 Task: Look for space in Soanindrariny, Madagascar from 26th August, 2023 to 10th September, 2023 for 6 adults, 2 children in price range Rs.10000 to Rs.15000. Place can be entire place or shared room with 6 bedrooms having 6 beds and 6 bathrooms. Property type can be house, flat, guest house. Amenities needed are: wifi, TV, free parkinig on premises, gym, breakfast. Booking option can be shelf check-in. Required host language is English.
Action: Mouse moved to (516, 110)
Screenshot: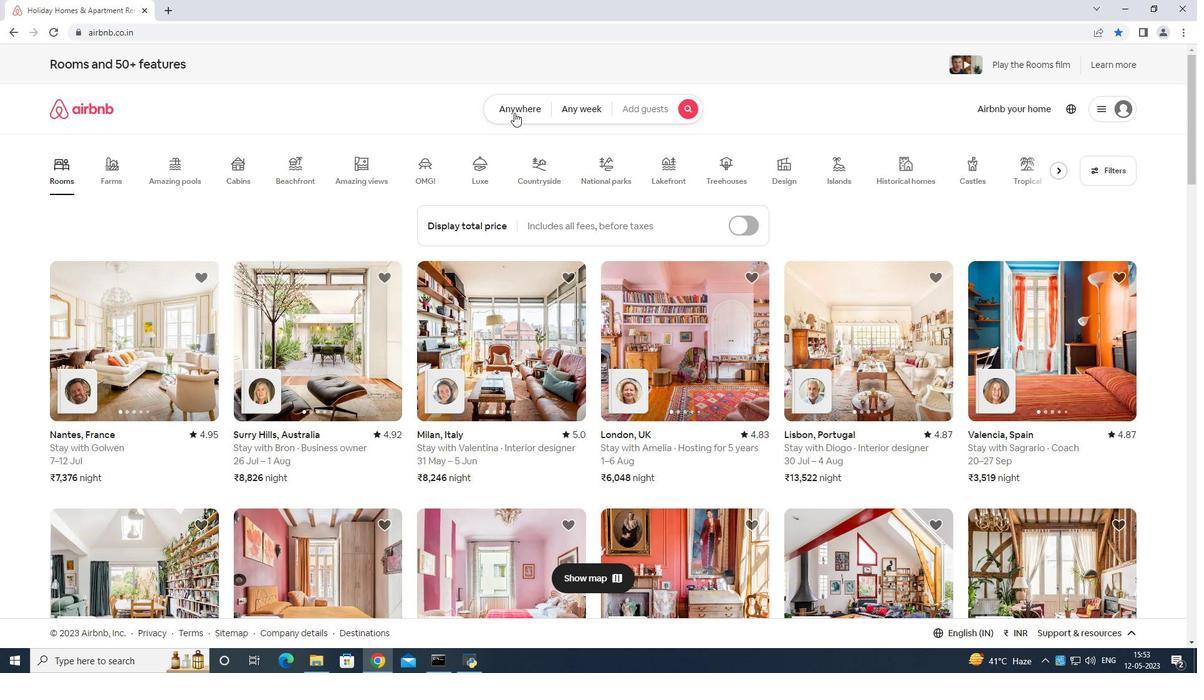 
Action: Mouse pressed left at (516, 110)
Screenshot: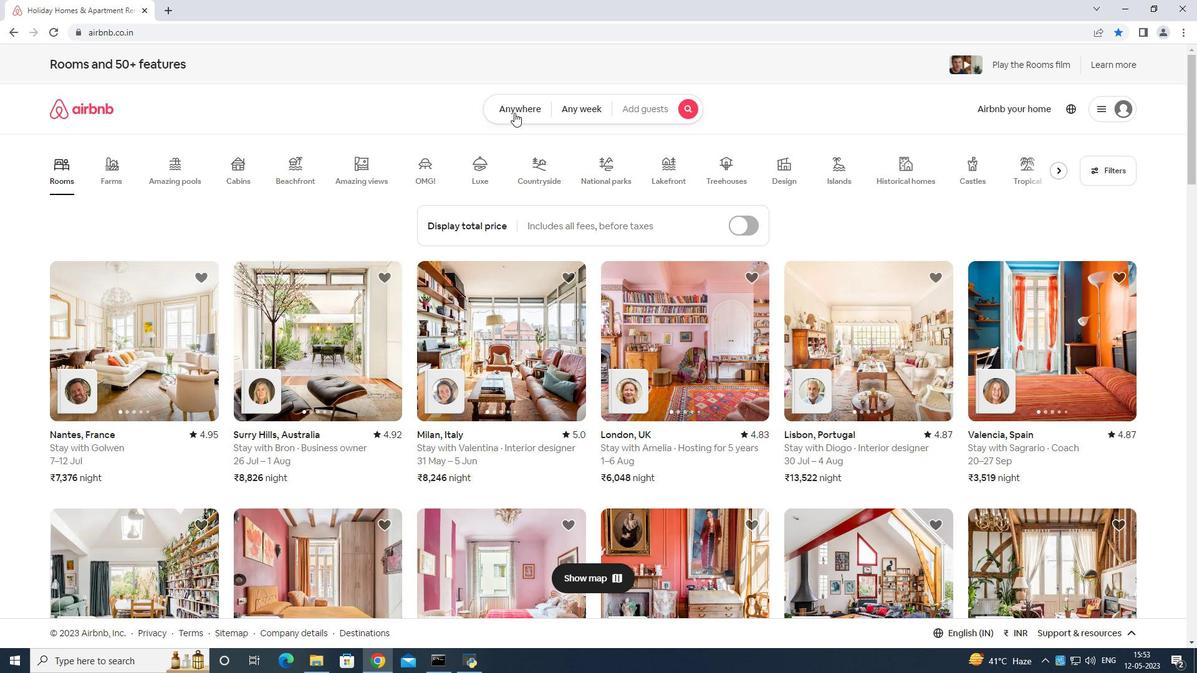 
Action: Mouse moved to (465, 154)
Screenshot: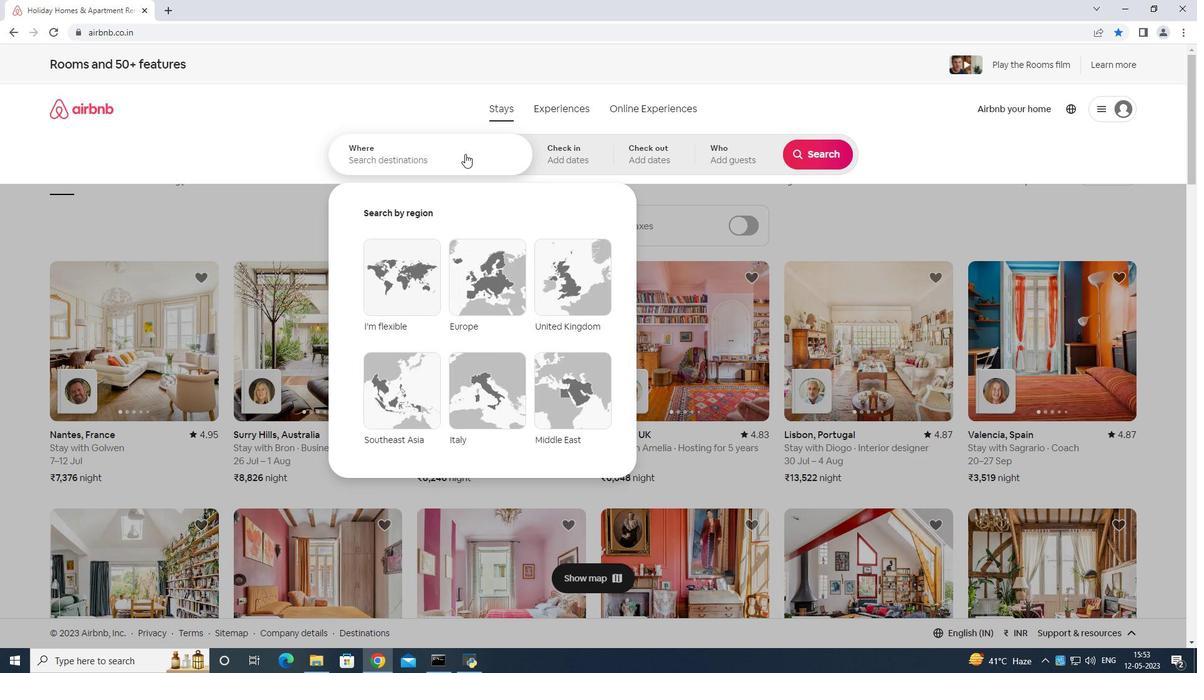 
Action: Mouse pressed left at (465, 154)
Screenshot: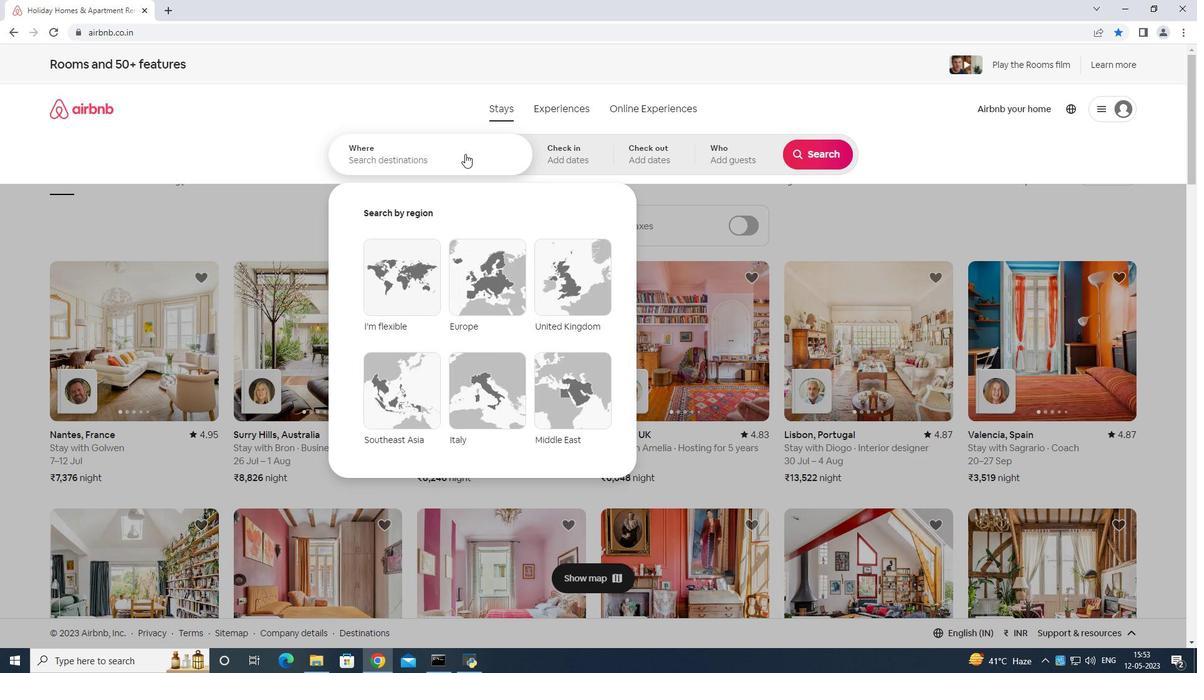 
Action: Mouse moved to (438, 173)
Screenshot: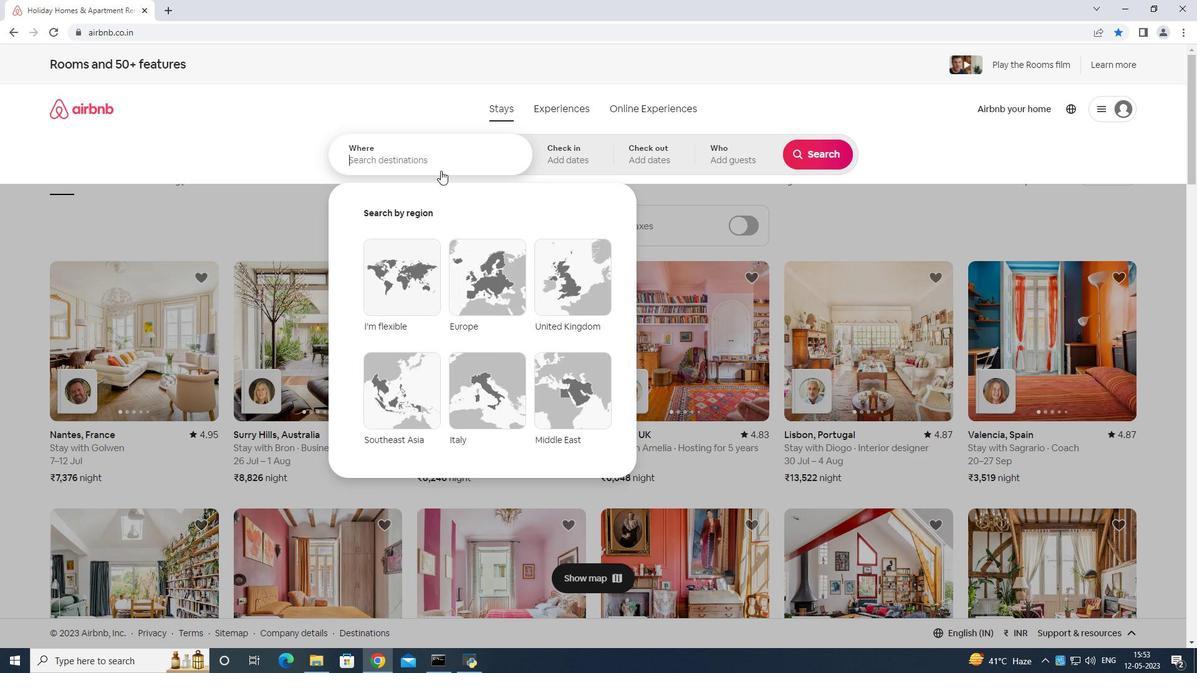
Action: Key pressed <Key.shift>Soanindrariny<Key.space>madagascar<Key.enter>
Screenshot: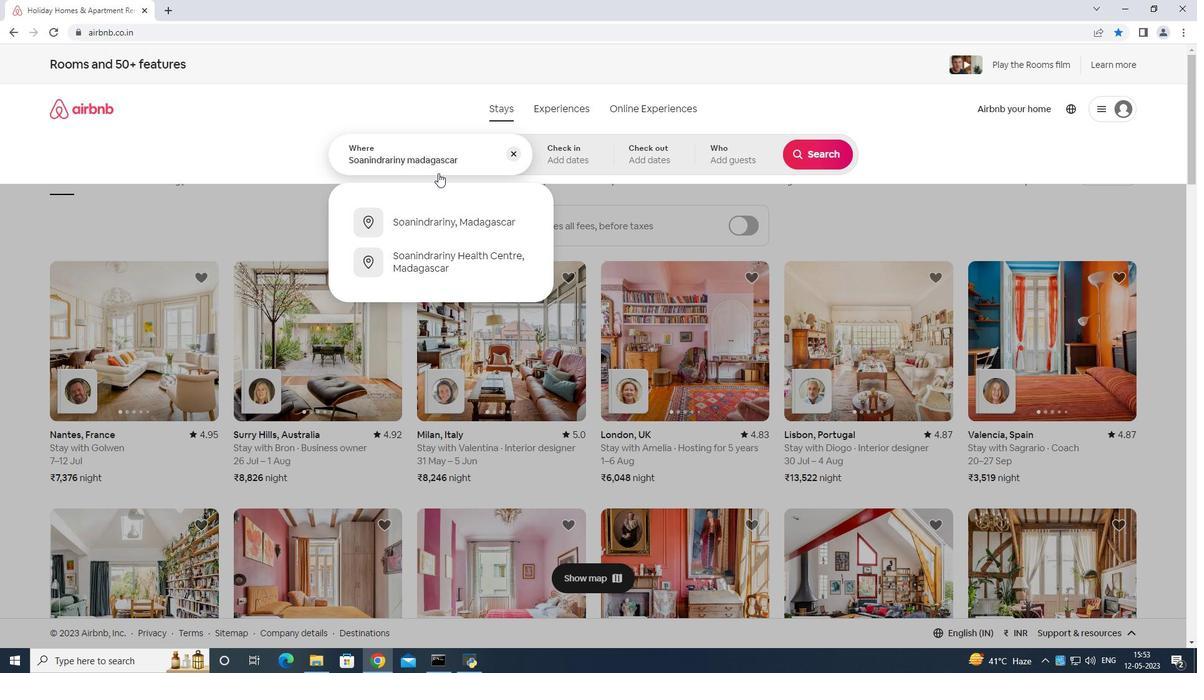 
Action: Mouse moved to (810, 252)
Screenshot: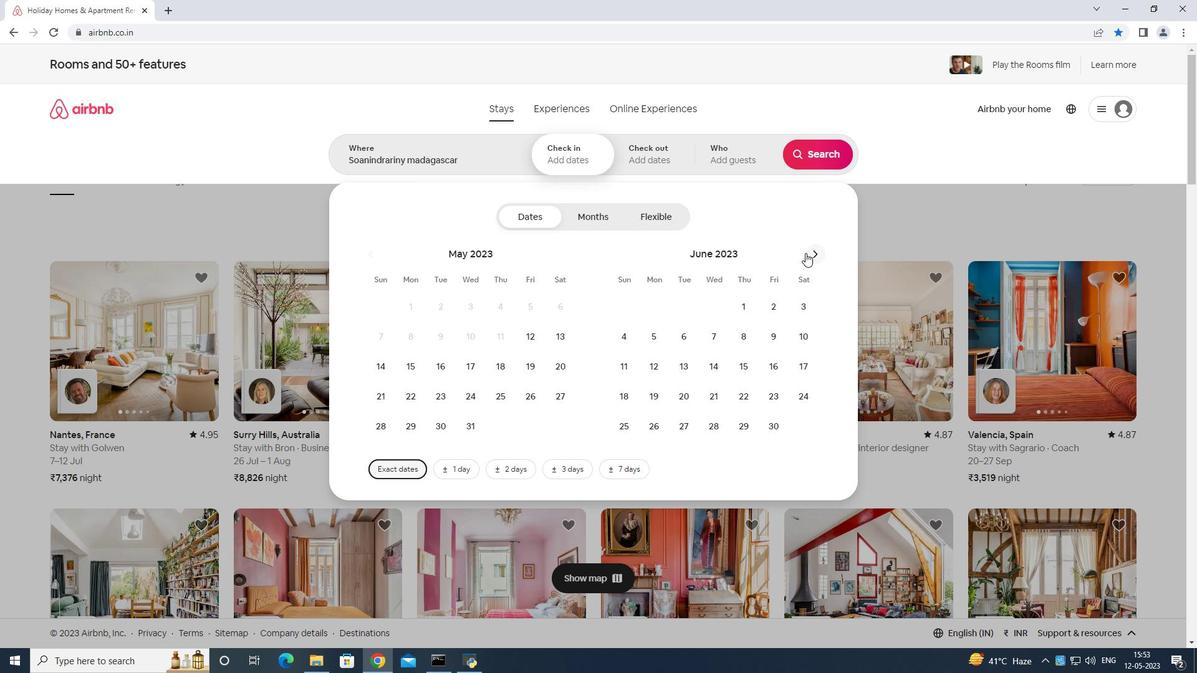 
Action: Mouse pressed left at (810, 252)
Screenshot: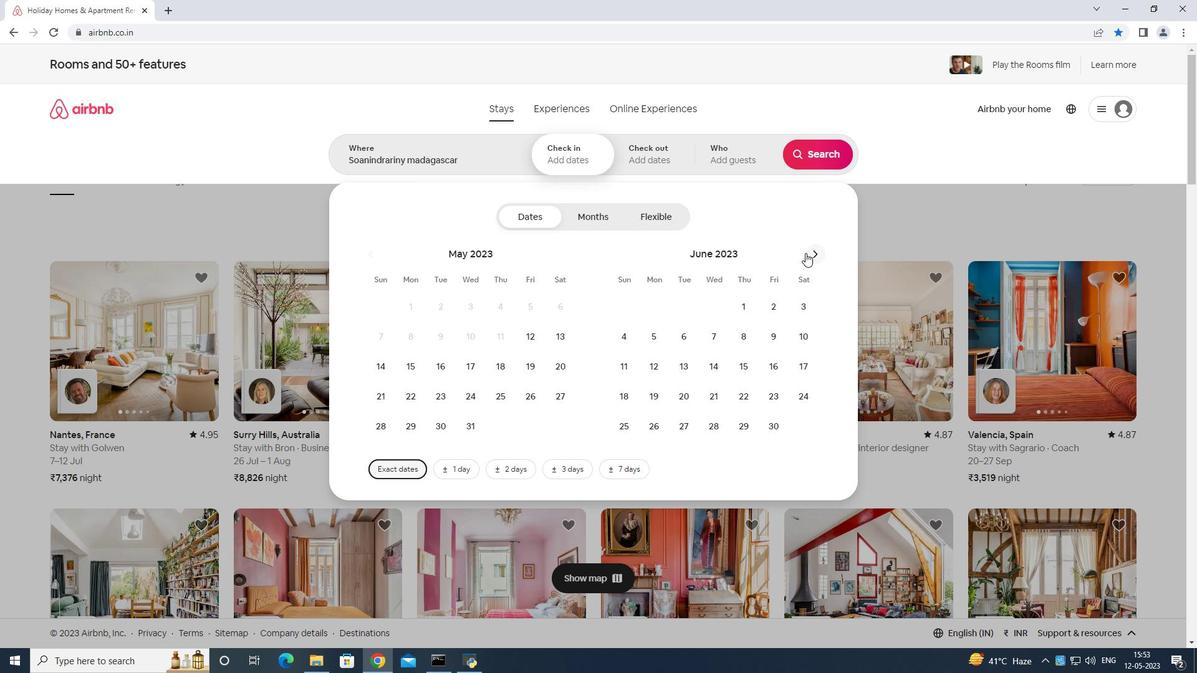 
Action: Mouse moved to (814, 251)
Screenshot: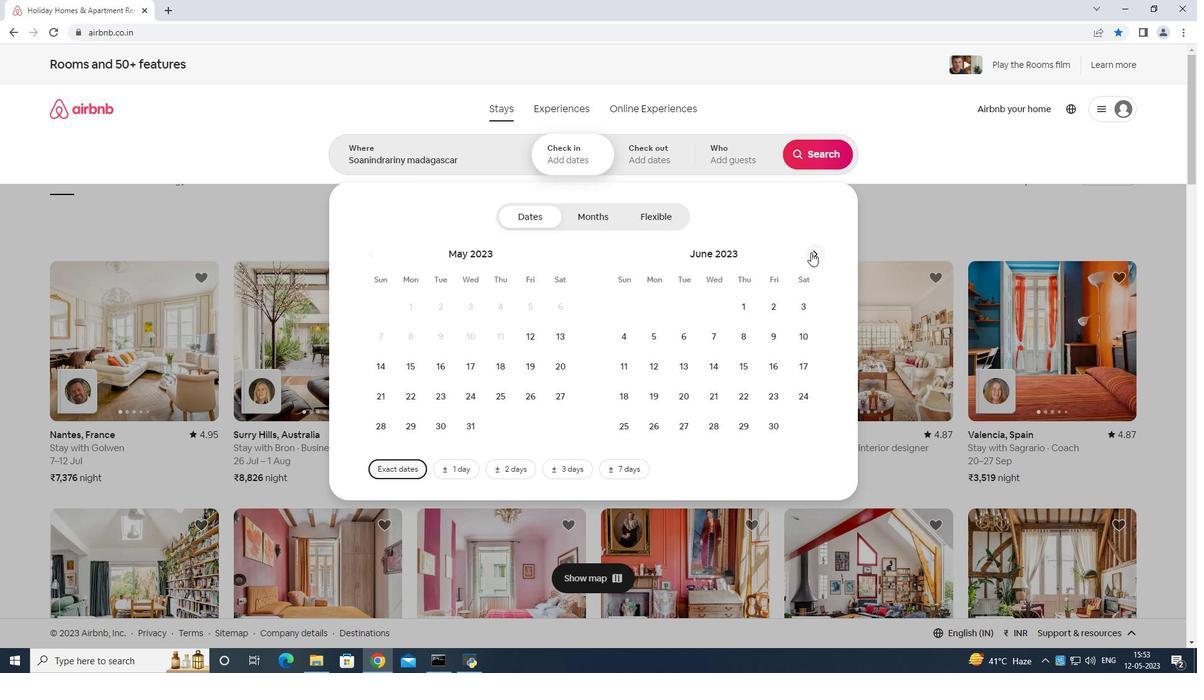 
Action: Mouse pressed left at (814, 251)
Screenshot: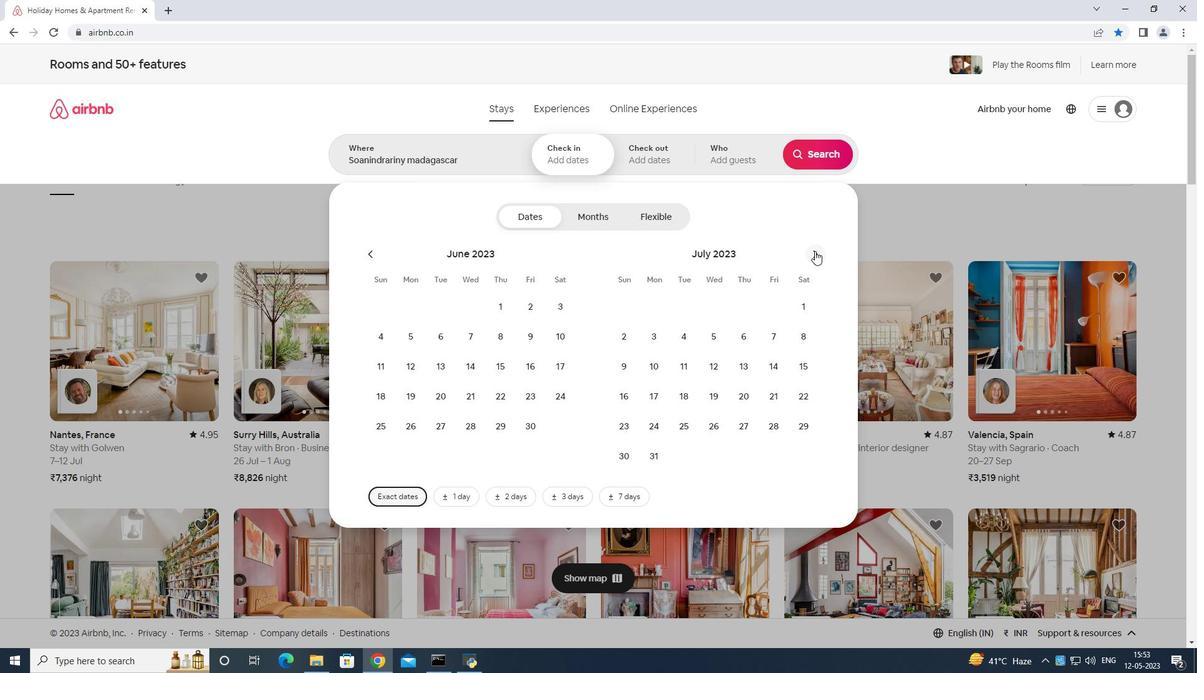 
Action: Mouse moved to (797, 395)
Screenshot: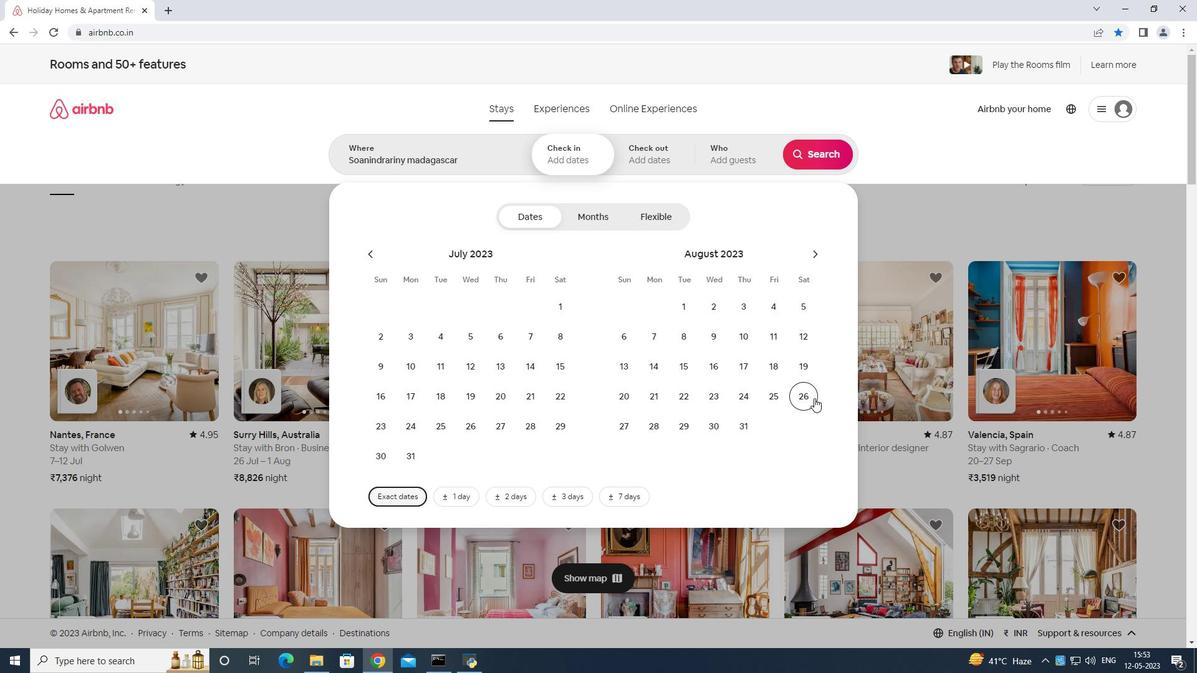 
Action: Mouse pressed left at (797, 395)
Screenshot: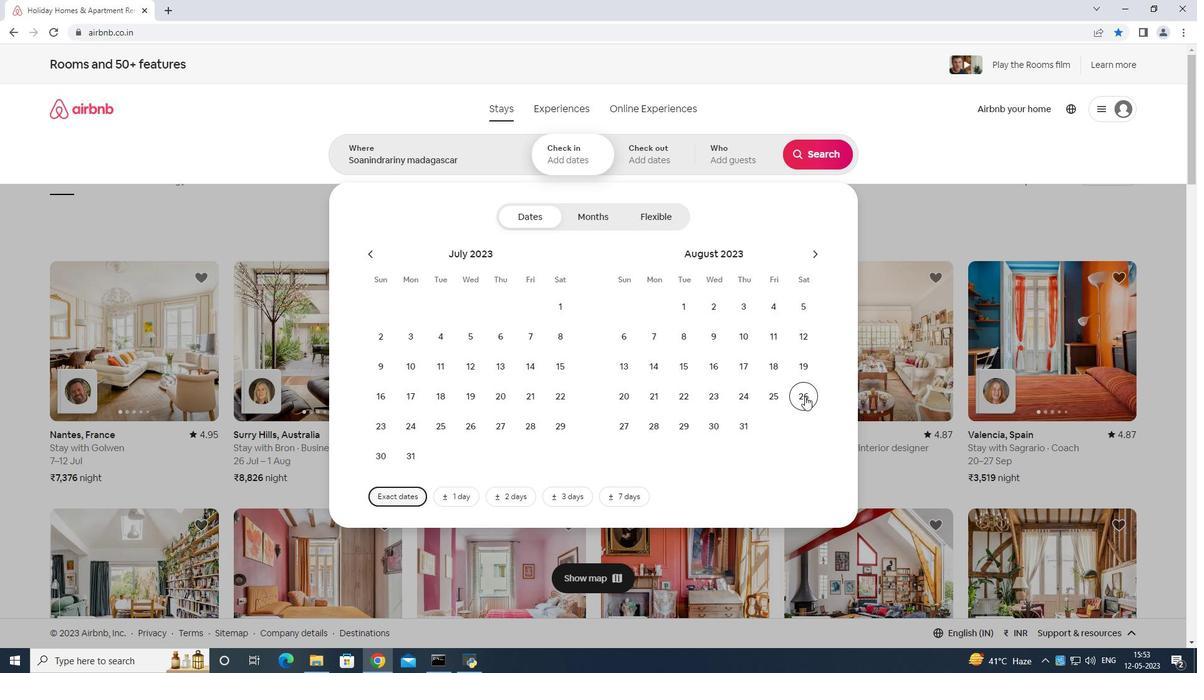 
Action: Mouse moved to (816, 250)
Screenshot: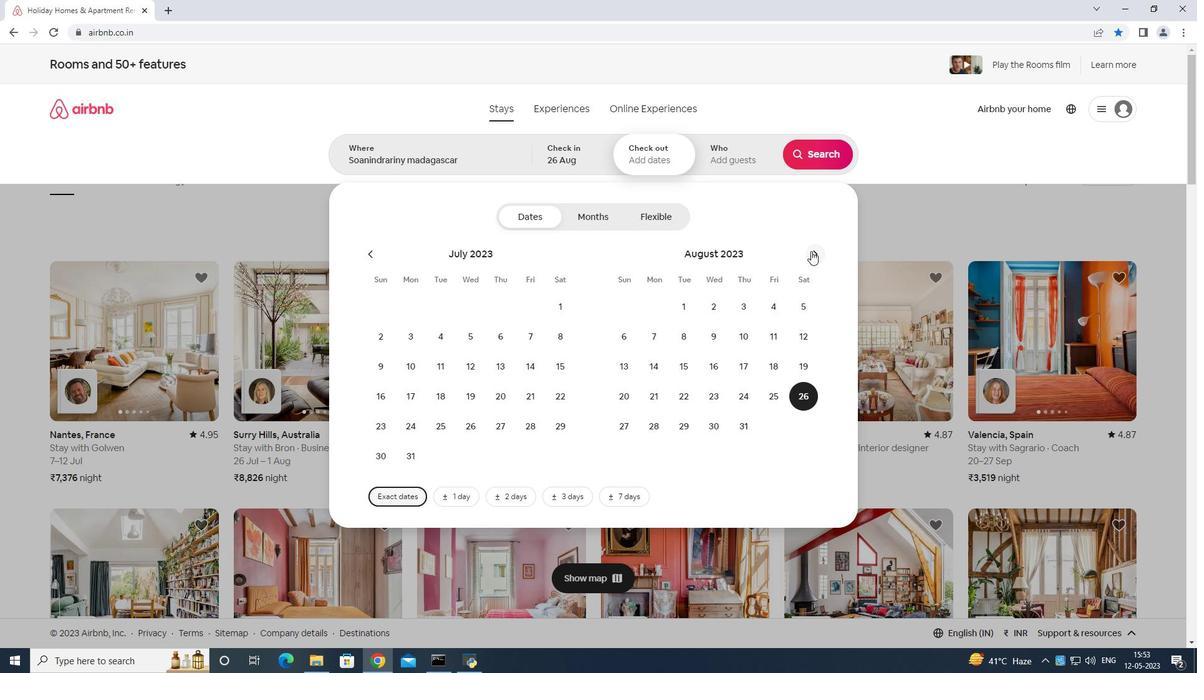
Action: Mouse pressed left at (816, 250)
Screenshot: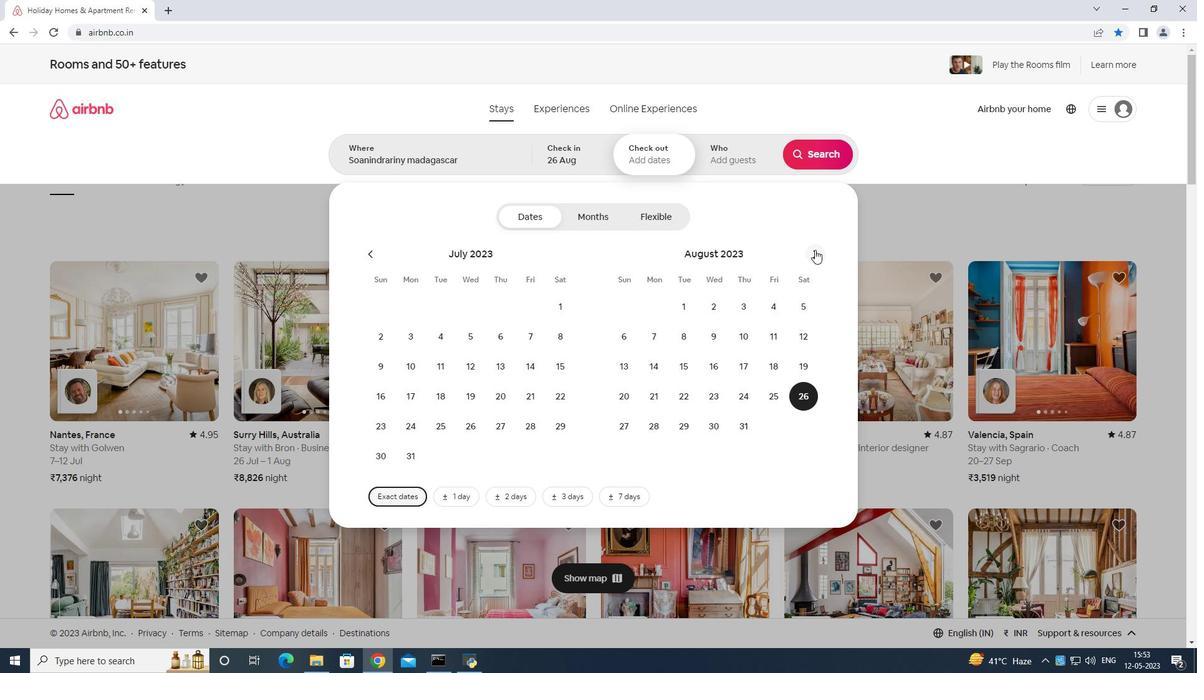 
Action: Mouse moved to (620, 364)
Screenshot: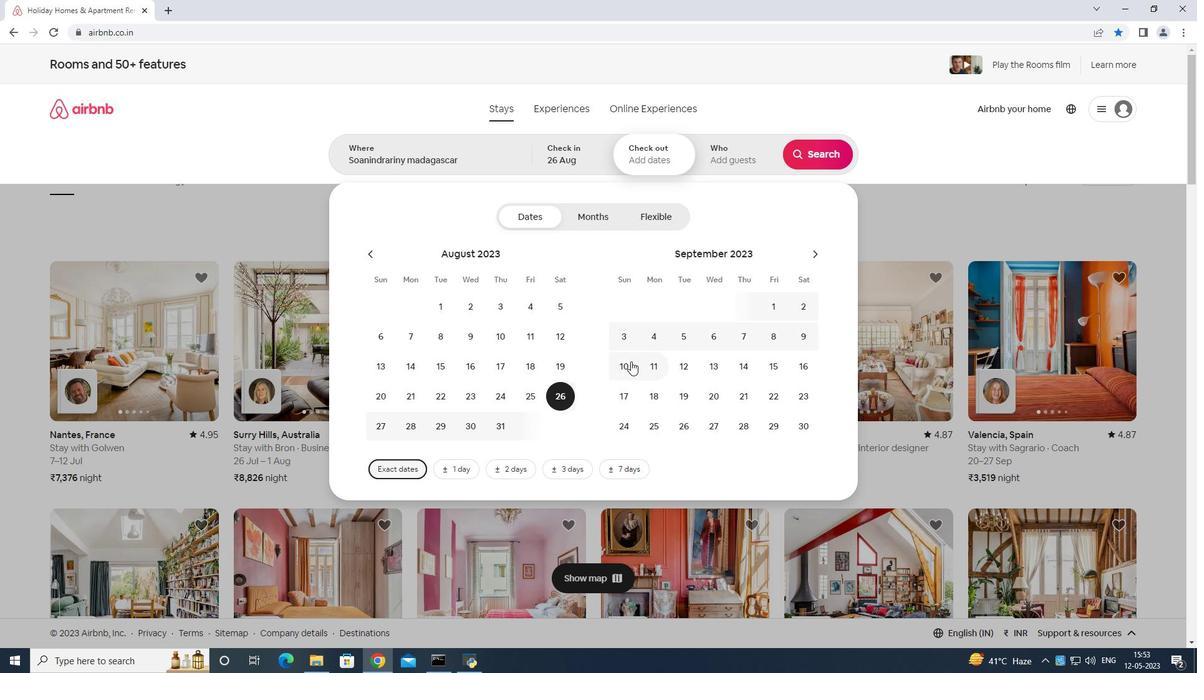 
Action: Mouse pressed left at (620, 364)
Screenshot: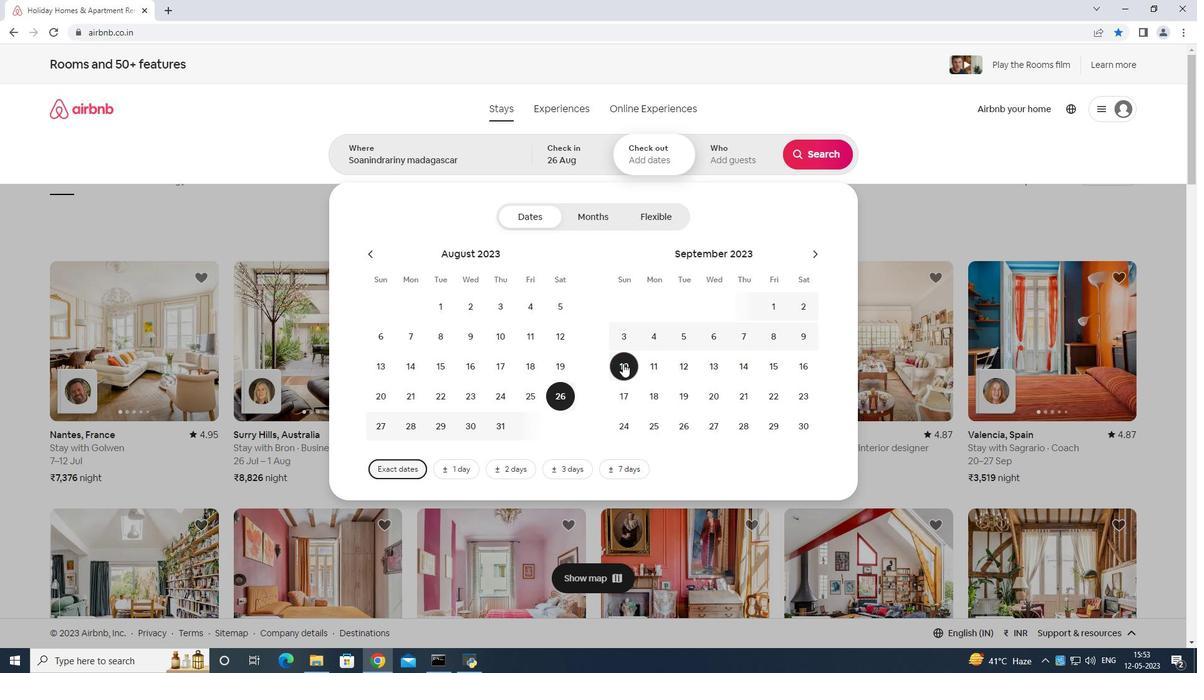 
Action: Mouse moved to (727, 159)
Screenshot: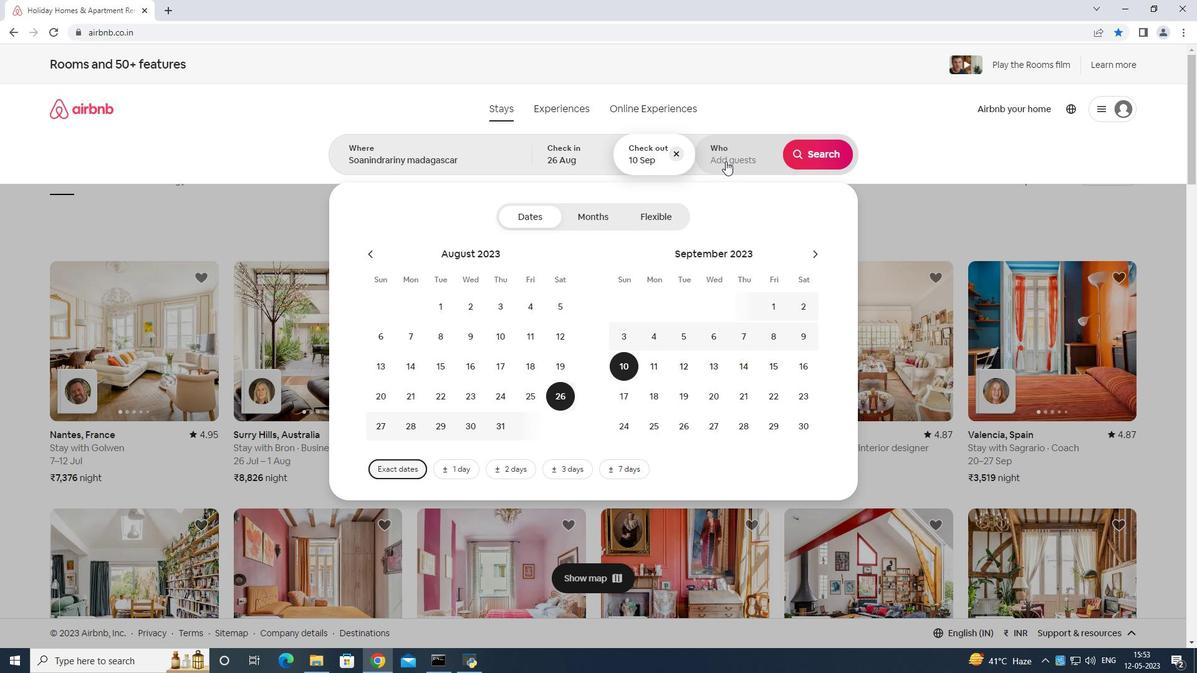 
Action: Mouse pressed left at (727, 159)
Screenshot: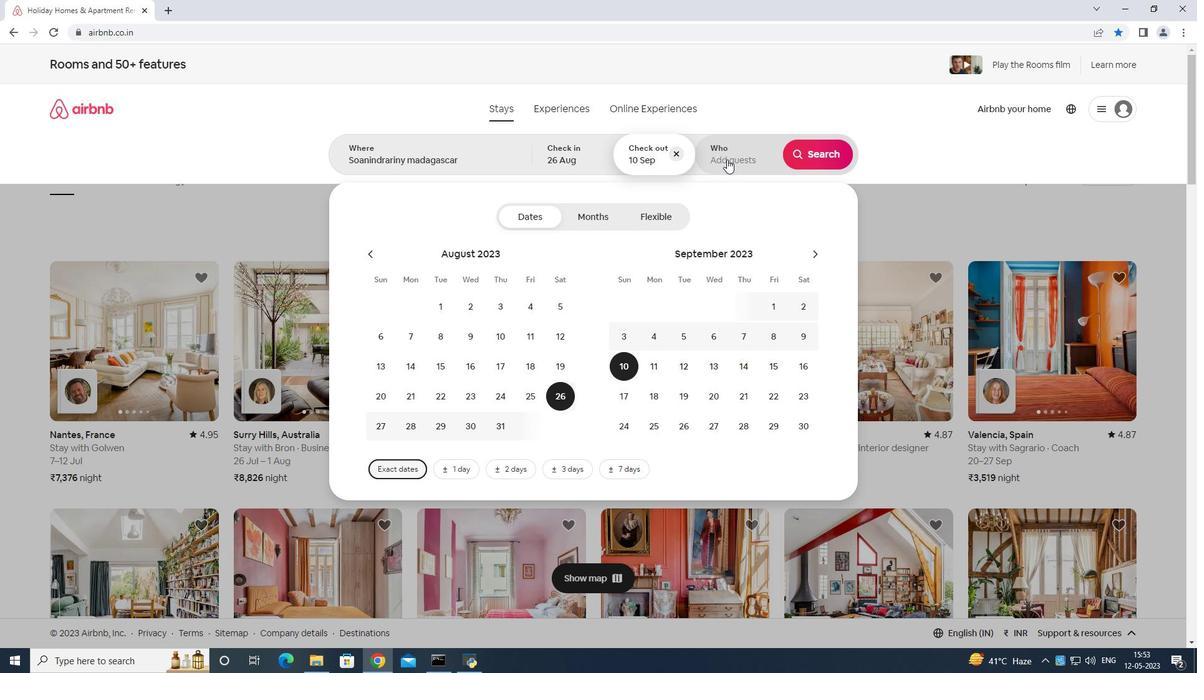 
Action: Mouse moved to (818, 221)
Screenshot: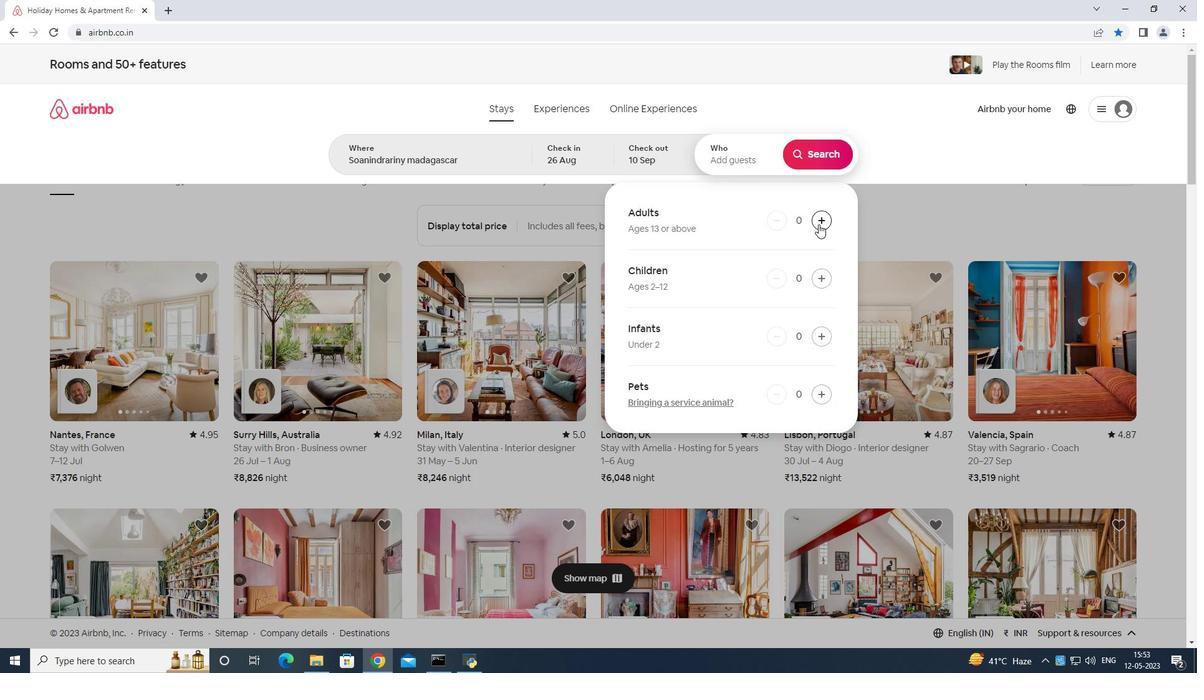 
Action: Mouse pressed left at (818, 221)
Screenshot: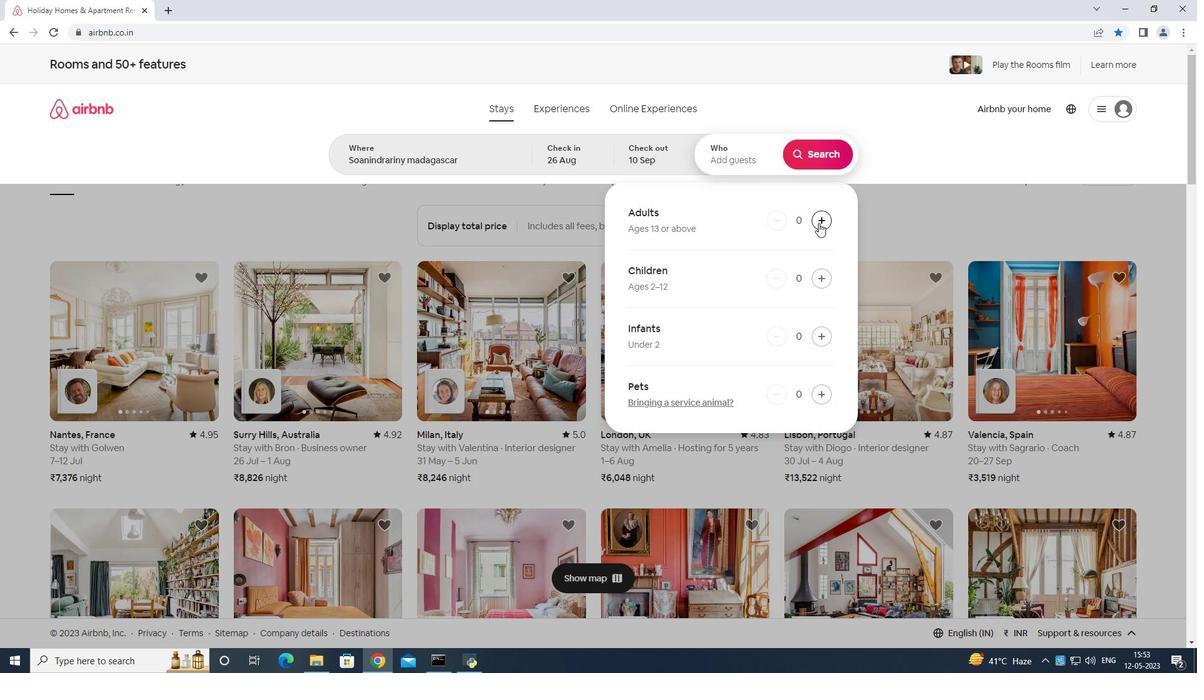 
Action: Mouse moved to (818, 220)
Screenshot: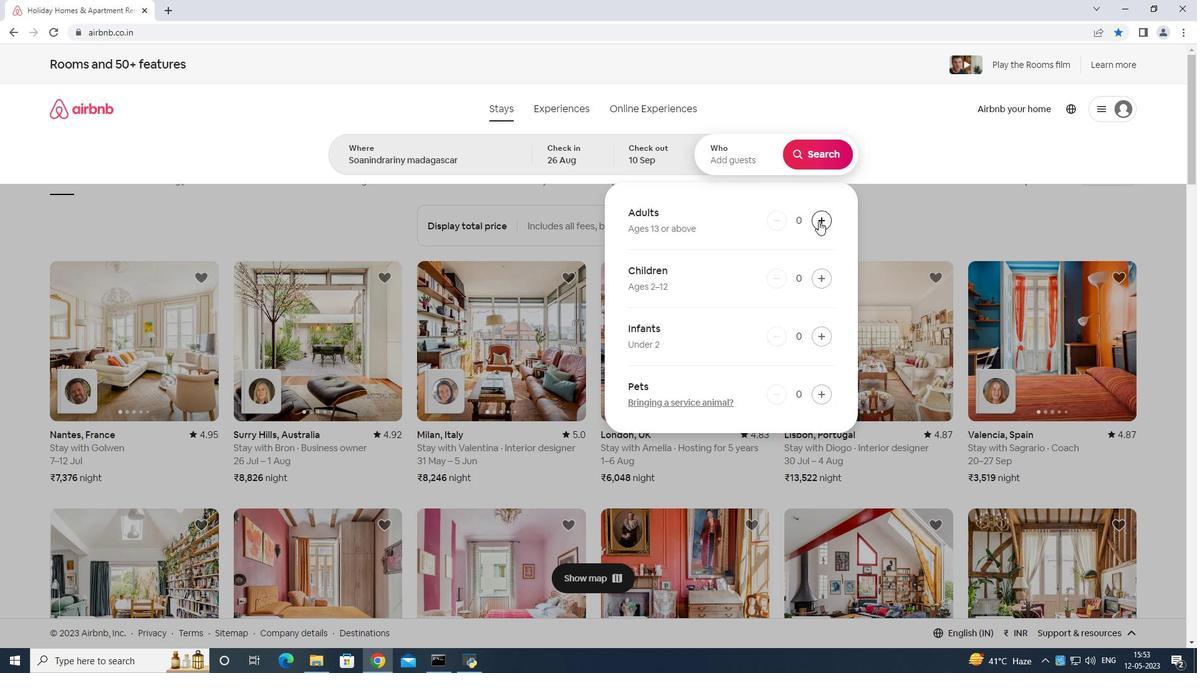 
Action: Mouse pressed left at (818, 220)
Screenshot: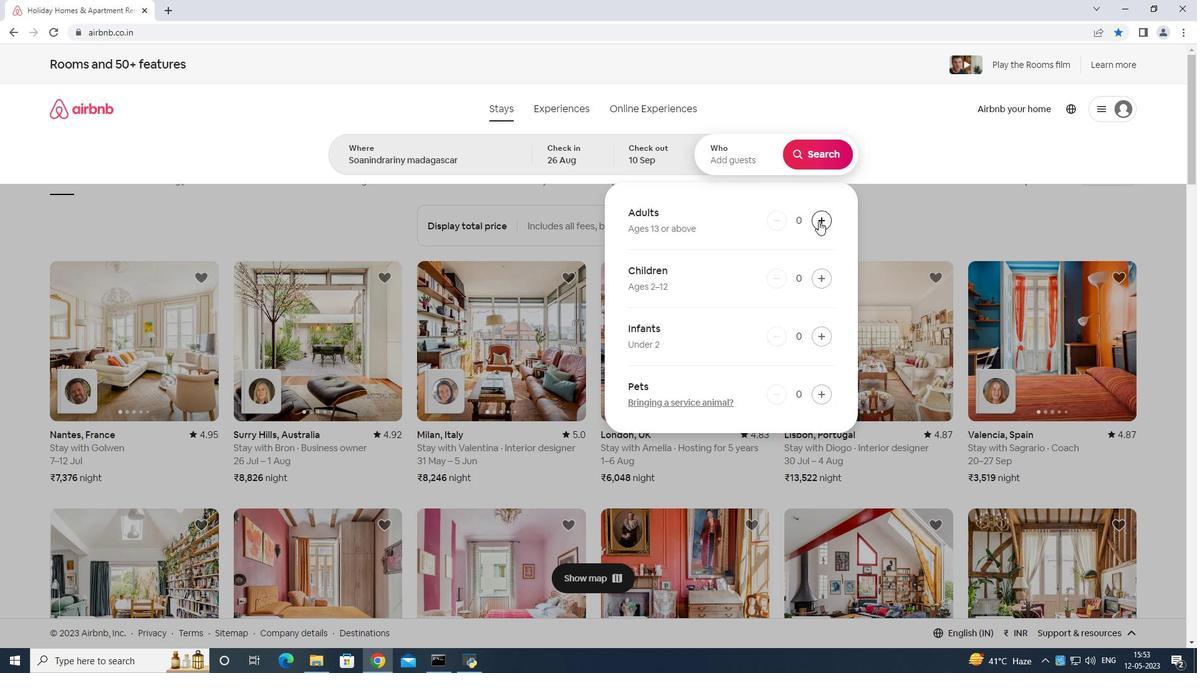 
Action: Mouse pressed left at (818, 220)
Screenshot: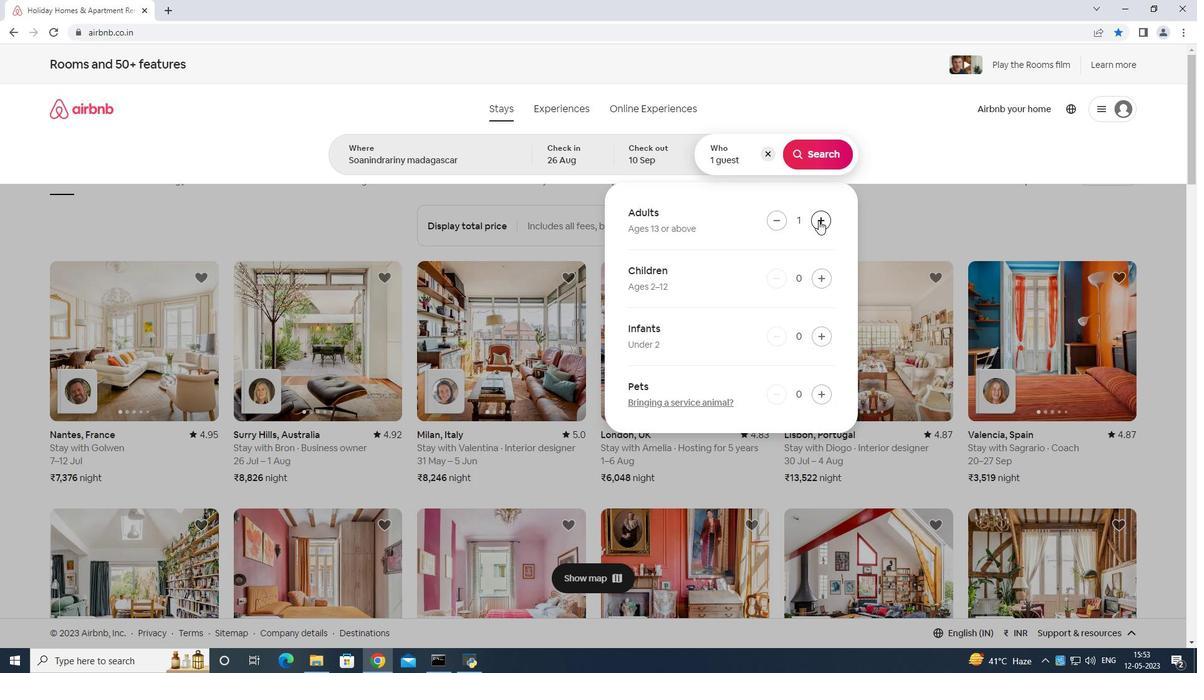 
Action: Mouse pressed left at (818, 220)
Screenshot: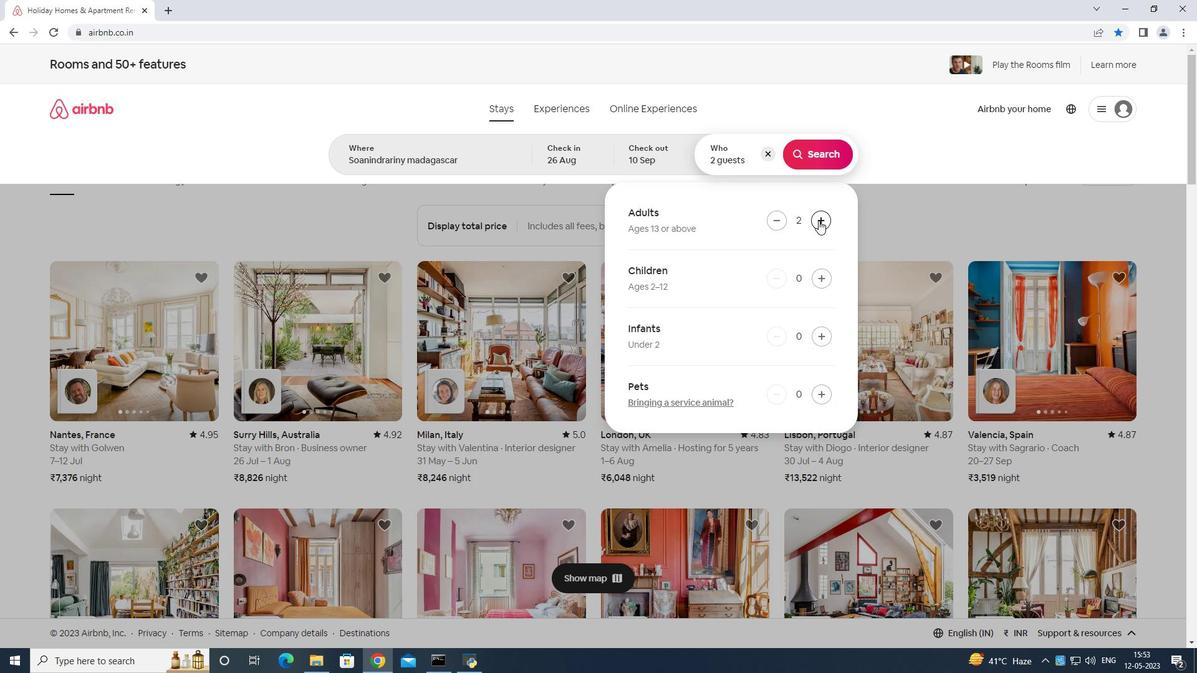 
Action: Mouse pressed left at (818, 220)
Screenshot: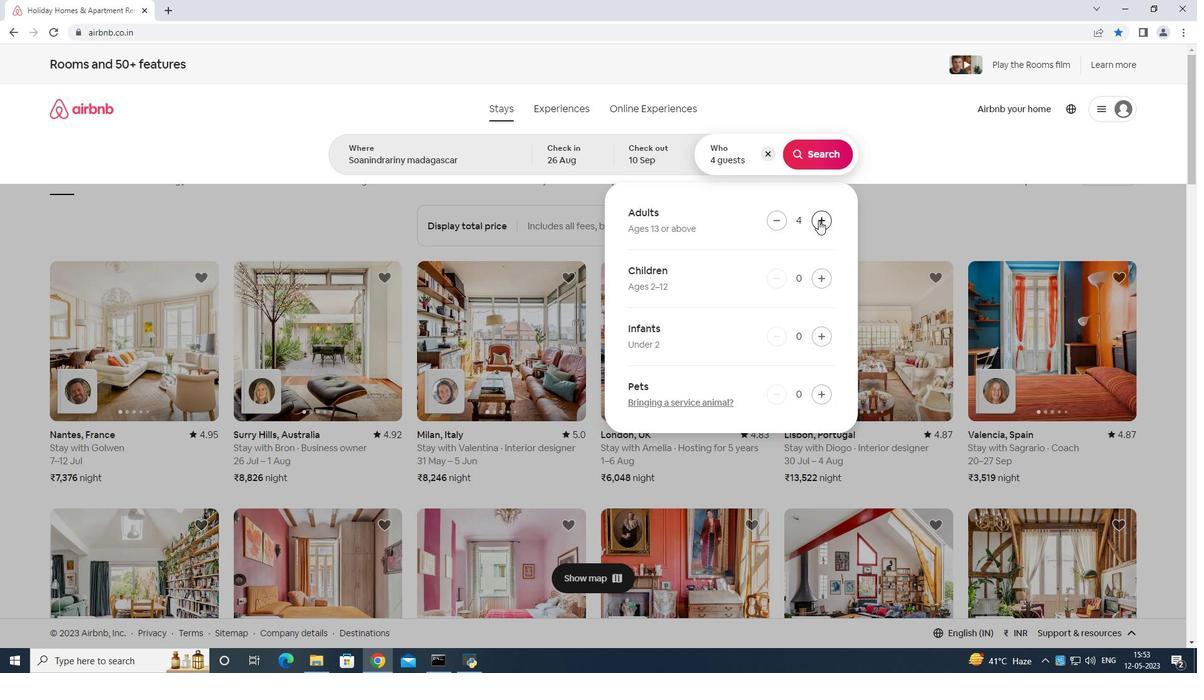 
Action: Mouse pressed left at (818, 220)
Screenshot: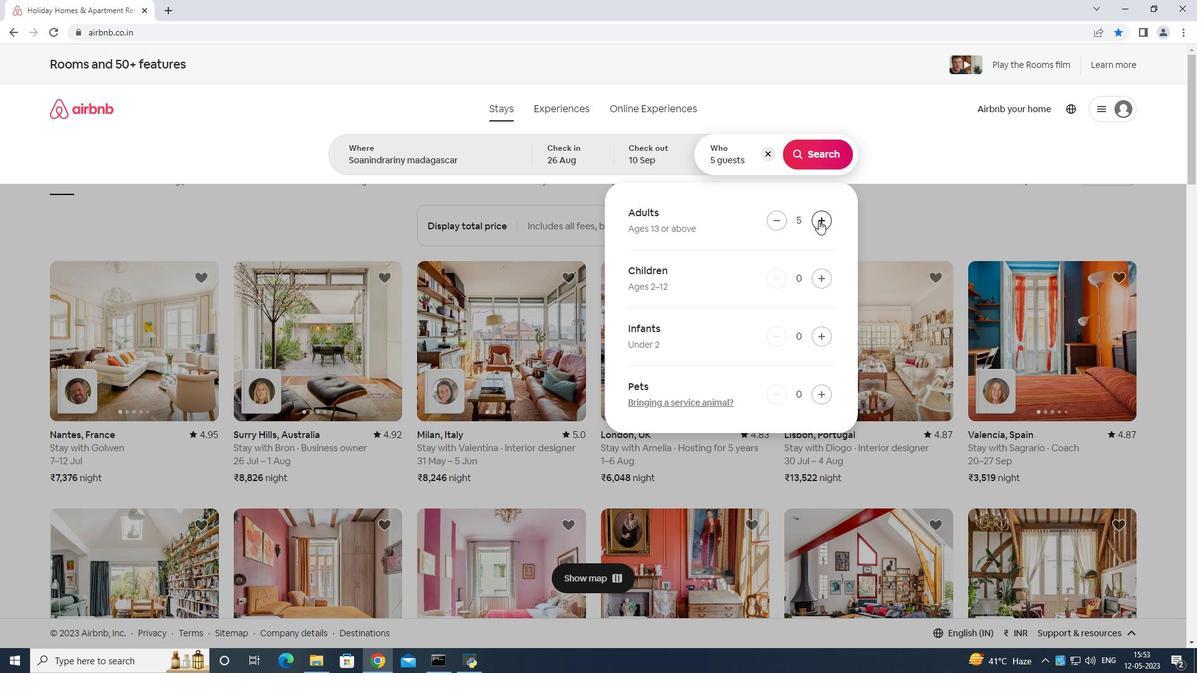 
Action: Mouse moved to (824, 276)
Screenshot: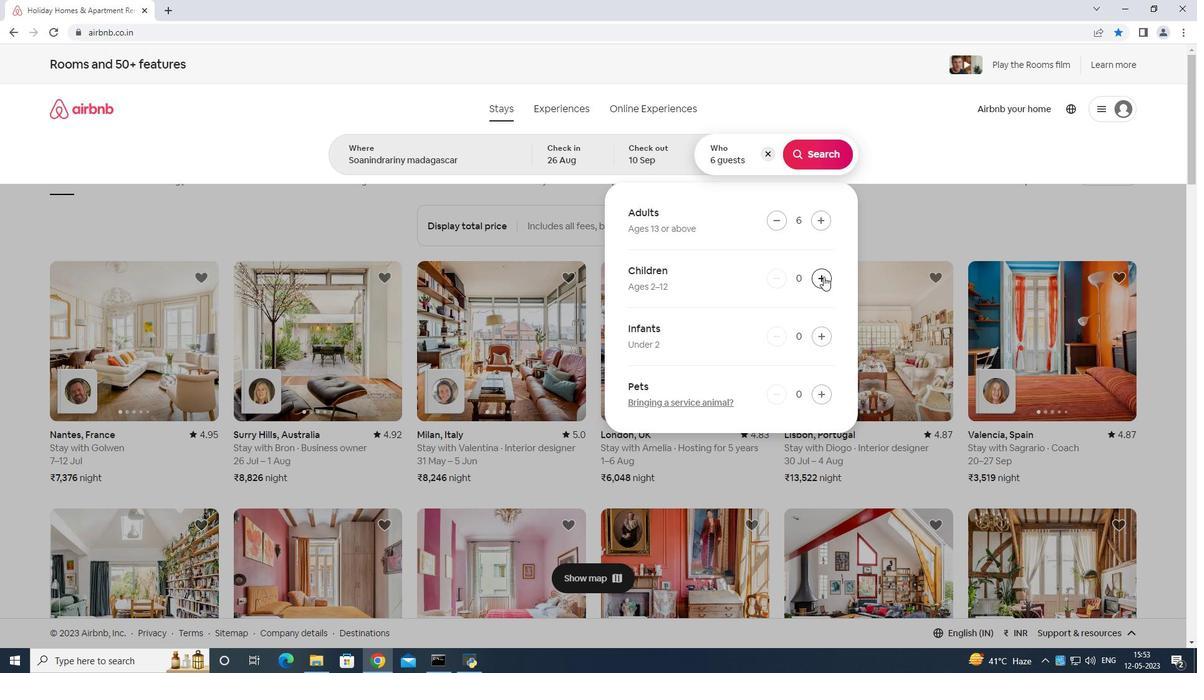 
Action: Mouse pressed left at (824, 276)
Screenshot: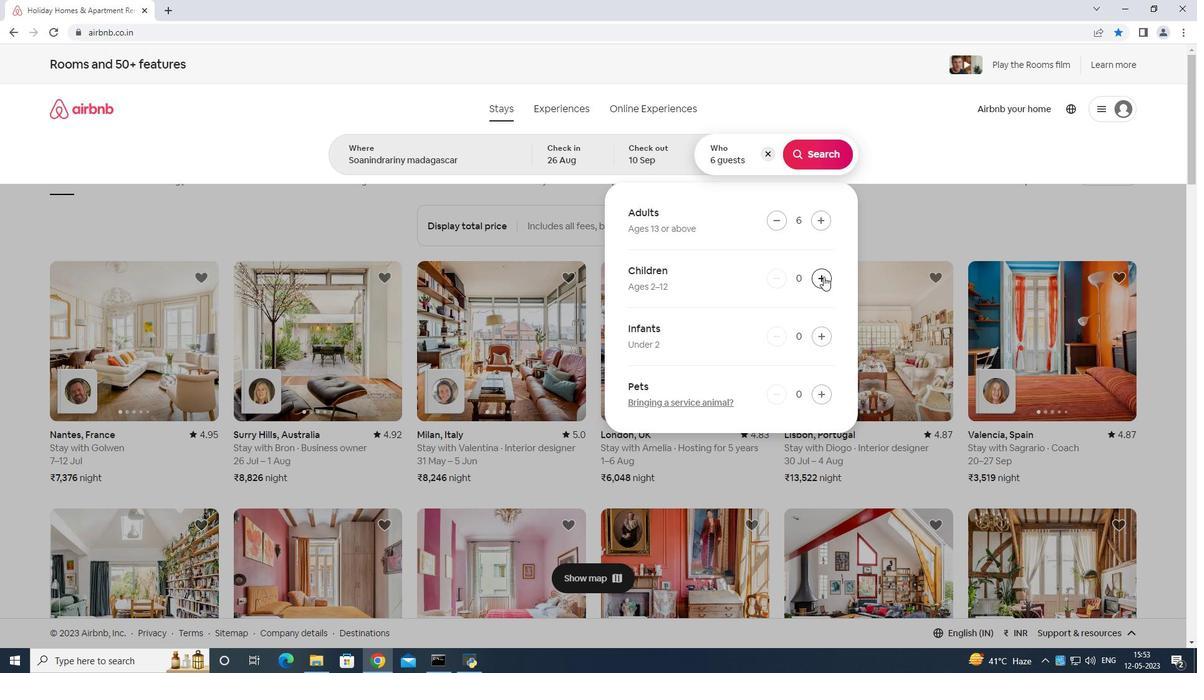 
Action: Mouse moved to (823, 276)
Screenshot: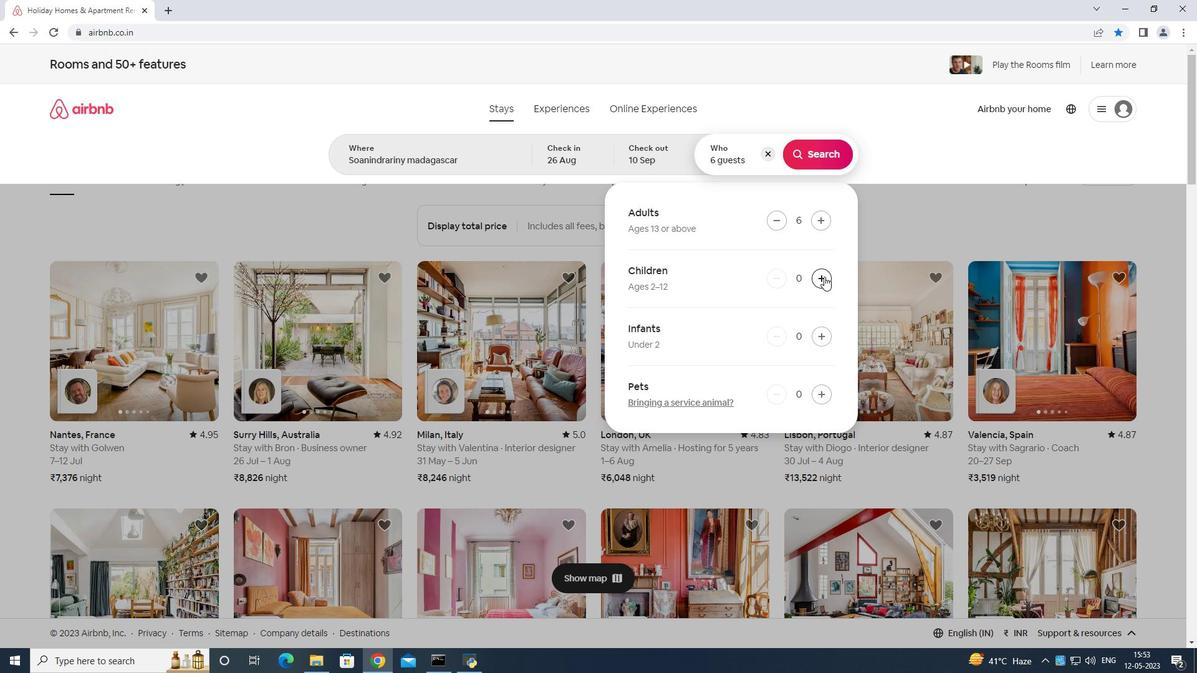 
Action: Mouse pressed left at (823, 276)
Screenshot: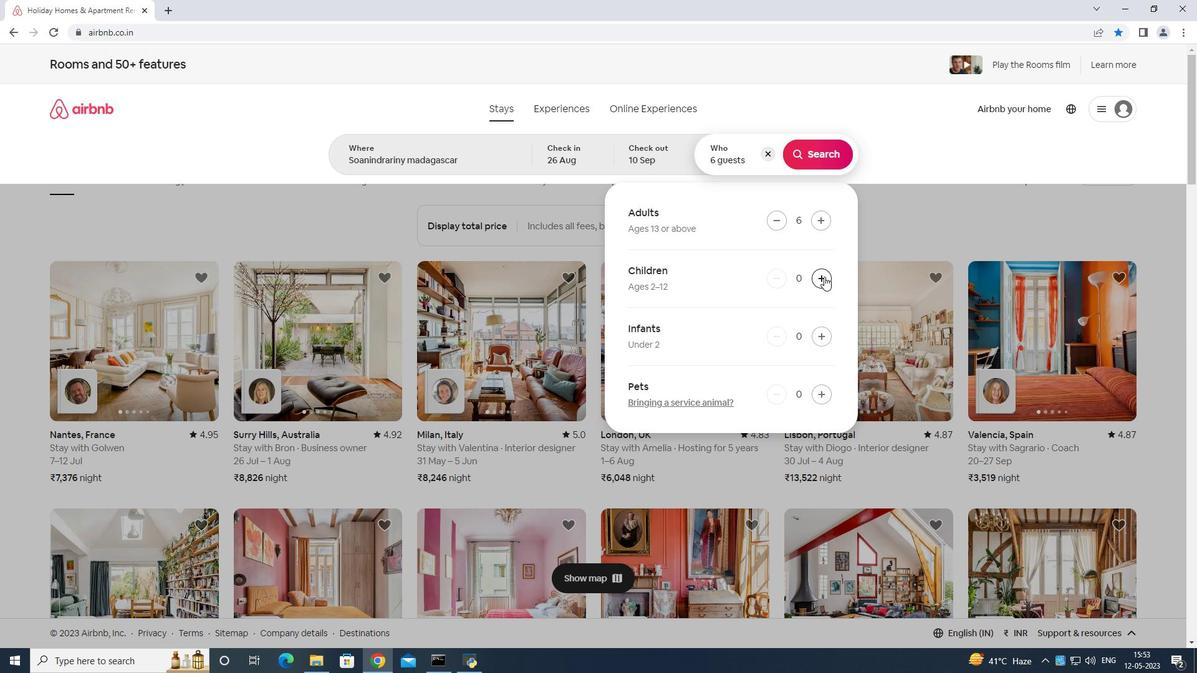 
Action: Mouse moved to (818, 152)
Screenshot: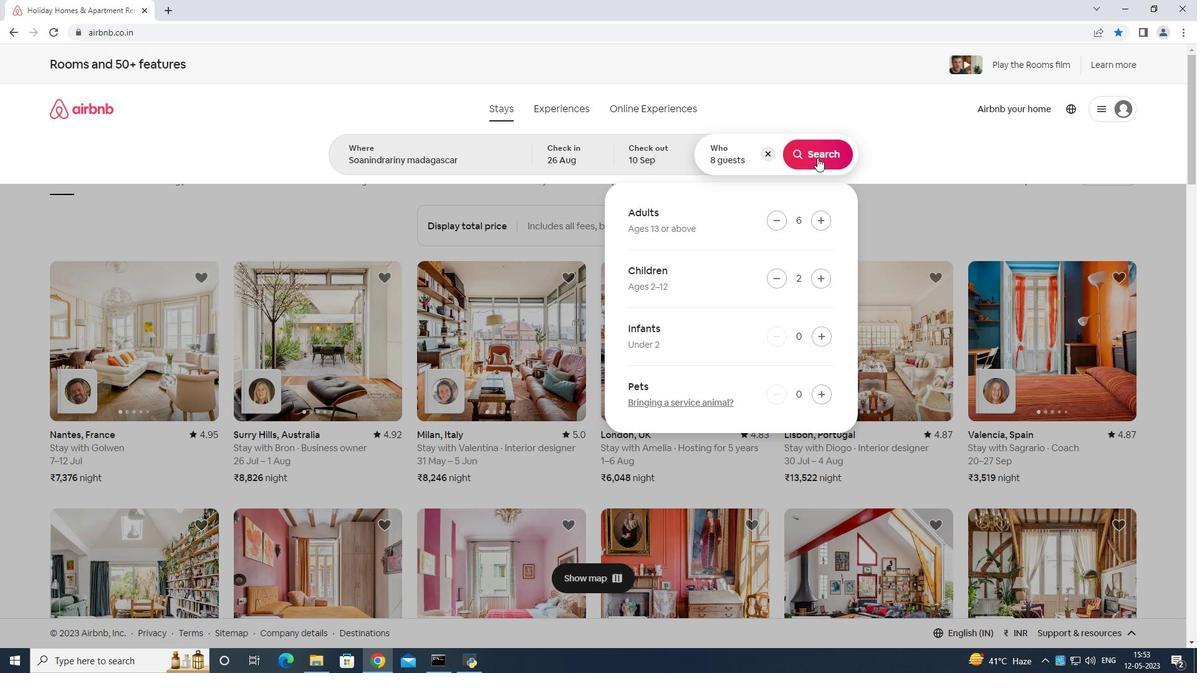 
Action: Mouse pressed left at (818, 152)
Screenshot: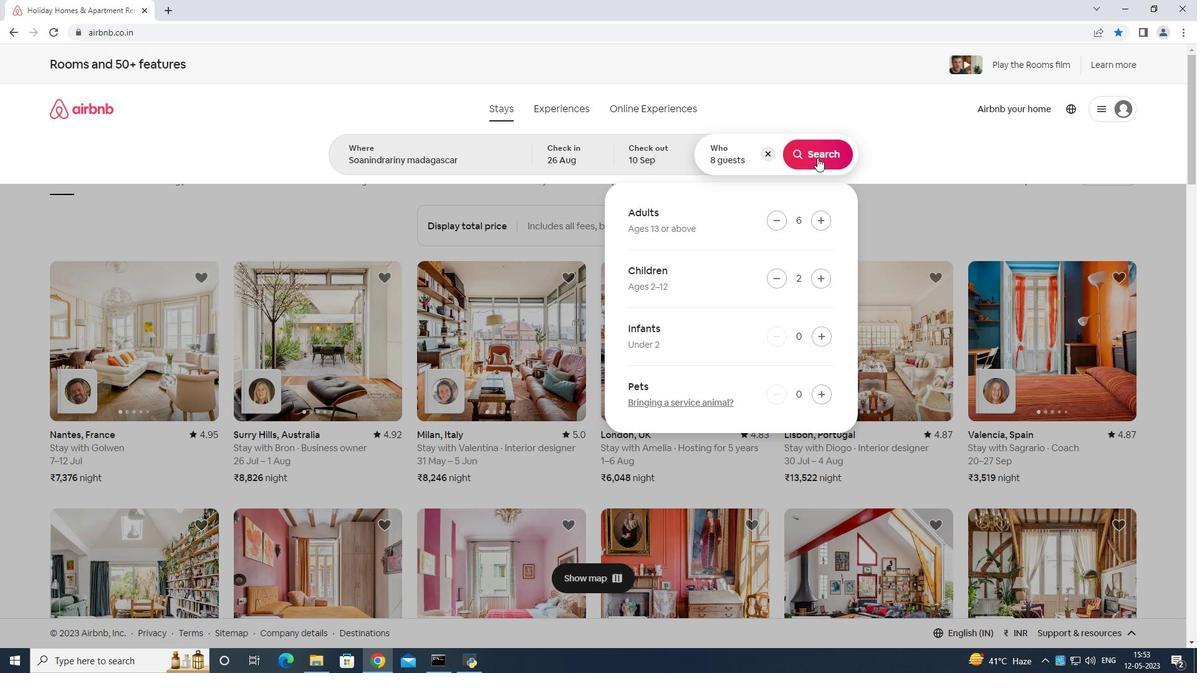 
Action: Mouse moved to (1151, 112)
Screenshot: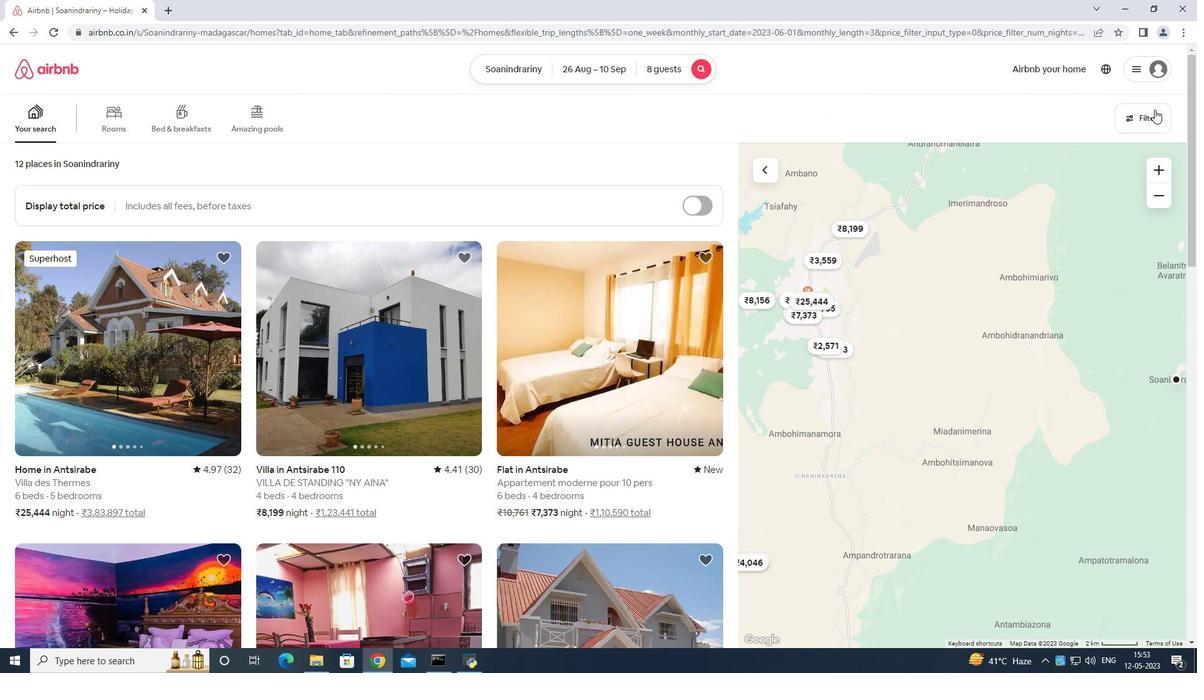 
Action: Mouse pressed left at (1151, 112)
Screenshot: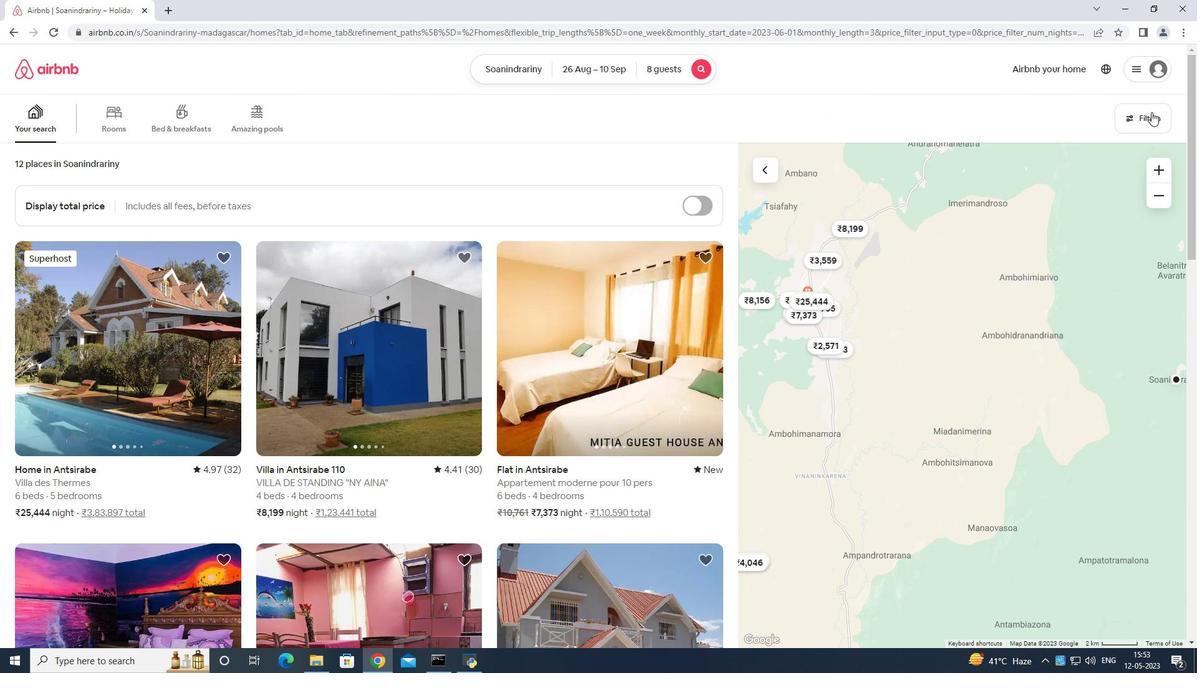 
Action: Mouse moved to (463, 435)
Screenshot: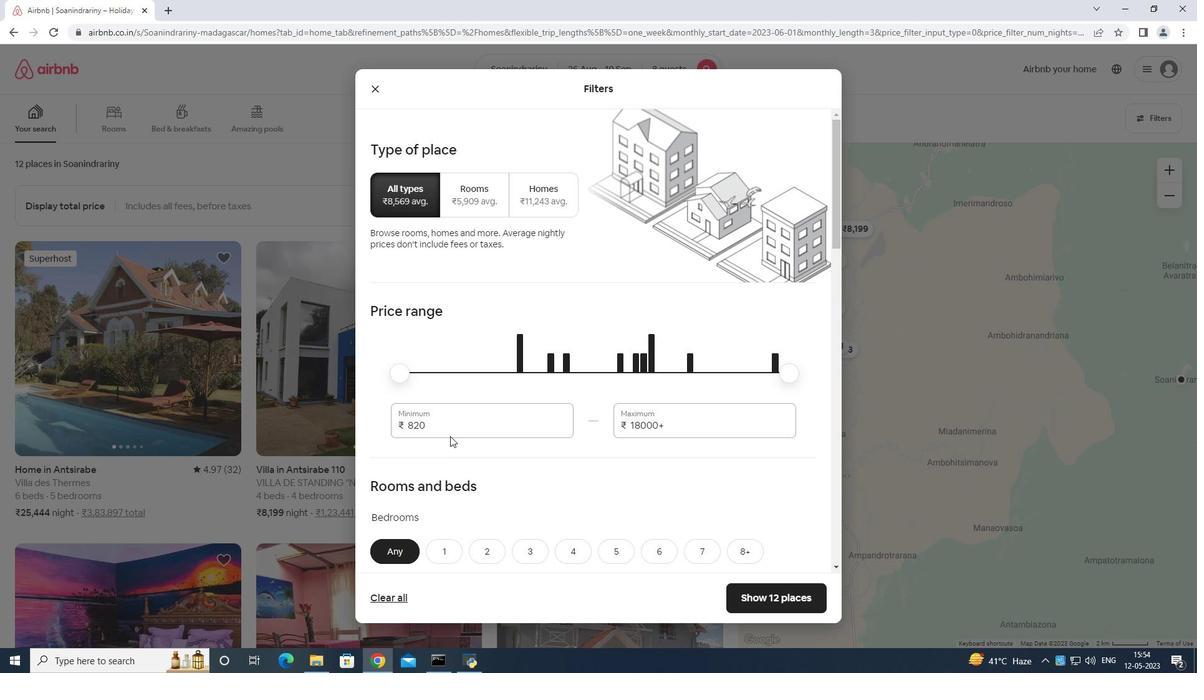 
Action: Mouse pressed left at (463, 435)
Screenshot: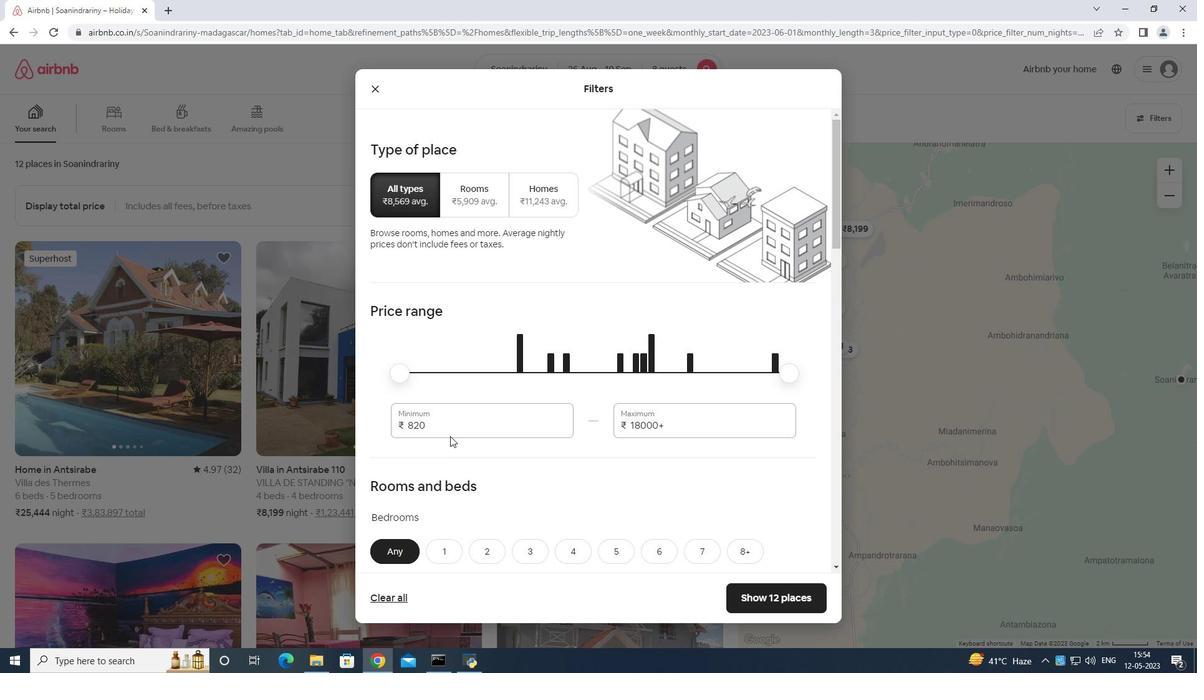 
Action: Mouse moved to (485, 414)
Screenshot: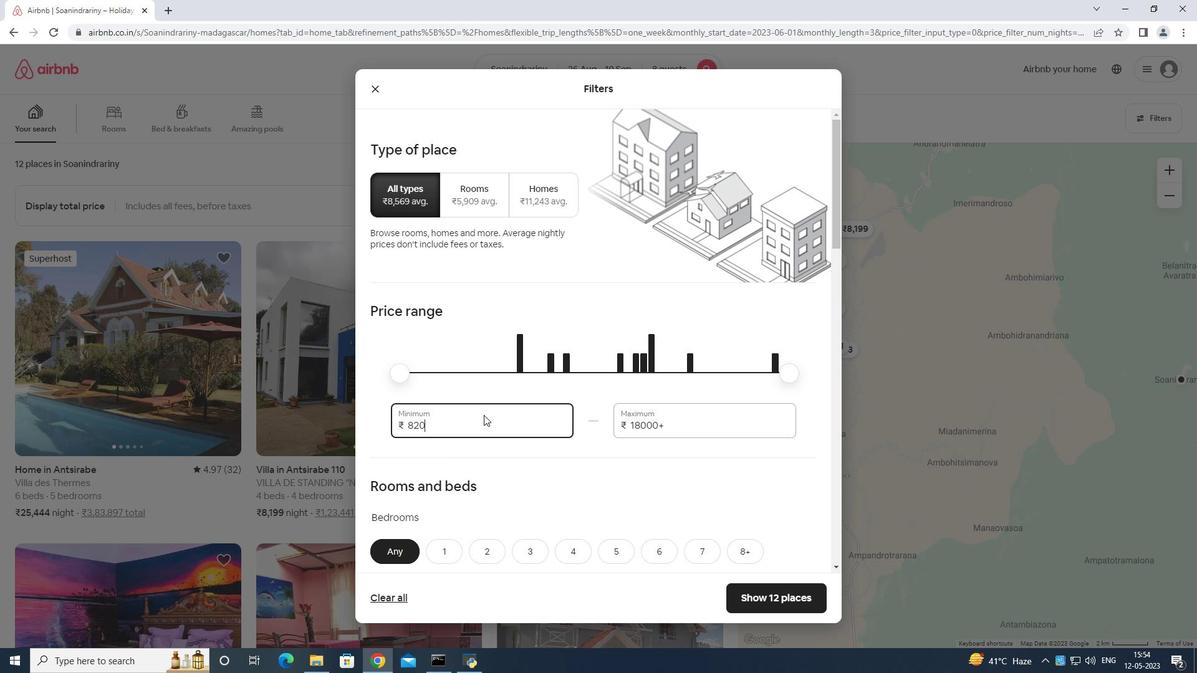 
Action: Key pressed <Key.backspace>
Screenshot: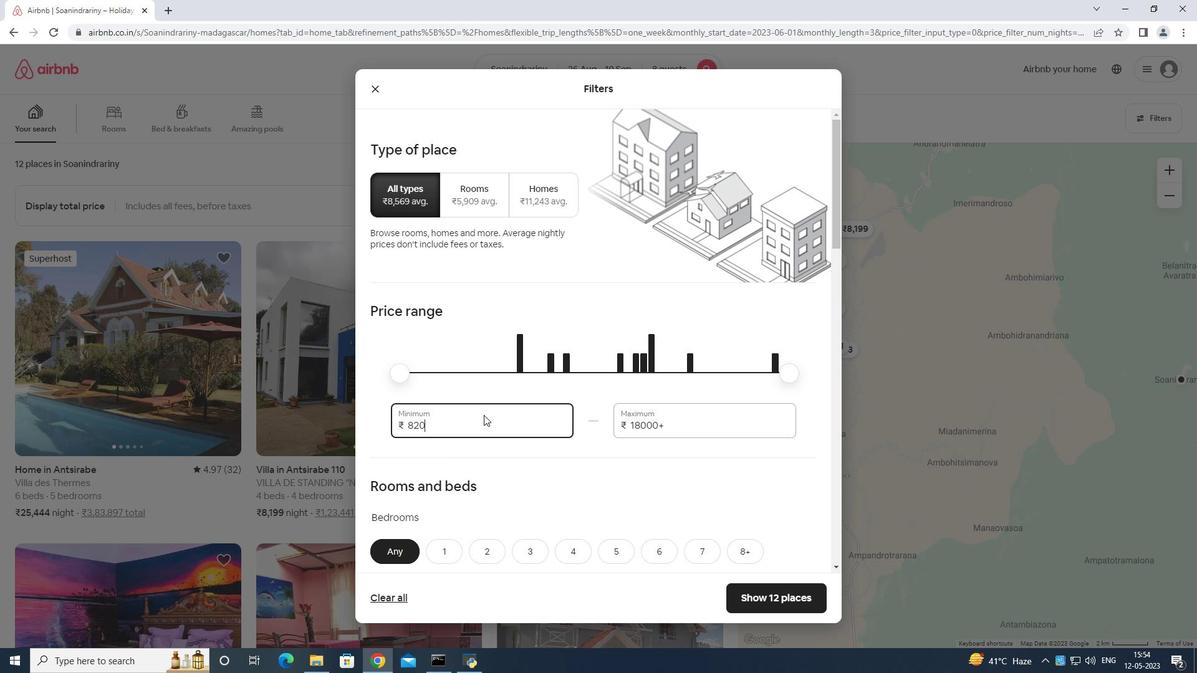 
Action: Mouse moved to (491, 403)
Screenshot: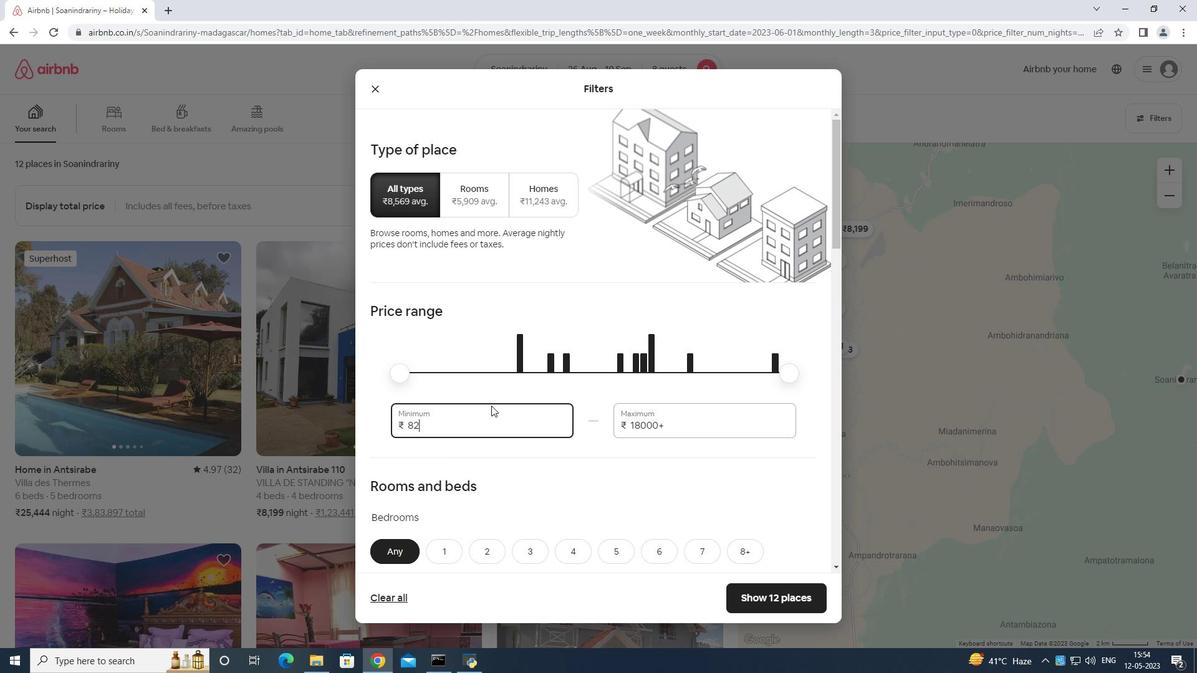 
Action: Key pressed <Key.backspace><Key.backspace><Key.backspace><Key.backspace><Key.backspace>
Screenshot: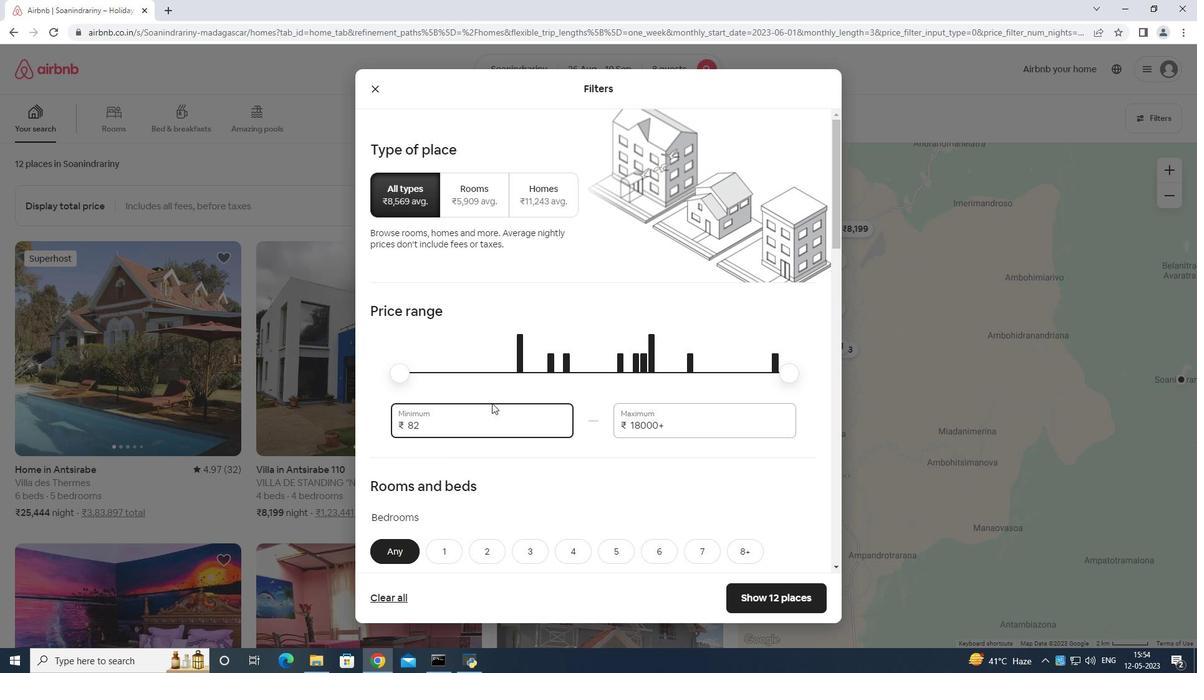 
Action: Mouse moved to (493, 400)
Screenshot: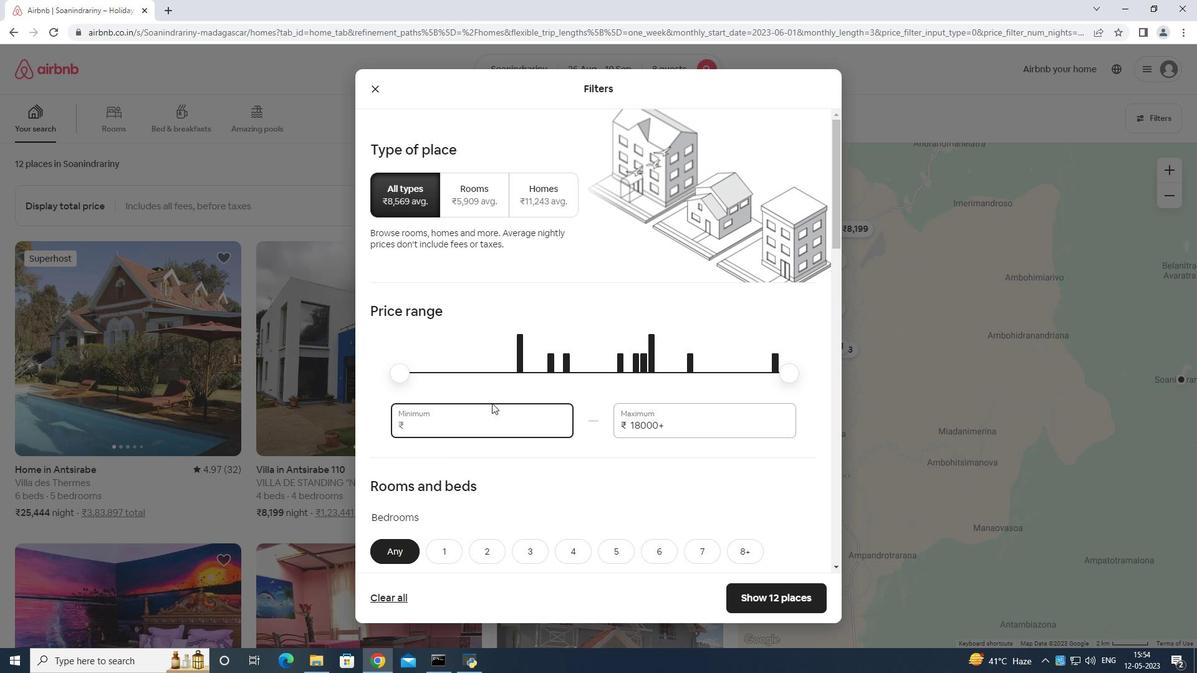 
Action: Key pressed 10000
Screenshot: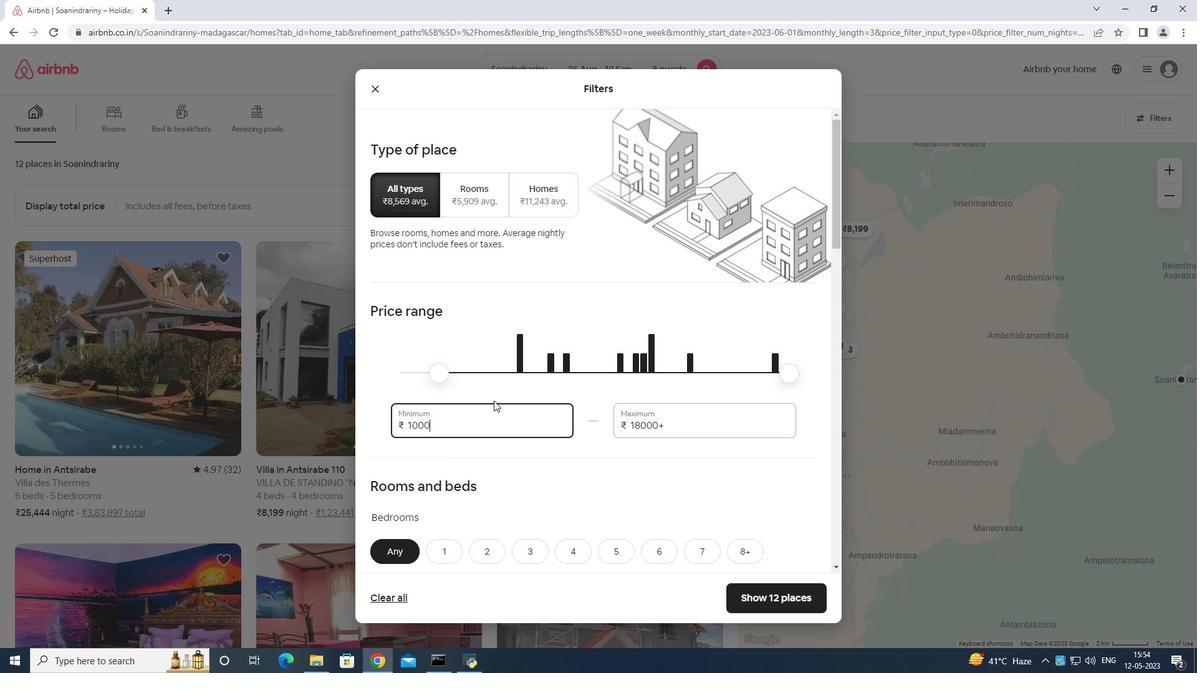 
Action: Mouse moved to (662, 419)
Screenshot: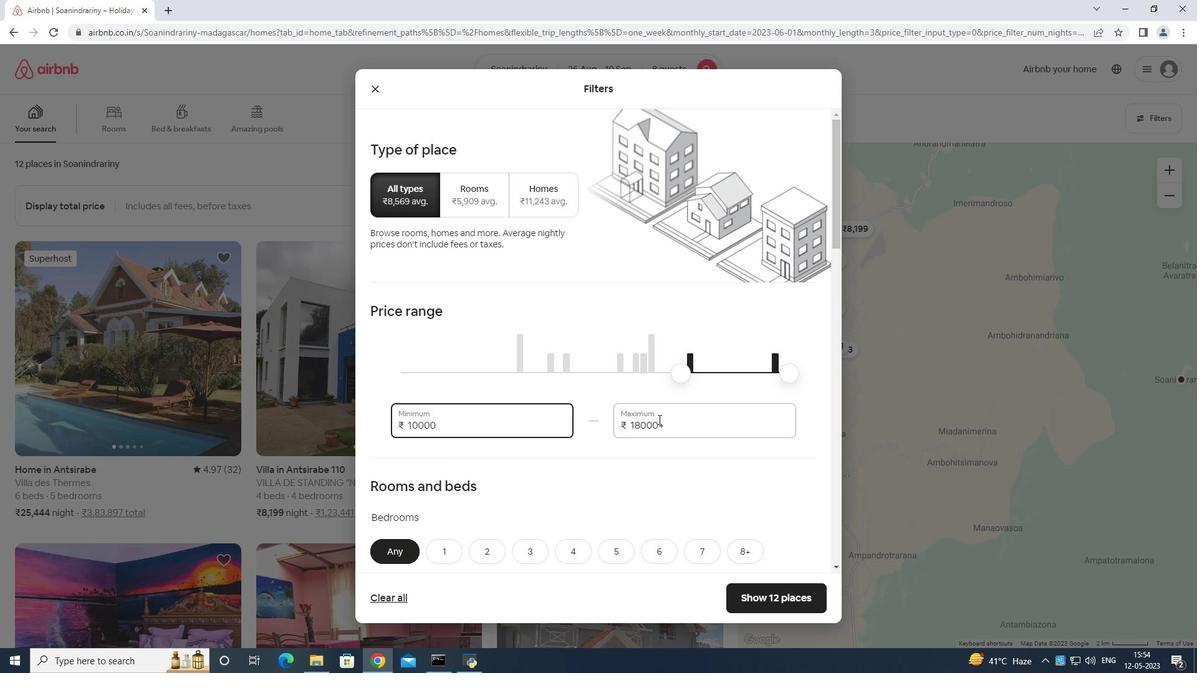 
Action: Mouse pressed left at (662, 419)
Screenshot: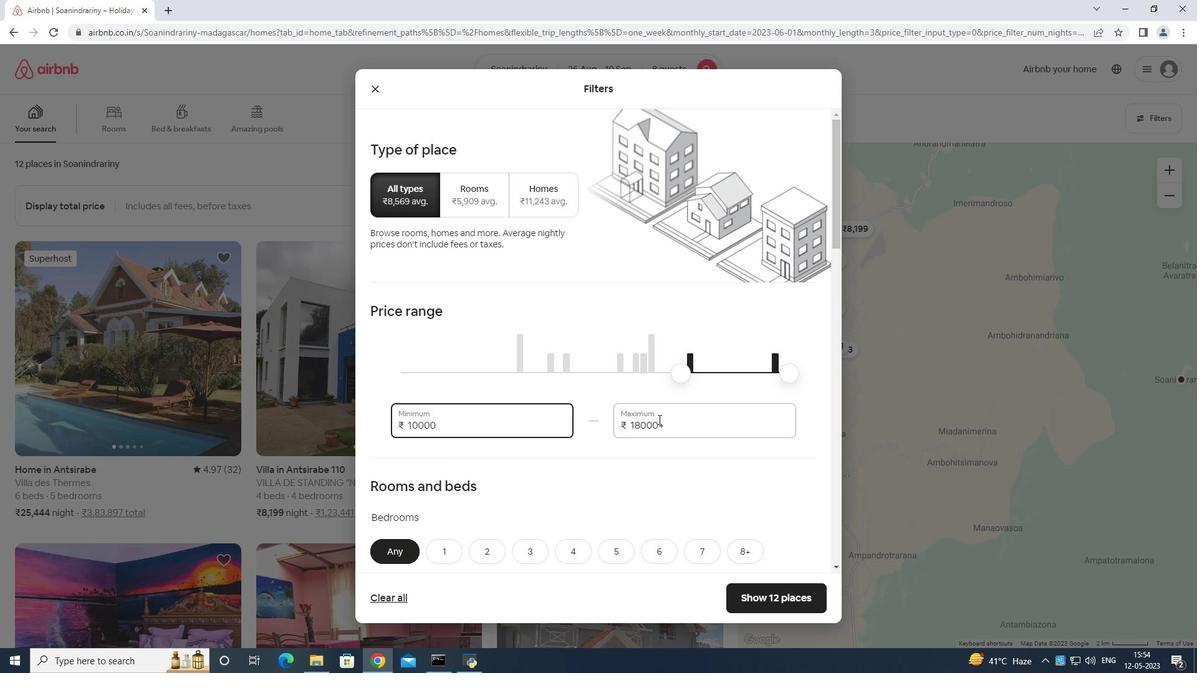 
Action: Mouse moved to (664, 414)
Screenshot: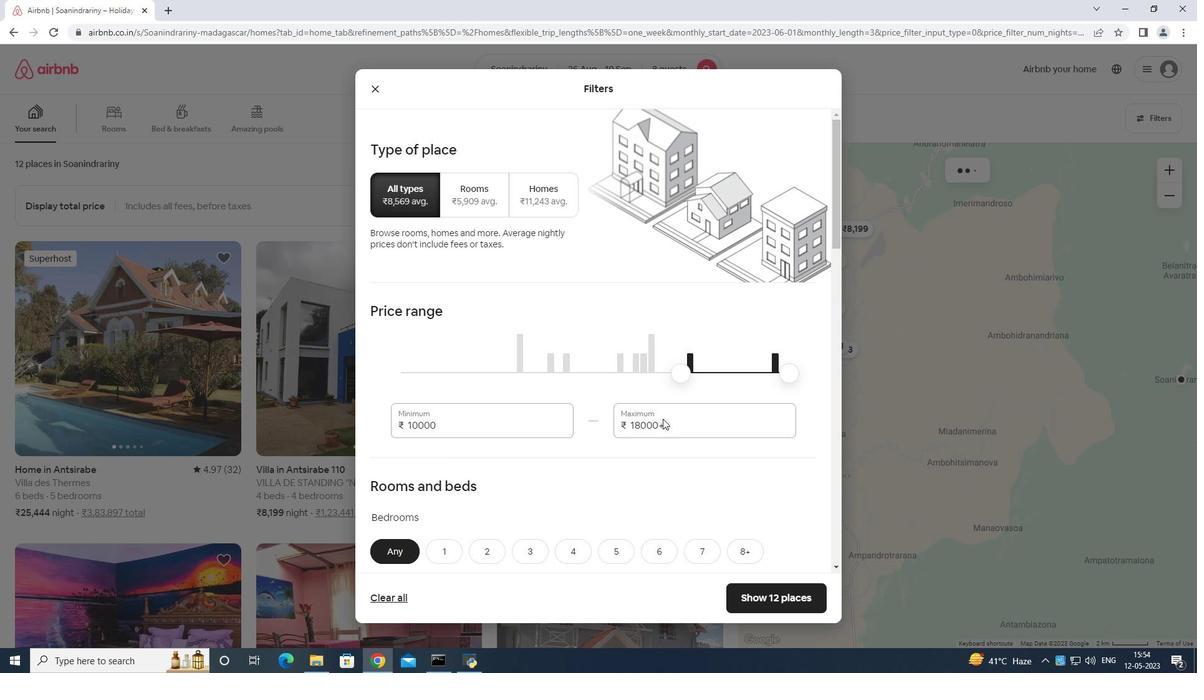 
Action: Key pressed <Key.backspace><Key.backspace><Key.backspace><Key.backspace><Key.backspace><Key.backspace><Key.backspace><Key.backspace><Key.backspace><Key.backspace><Key.backspace><Key.backspace>15
Screenshot: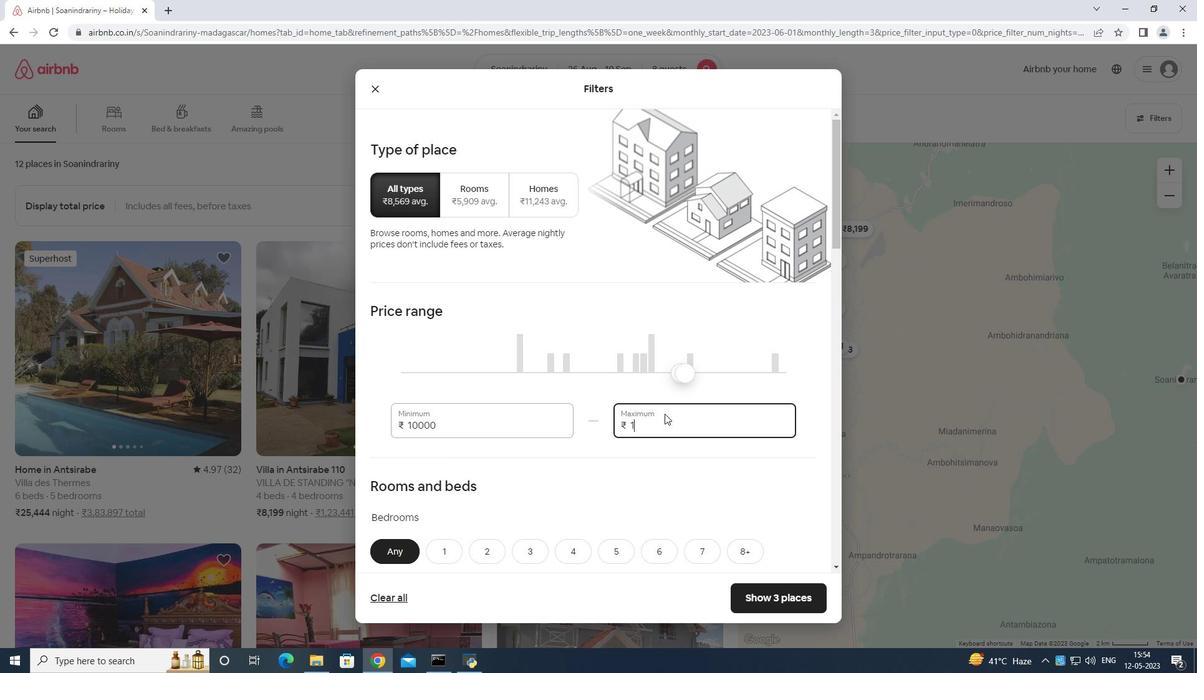 
Action: Mouse moved to (664, 412)
Screenshot: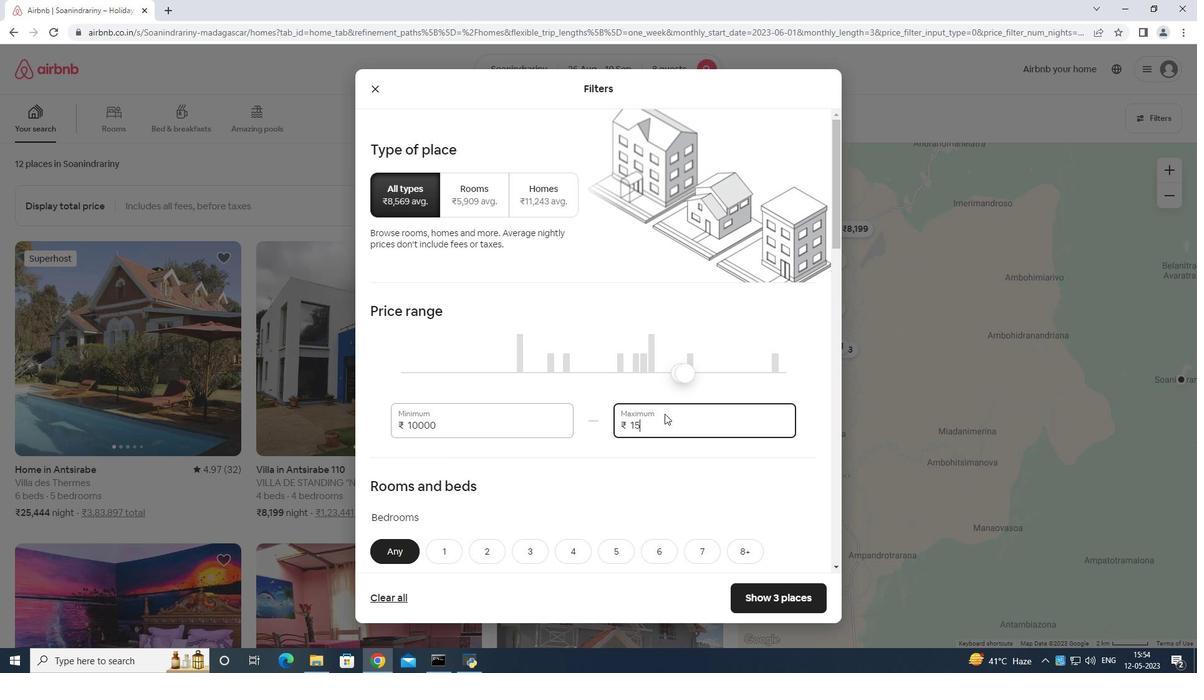 
Action: Key pressed 000
Screenshot: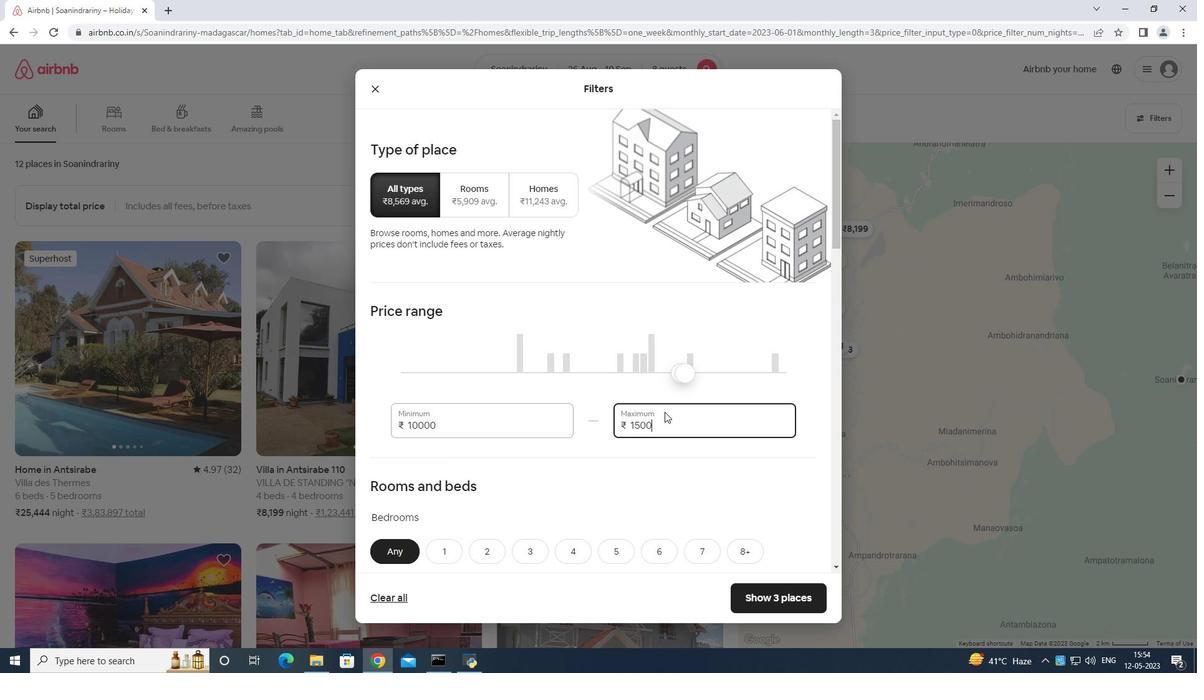 
Action: Mouse moved to (667, 407)
Screenshot: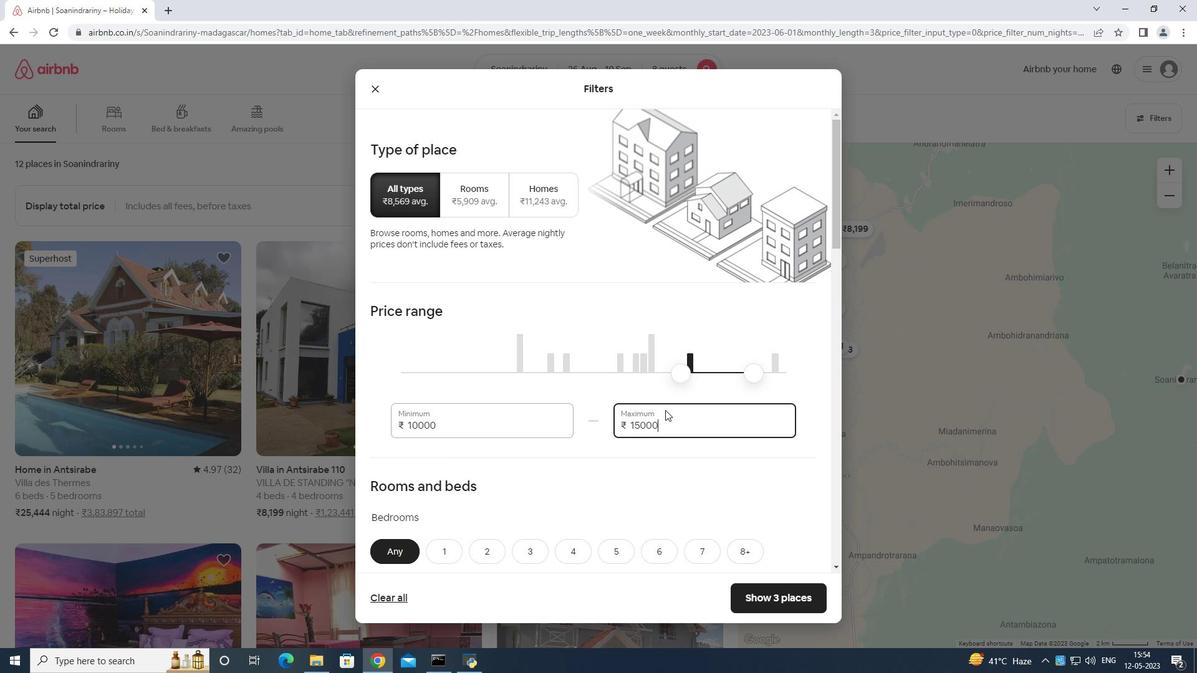 
Action: Mouse scrolled (667, 407) with delta (0, 0)
Screenshot: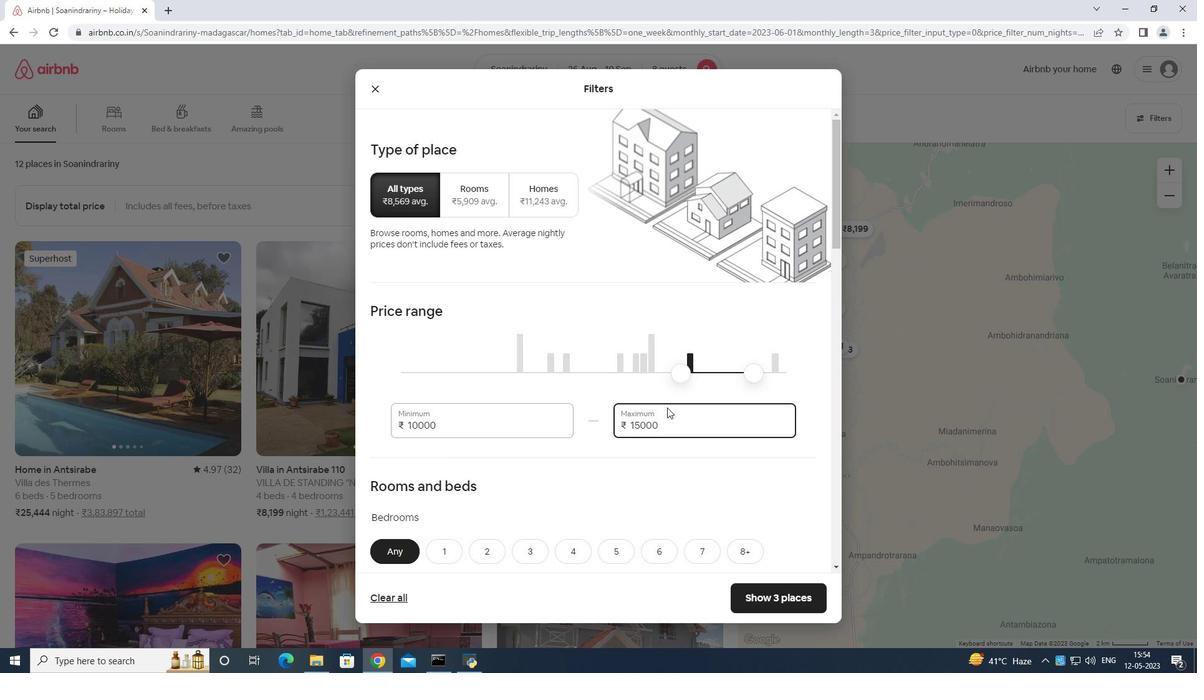 
Action: Mouse moved to (666, 412)
Screenshot: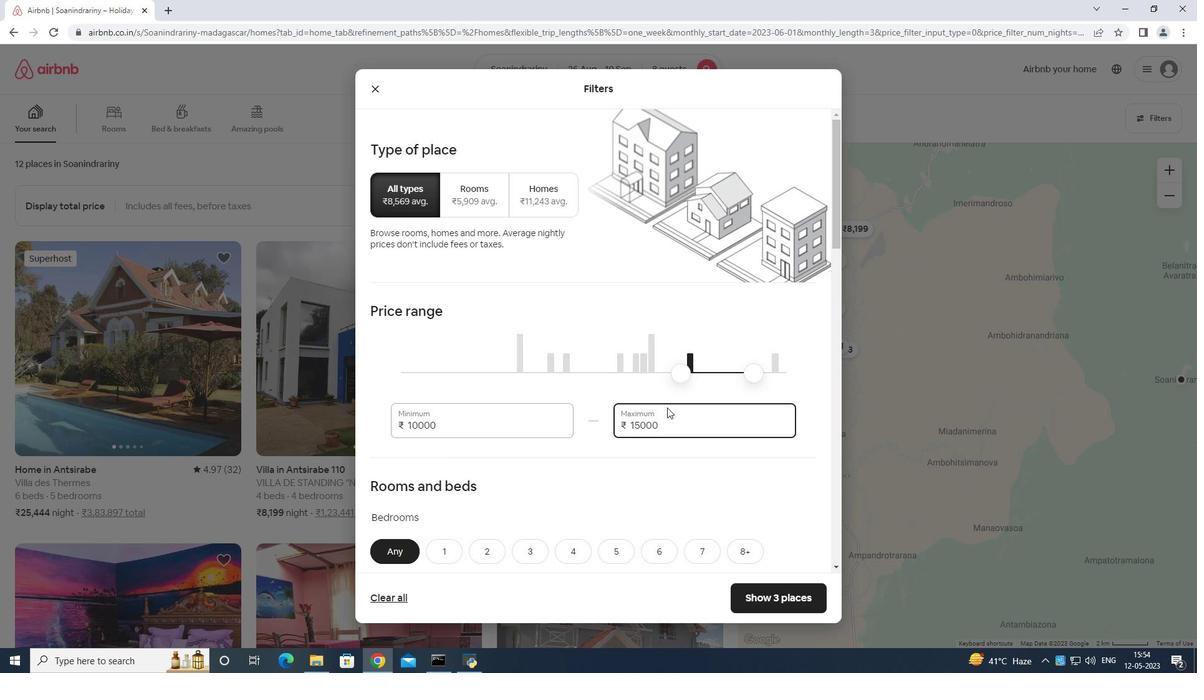 
Action: Mouse scrolled (666, 411) with delta (0, 0)
Screenshot: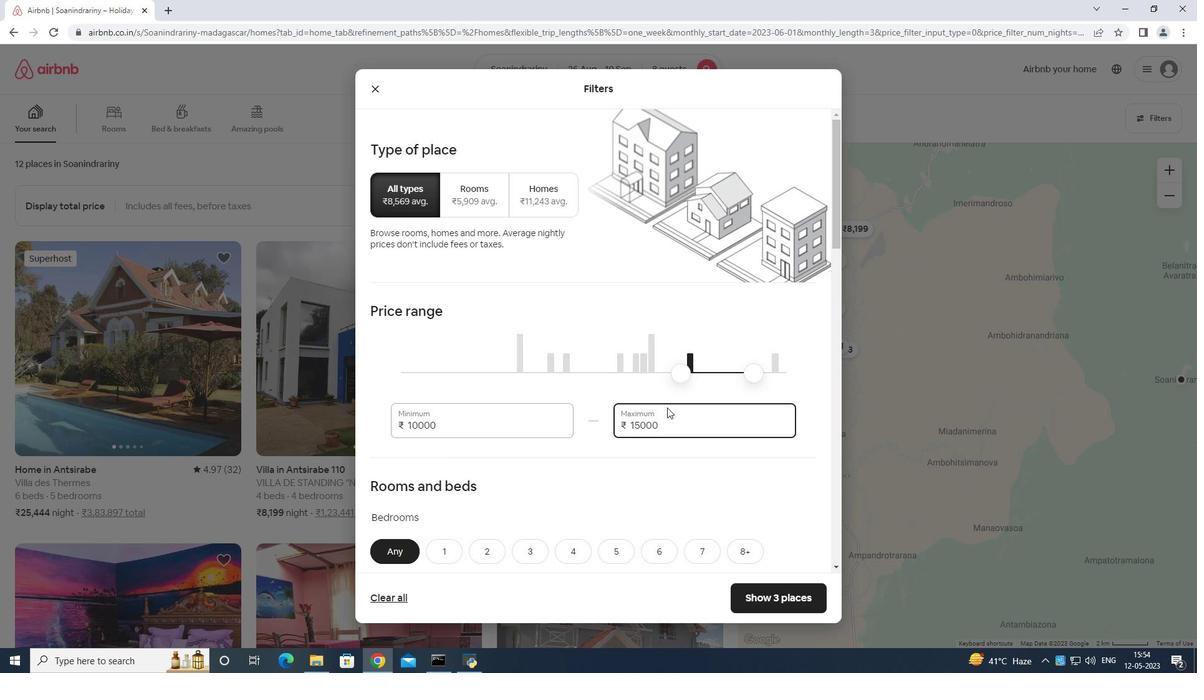 
Action: Mouse moved to (665, 413)
Screenshot: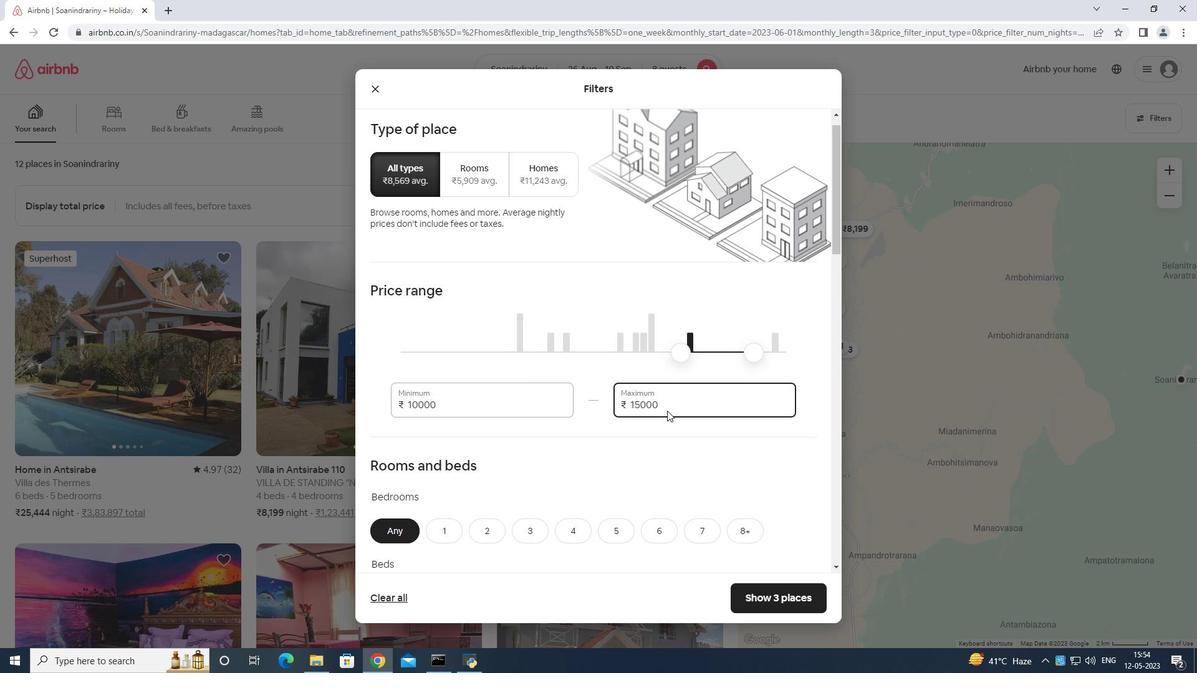 
Action: Mouse scrolled (665, 412) with delta (0, 0)
Screenshot: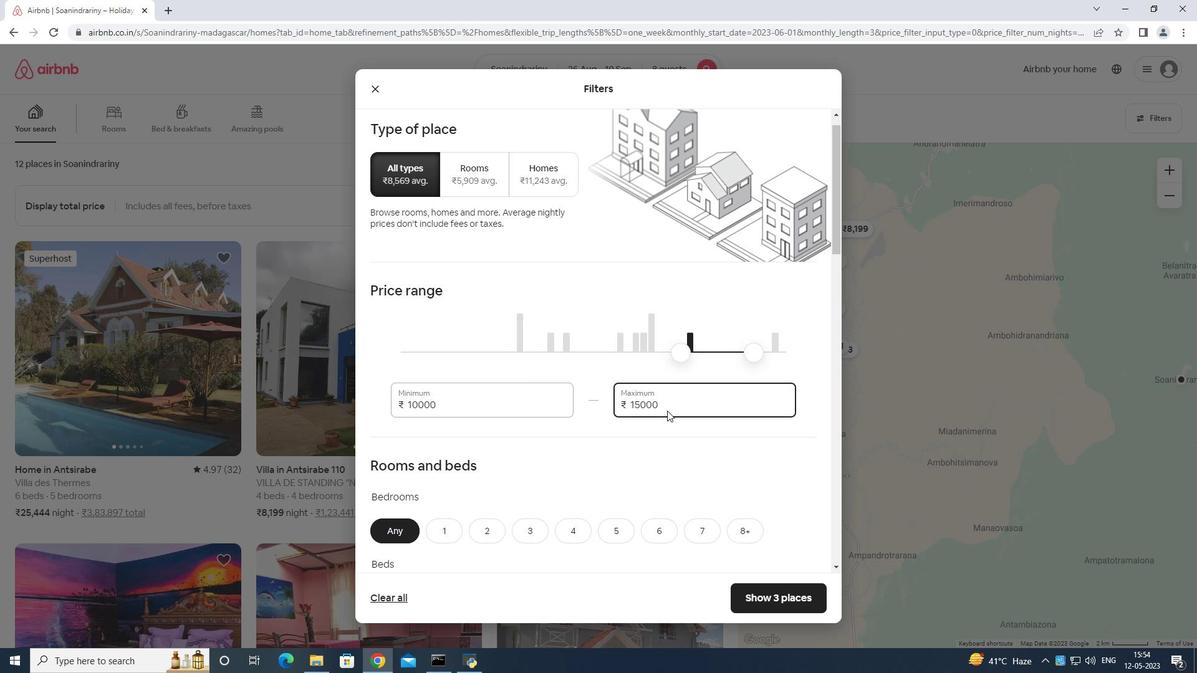 
Action: Mouse moved to (666, 359)
Screenshot: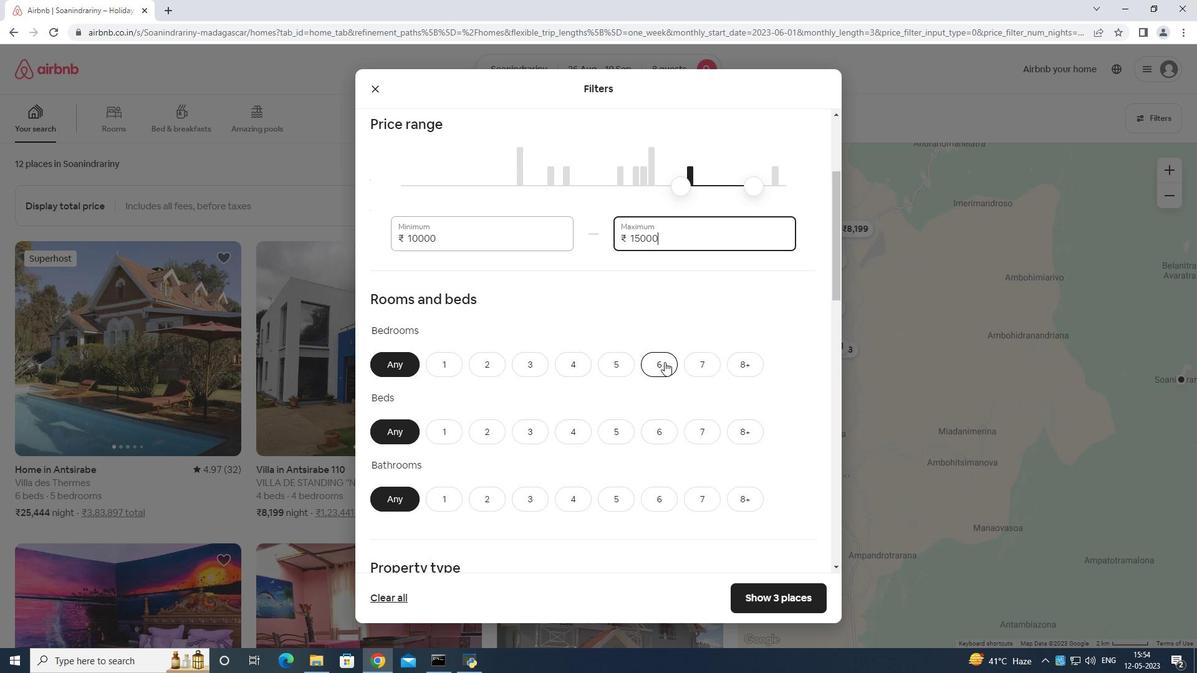
Action: Mouse pressed left at (666, 359)
Screenshot: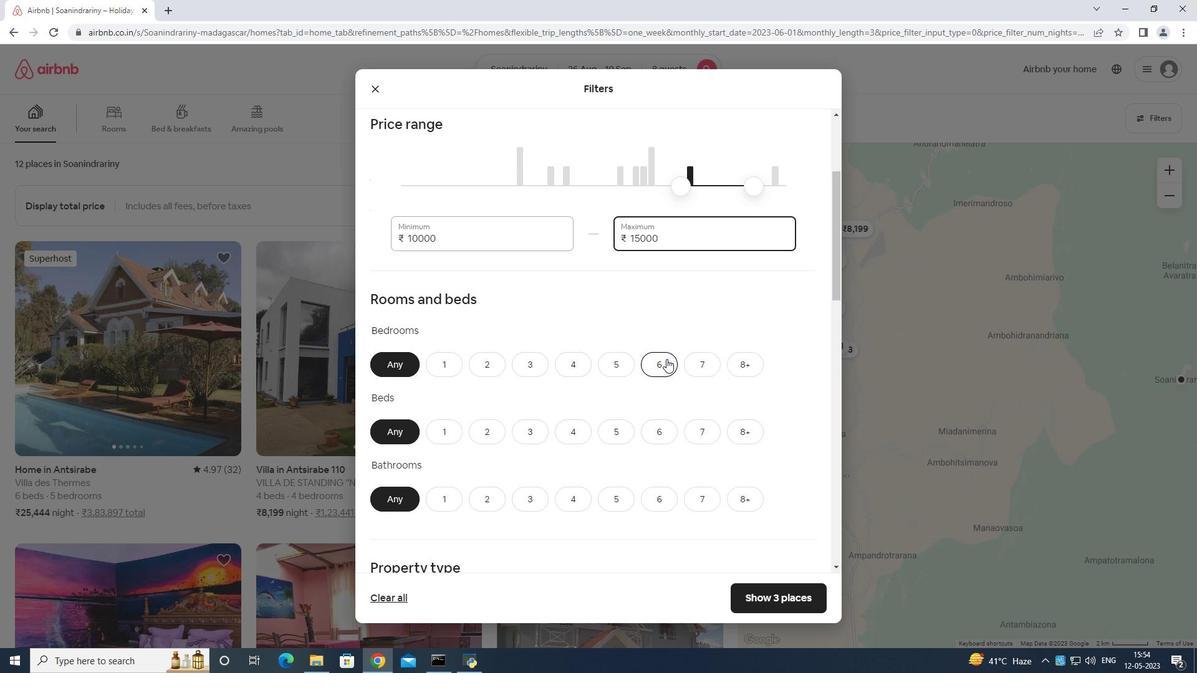 
Action: Mouse moved to (681, 425)
Screenshot: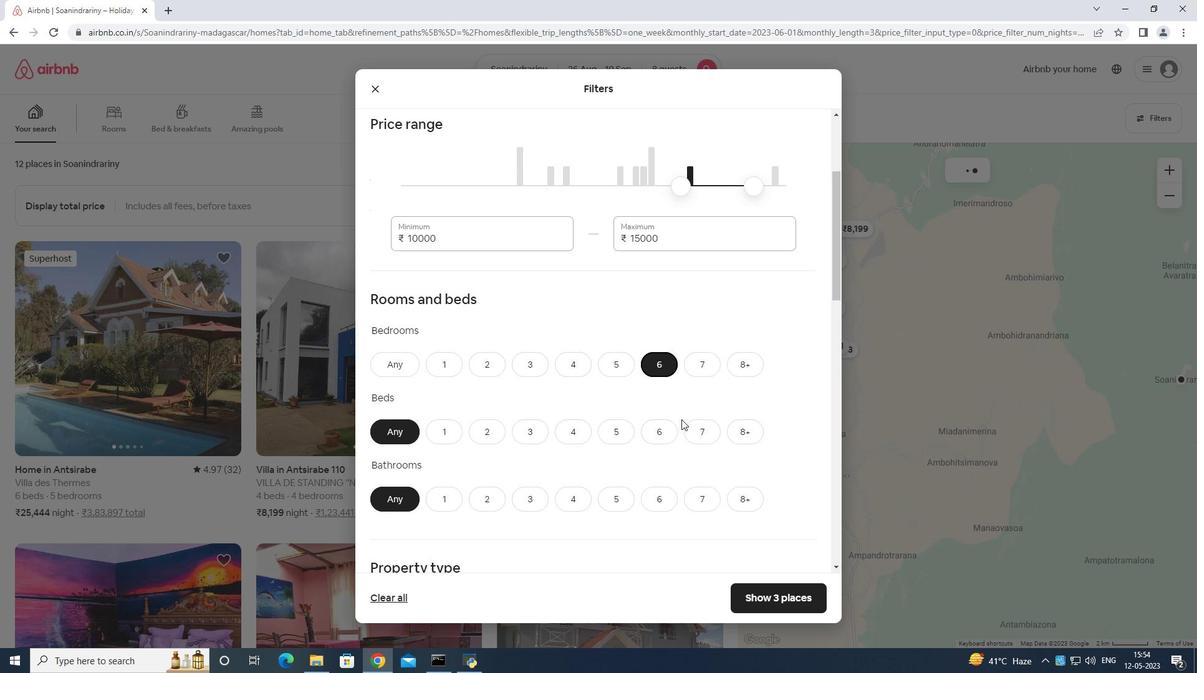 
Action: Mouse pressed left at (681, 425)
Screenshot: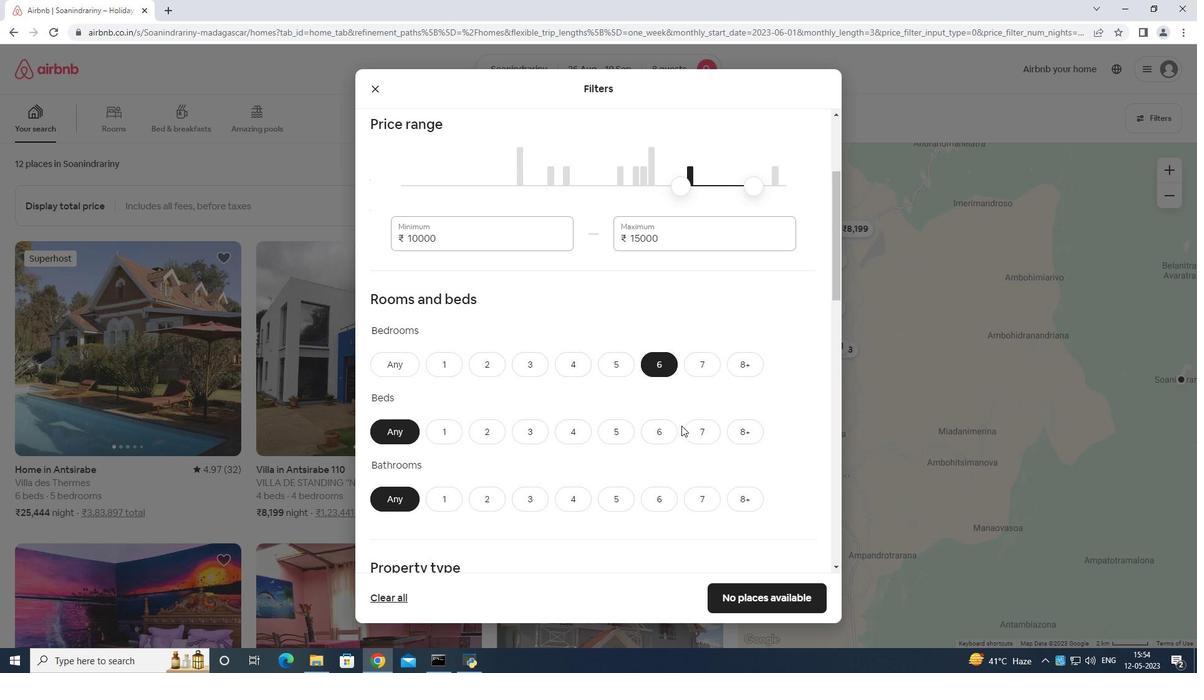 
Action: Mouse moved to (669, 433)
Screenshot: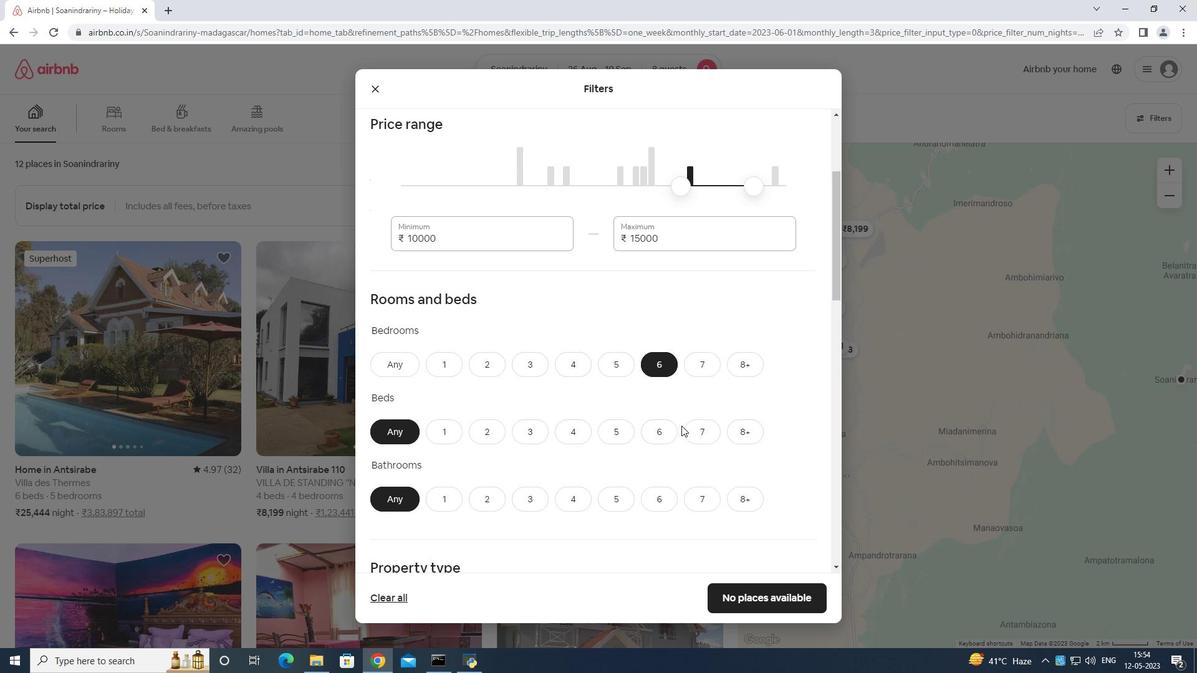 
Action: Mouse pressed left at (669, 433)
Screenshot: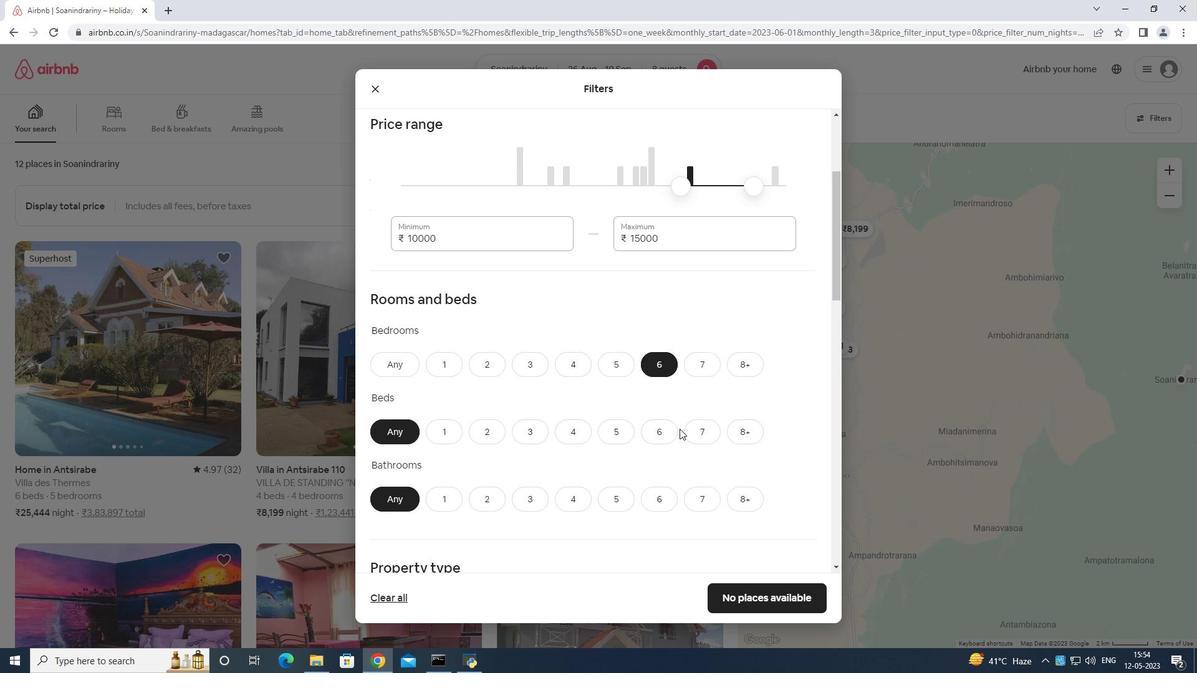 
Action: Mouse moved to (672, 497)
Screenshot: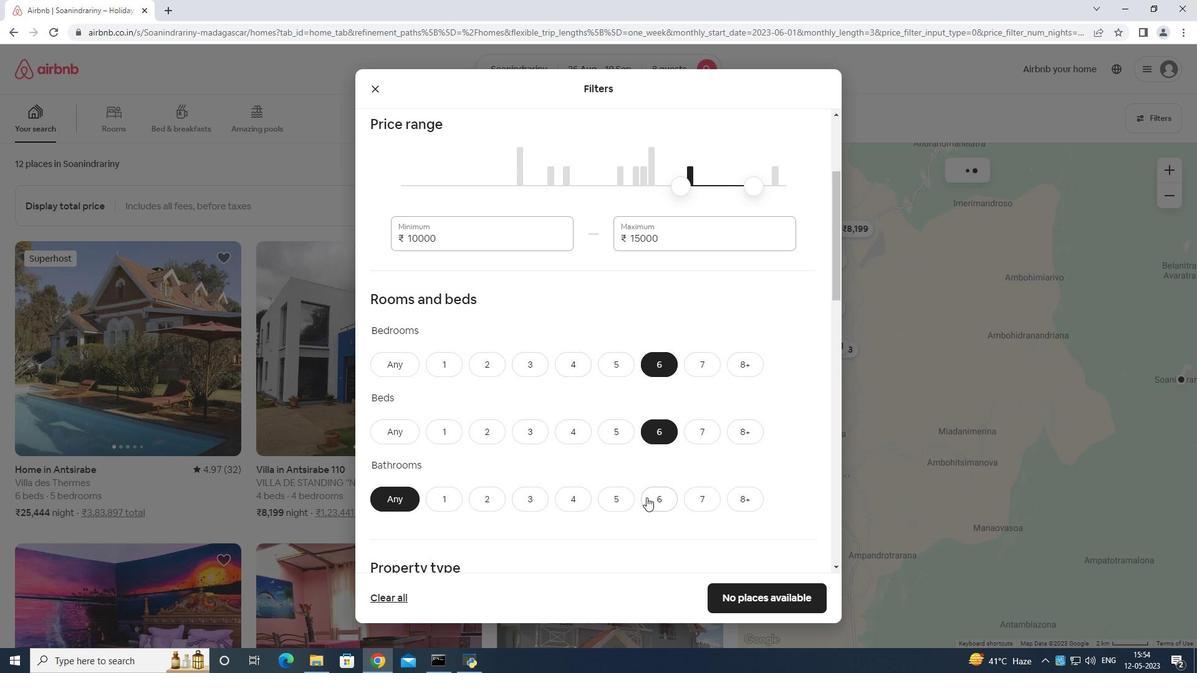 
Action: Mouse pressed left at (672, 497)
Screenshot: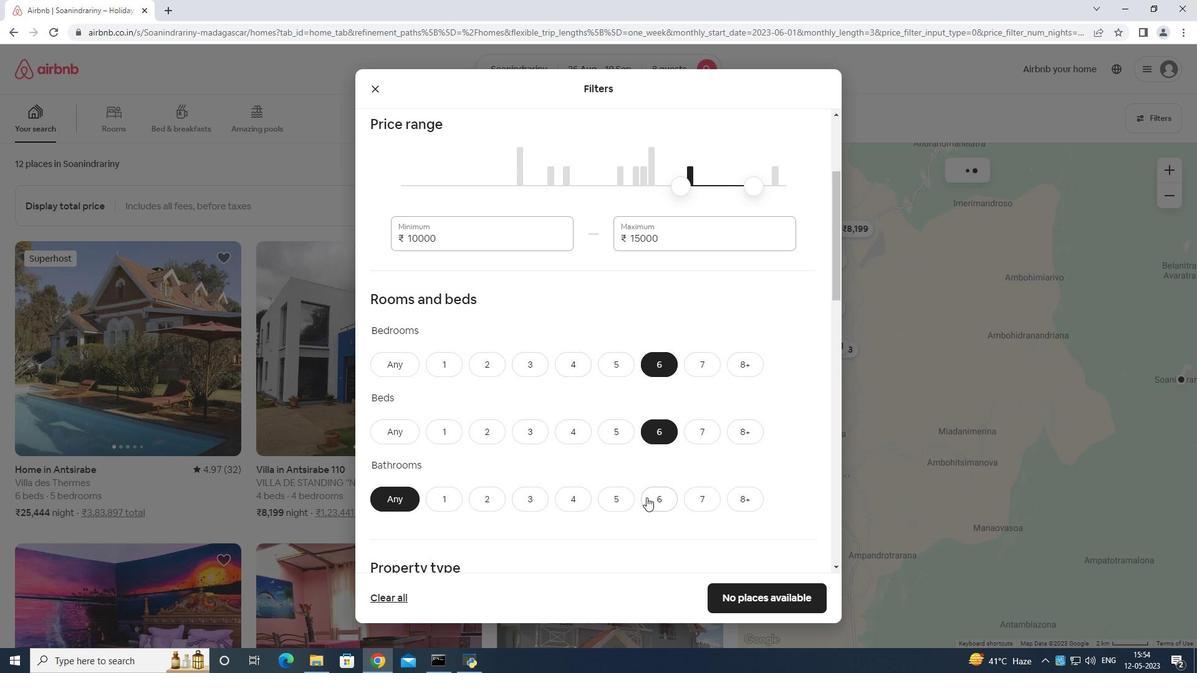 
Action: Mouse moved to (667, 496)
Screenshot: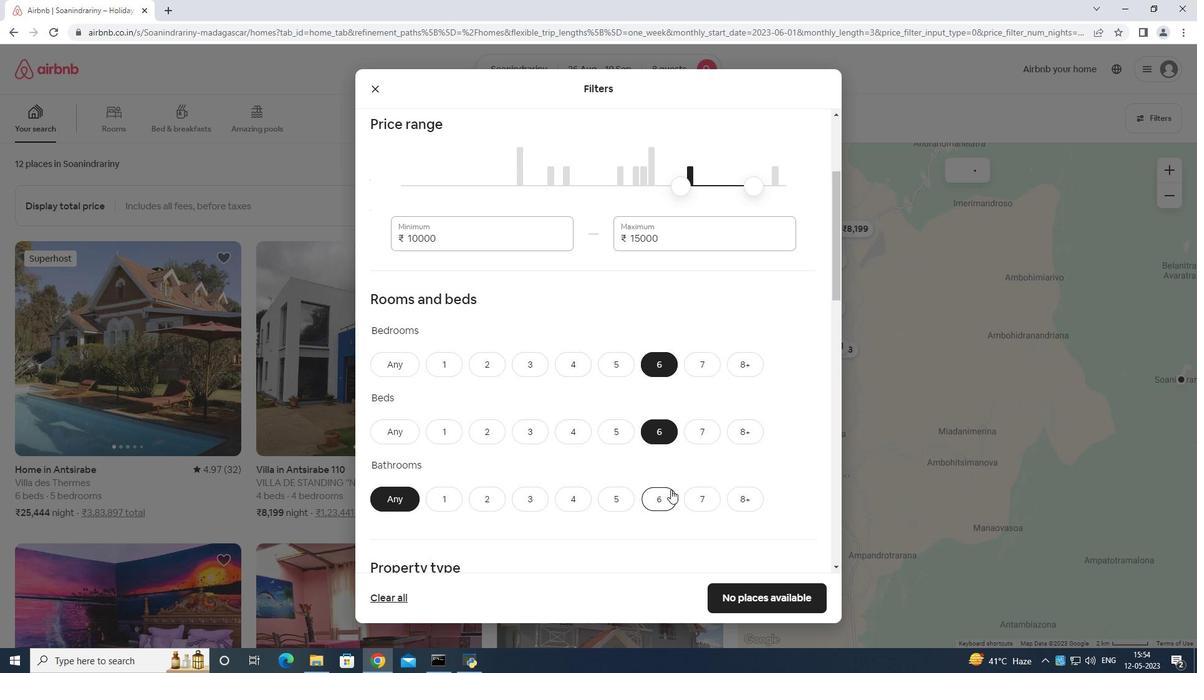 
Action: Mouse pressed left at (667, 496)
Screenshot: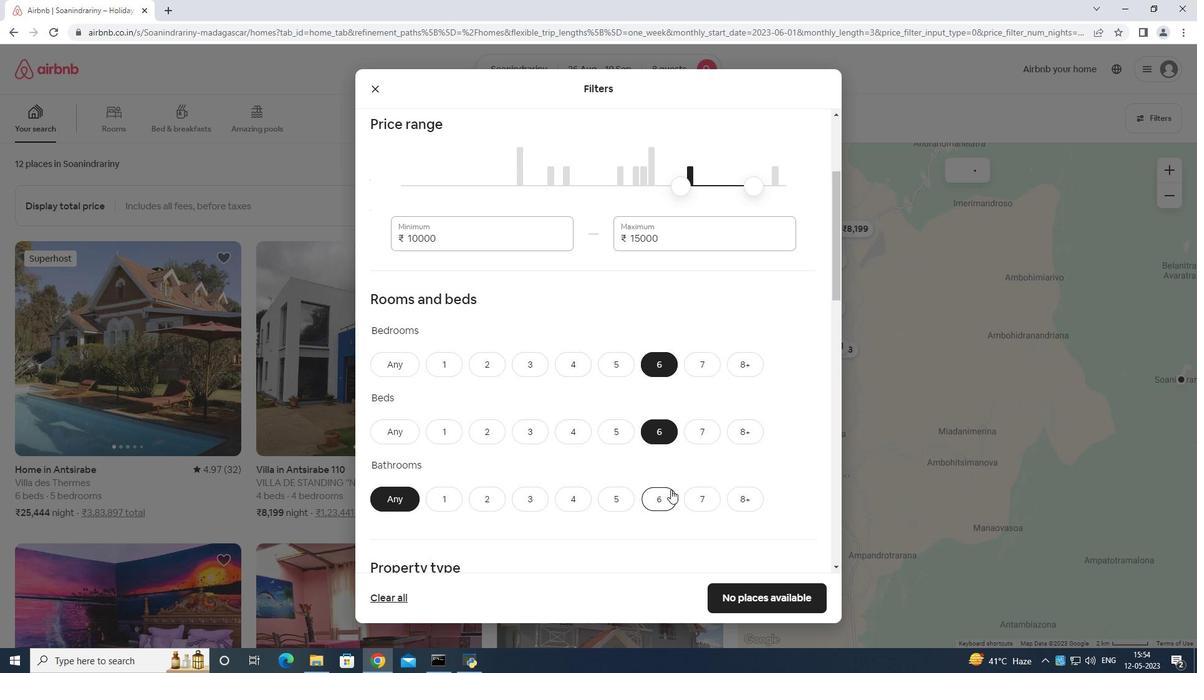 
Action: Mouse moved to (666, 492)
Screenshot: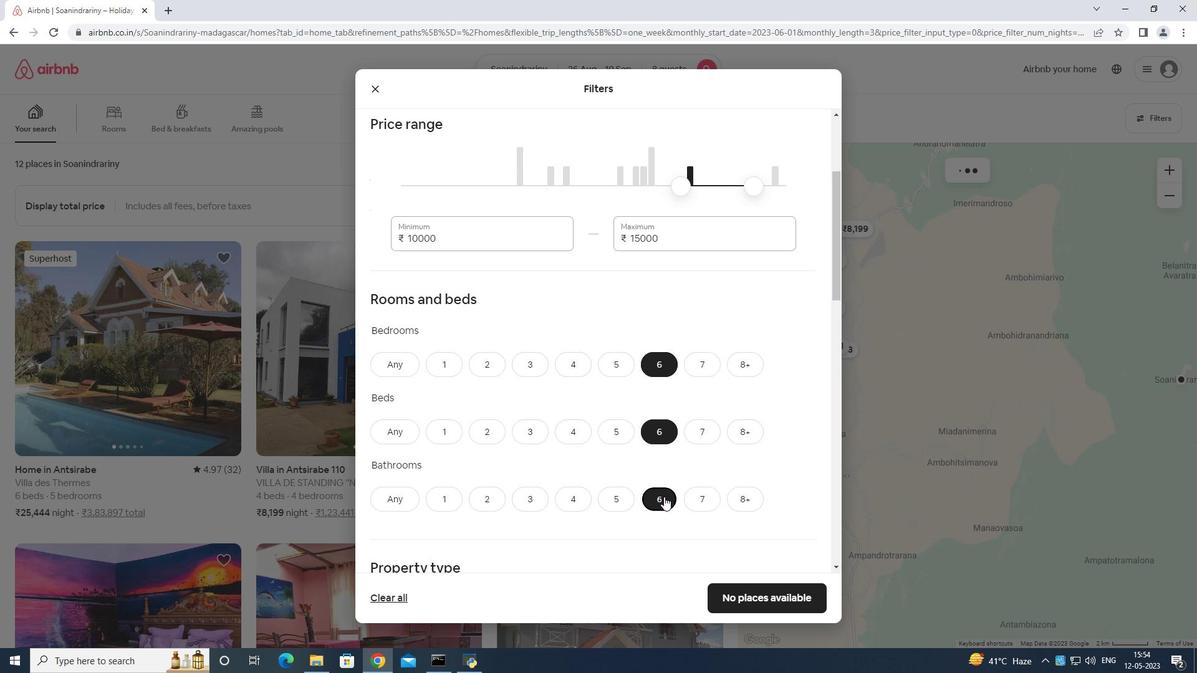 
Action: Mouse scrolled (666, 491) with delta (0, 0)
Screenshot: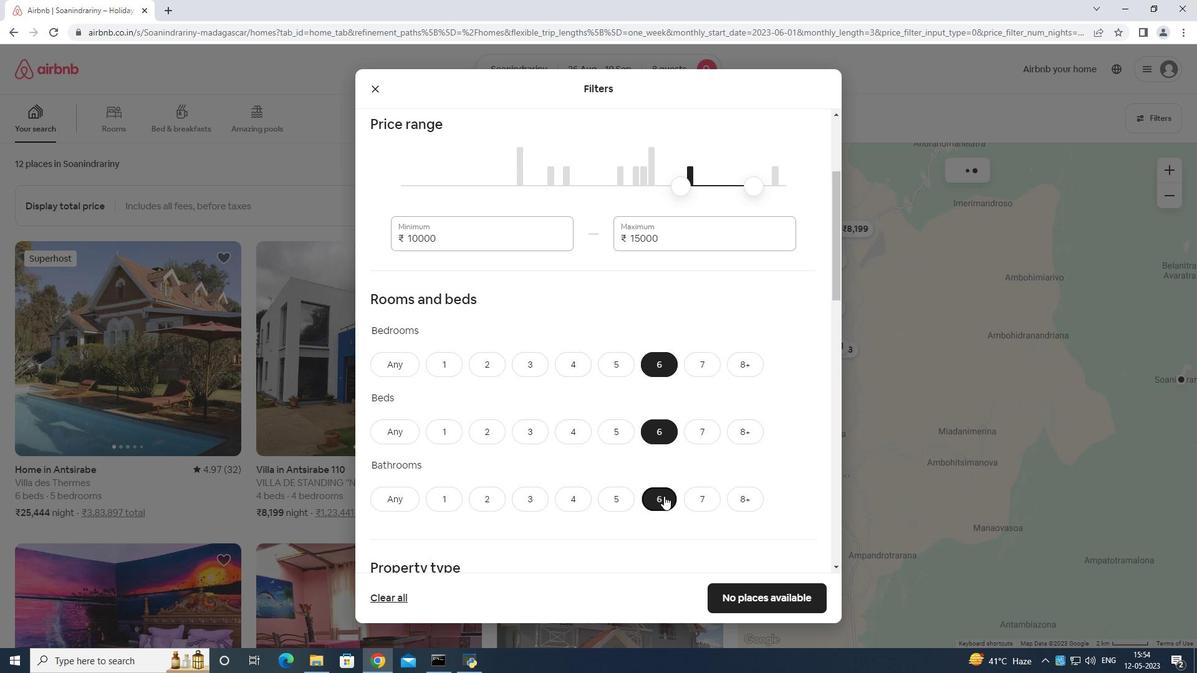 
Action: Mouse moved to (667, 492)
Screenshot: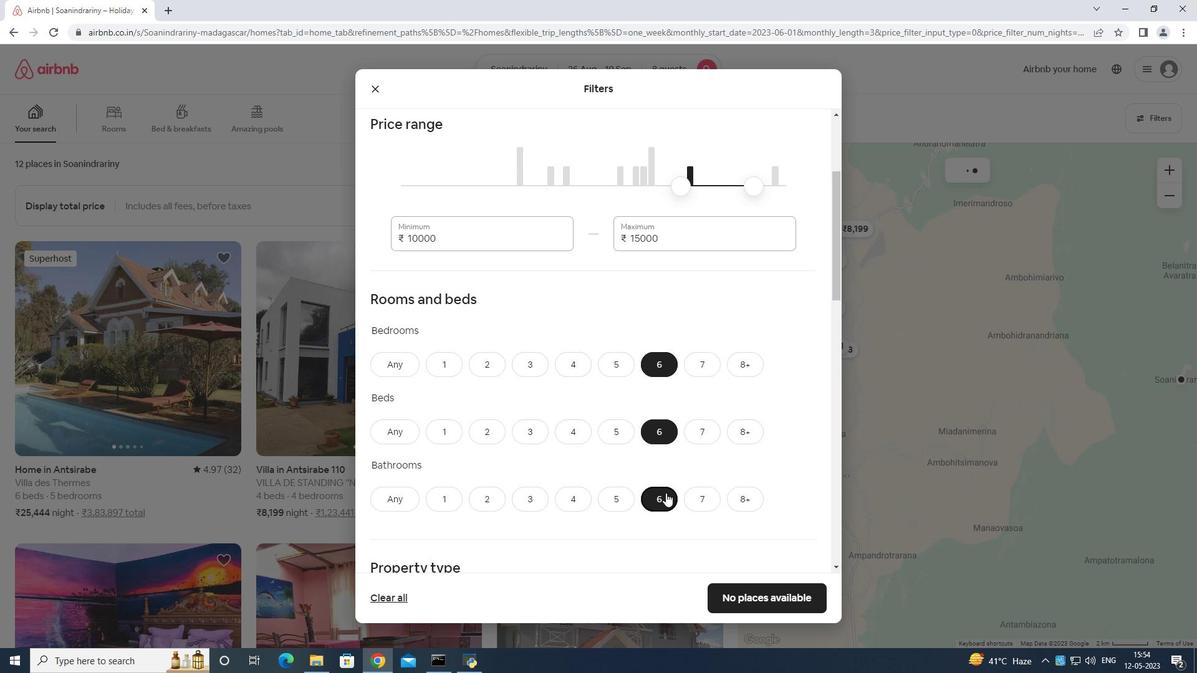 
Action: Mouse scrolled (667, 491) with delta (0, 0)
Screenshot: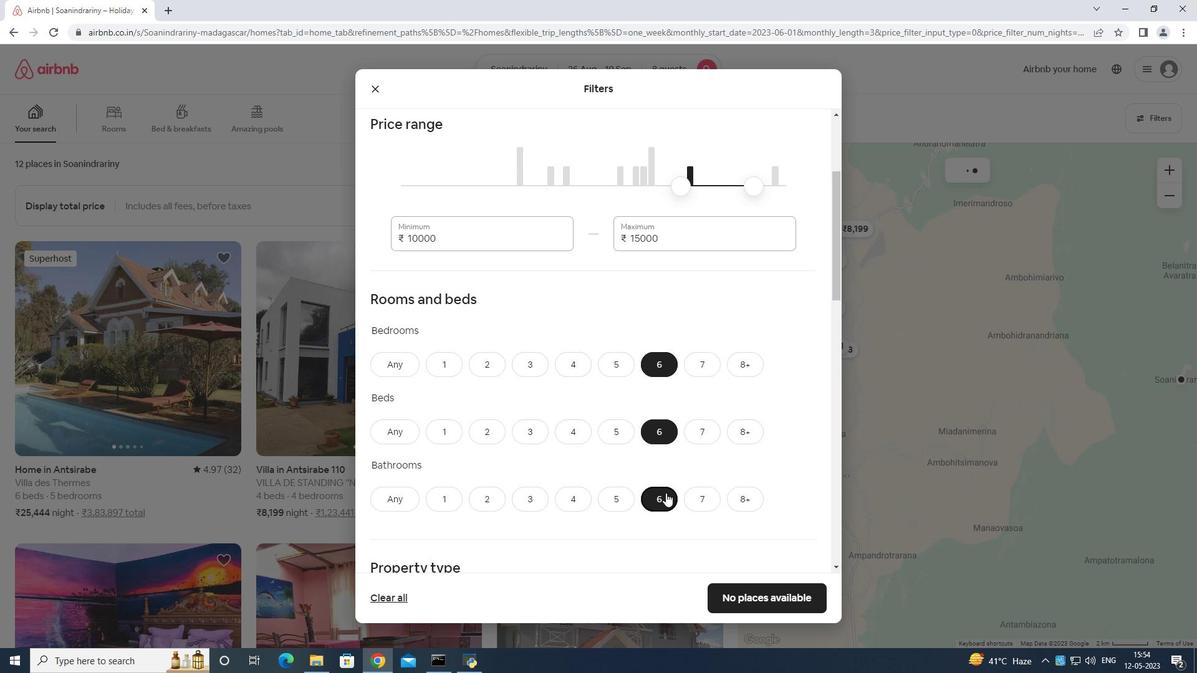 
Action: Mouse moved to (670, 490)
Screenshot: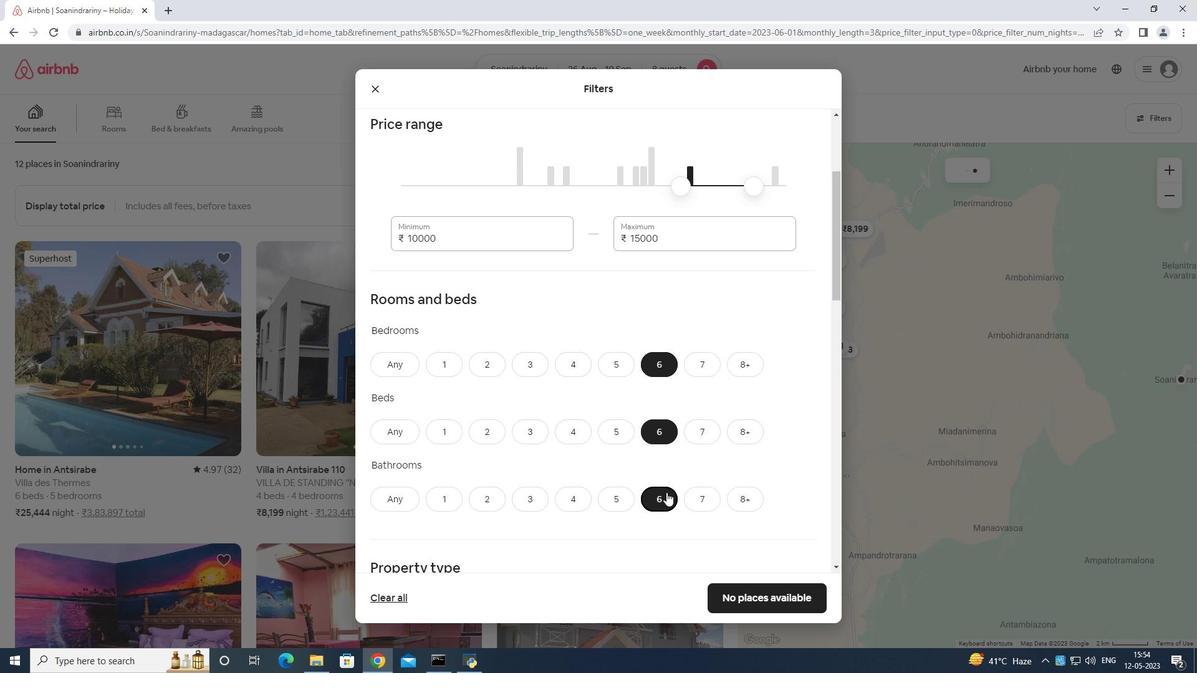 
Action: Mouse scrolled (670, 489) with delta (0, 0)
Screenshot: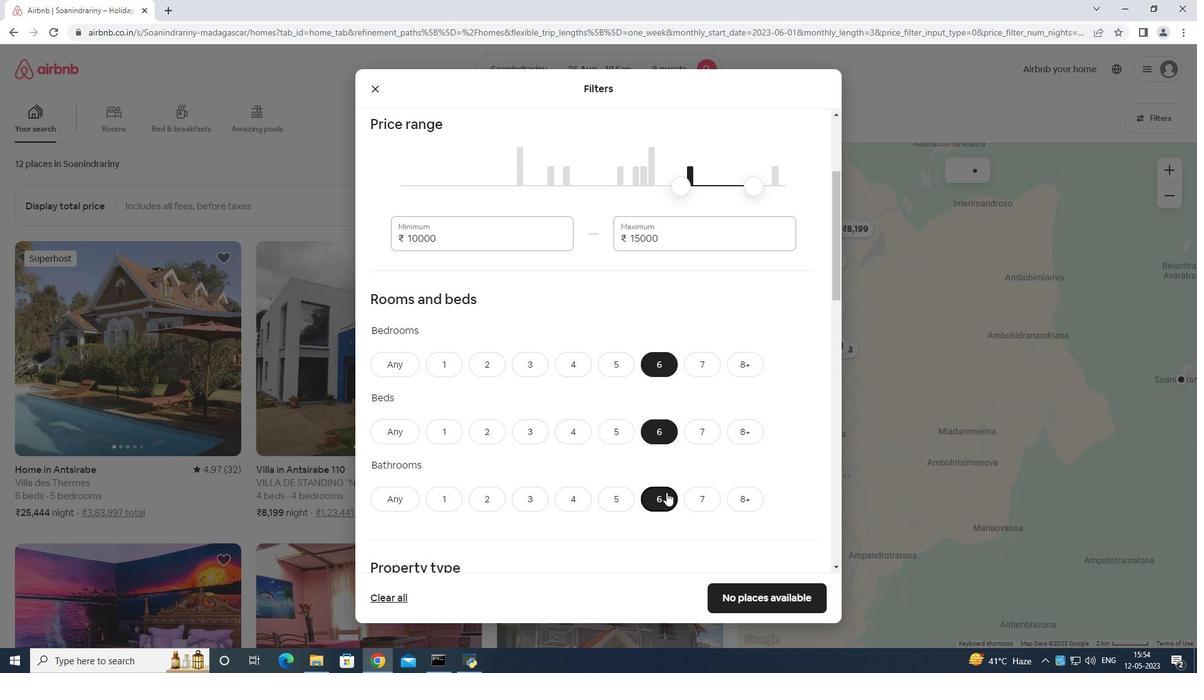 
Action: Mouse moved to (675, 486)
Screenshot: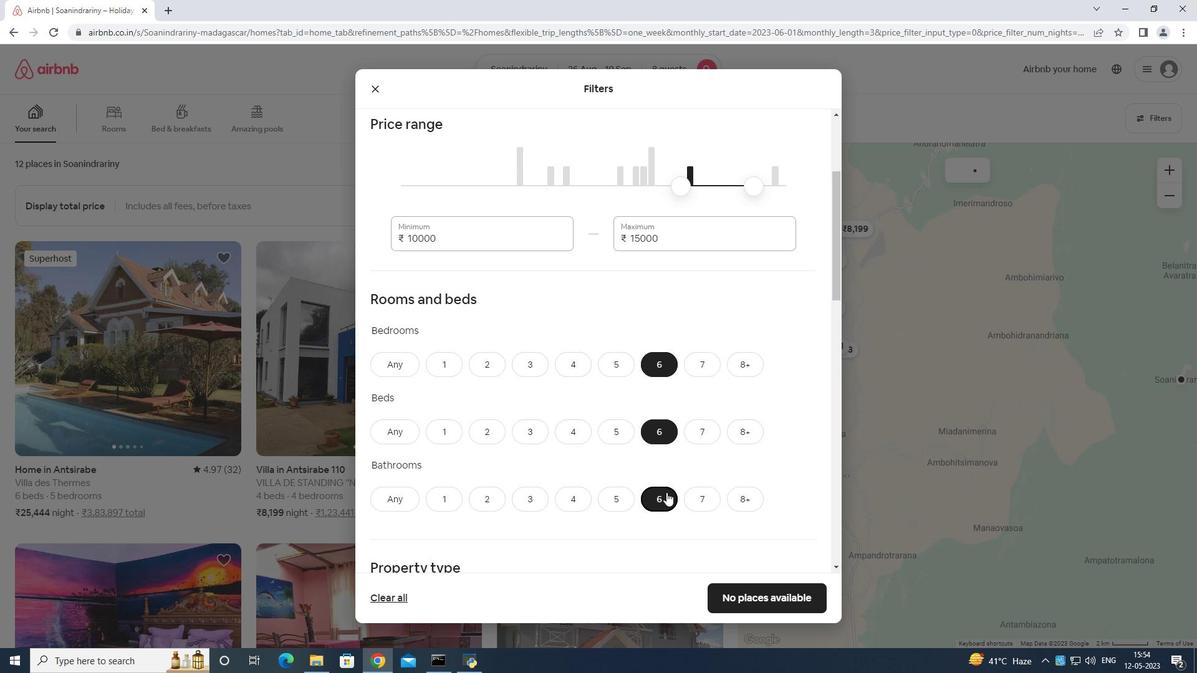 
Action: Mouse scrolled (675, 486) with delta (0, 0)
Screenshot: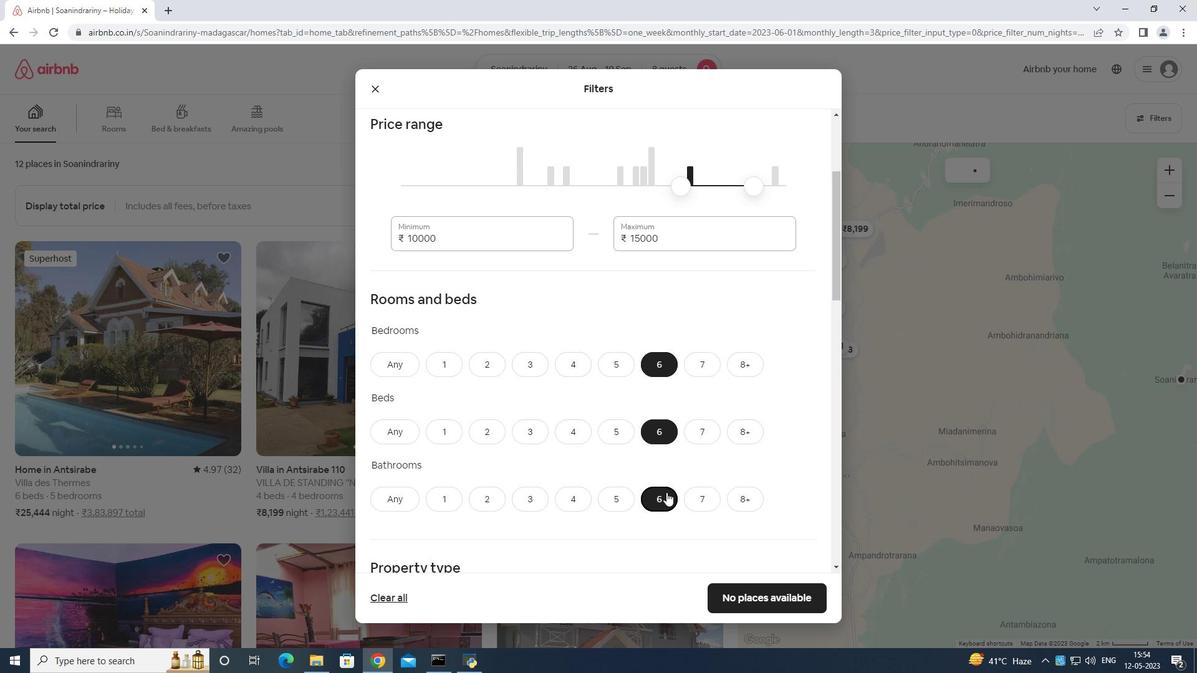 
Action: Mouse moved to (680, 481)
Screenshot: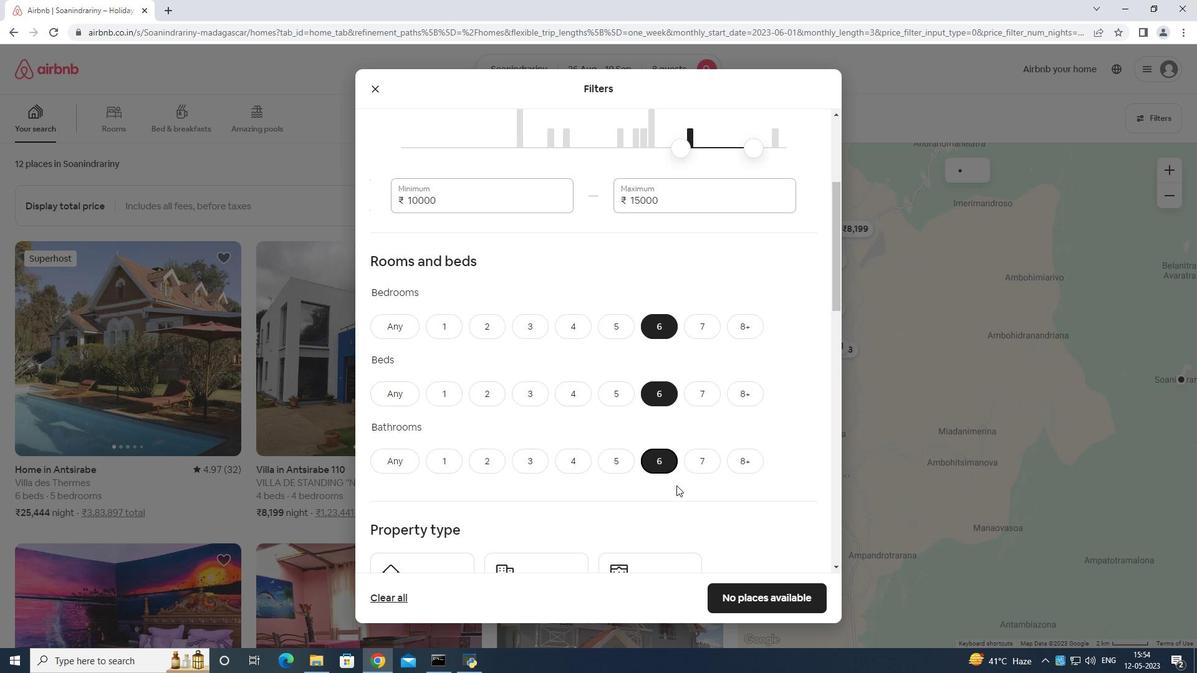 
Action: Mouse scrolled (680, 480) with delta (0, 0)
Screenshot: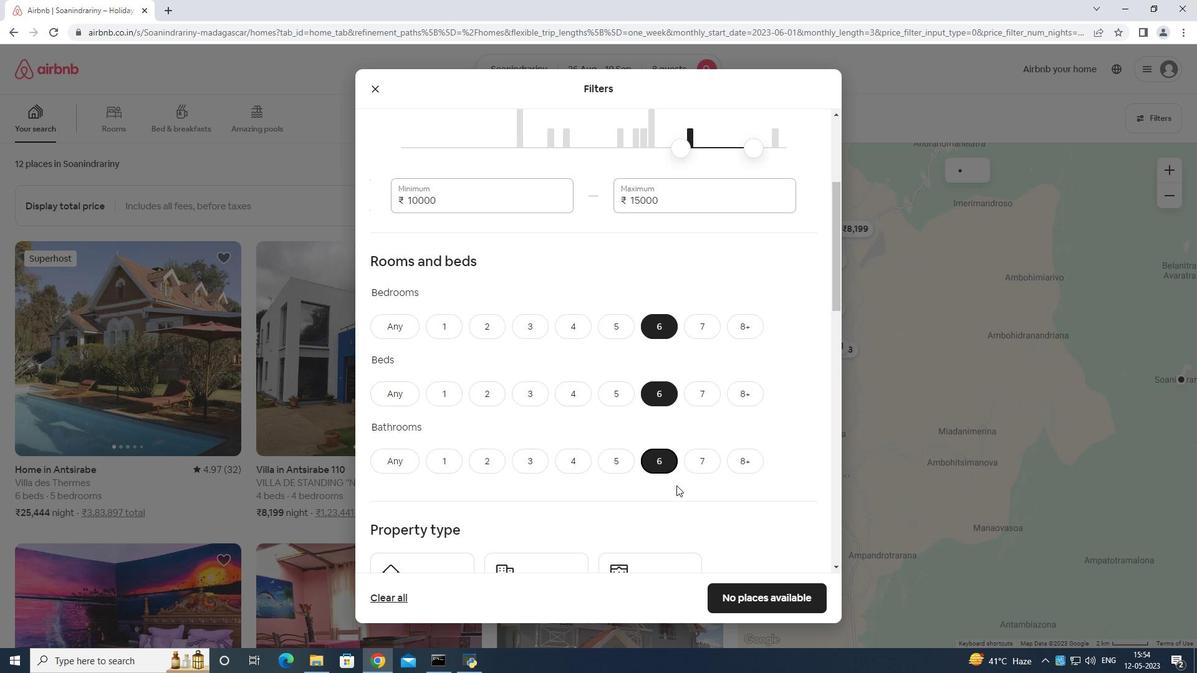 
Action: Mouse moved to (407, 331)
Screenshot: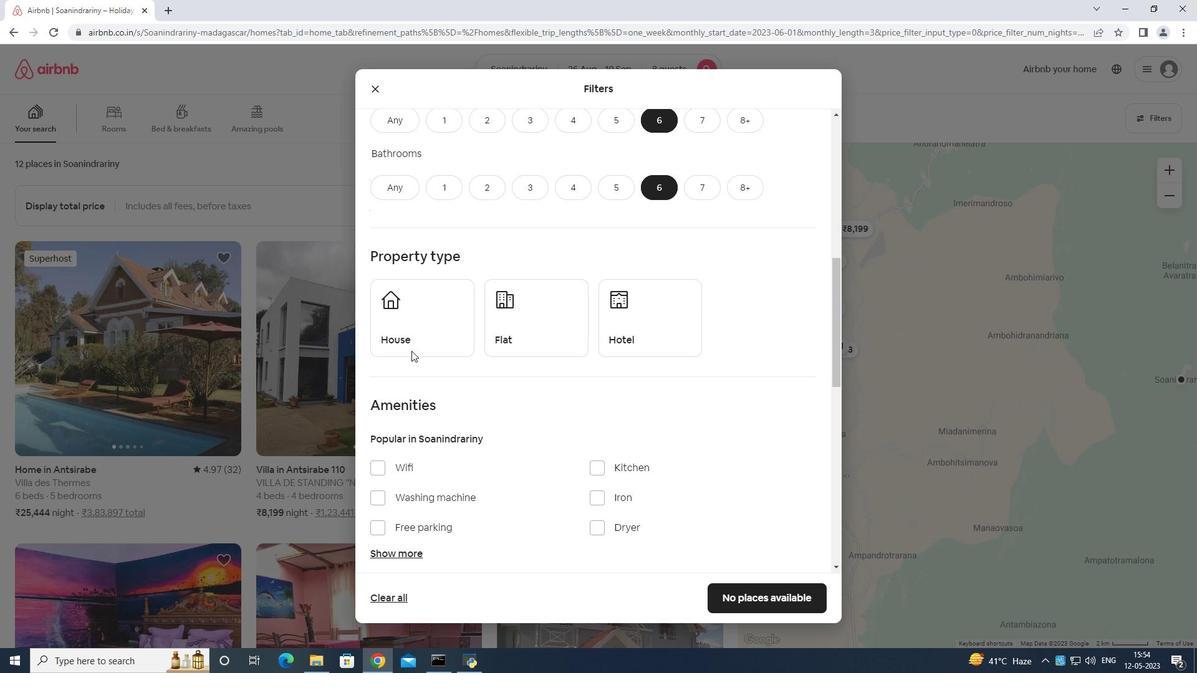 
Action: Mouse pressed left at (407, 331)
Screenshot: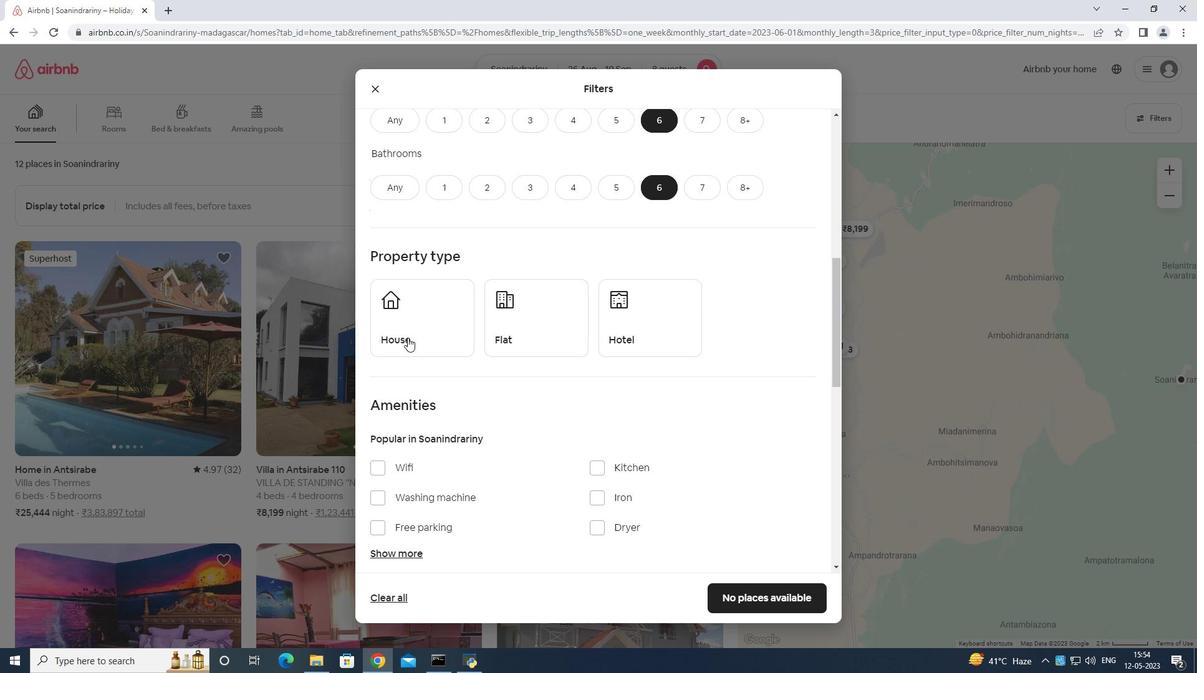 
Action: Mouse moved to (495, 322)
Screenshot: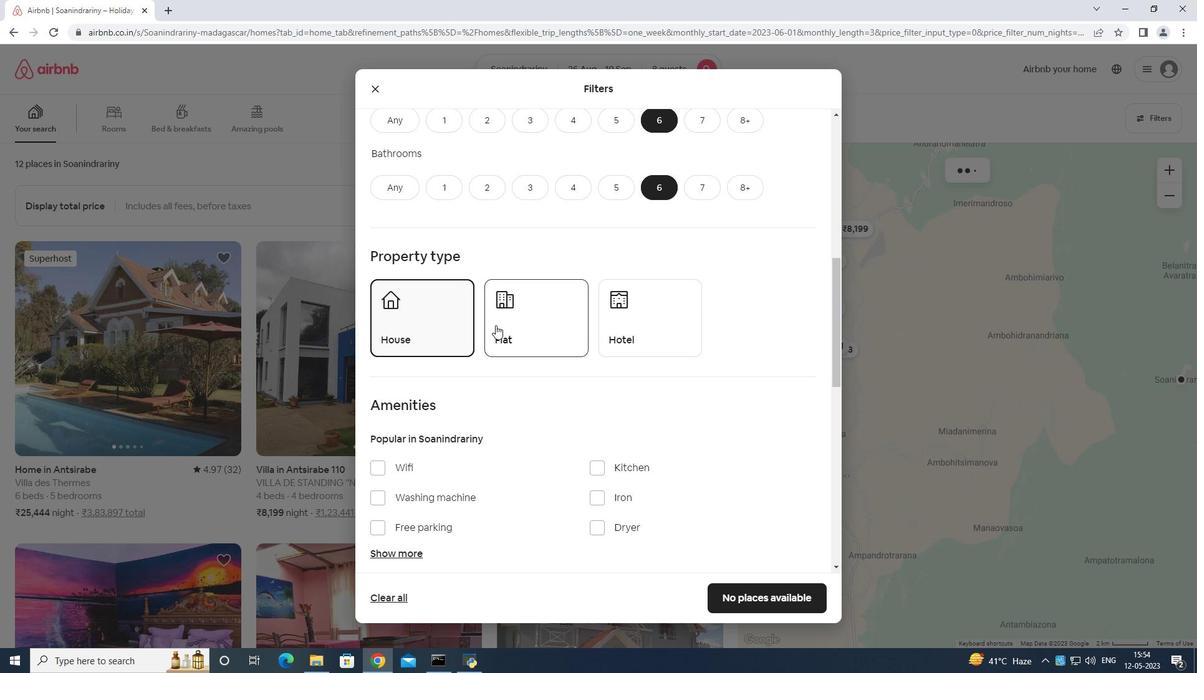 
Action: Mouse pressed left at (495, 322)
Screenshot: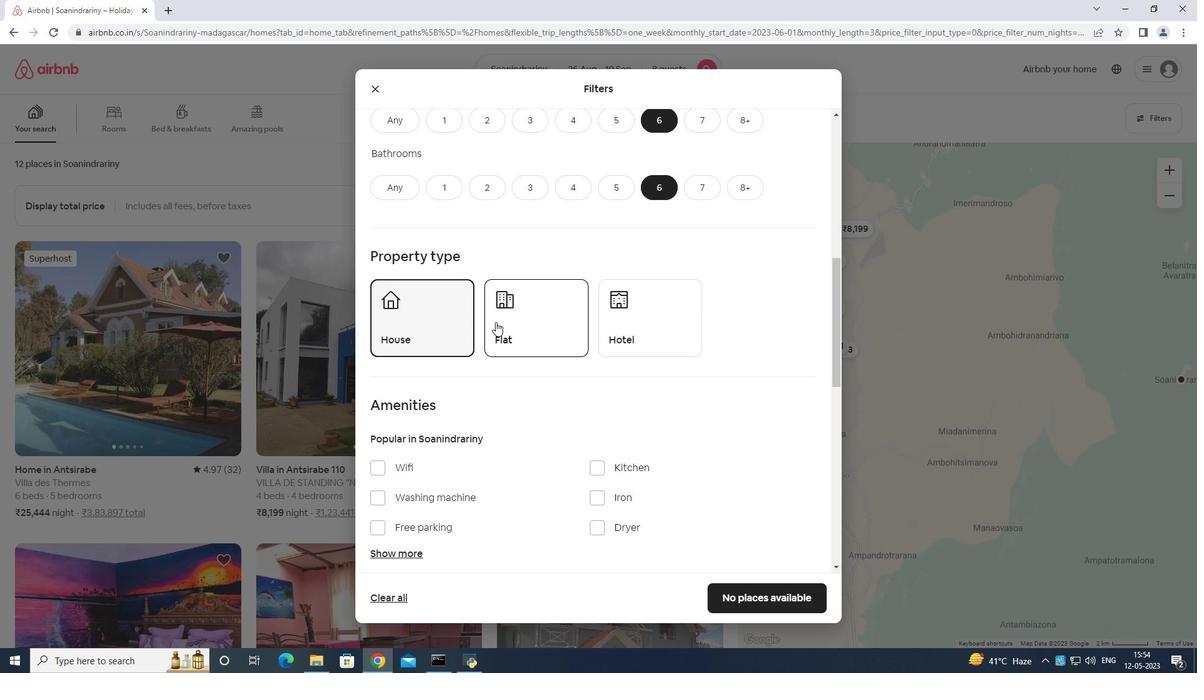 
Action: Mouse moved to (500, 316)
Screenshot: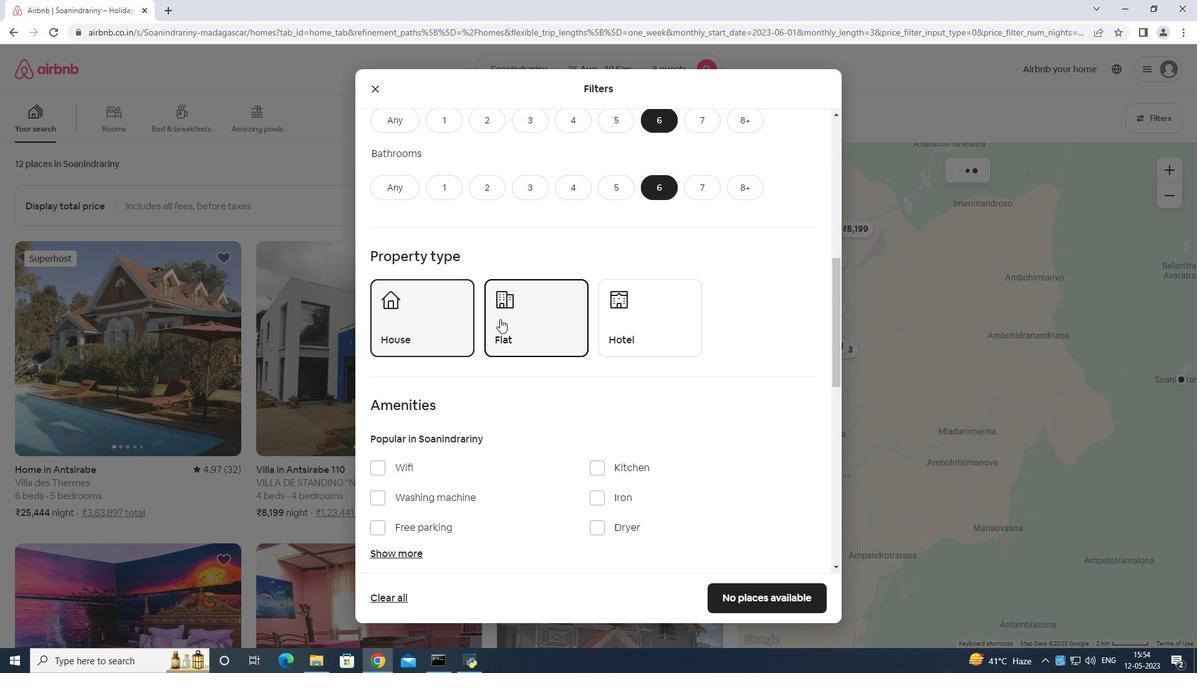 
Action: Mouse scrolled (500, 315) with delta (0, 0)
Screenshot: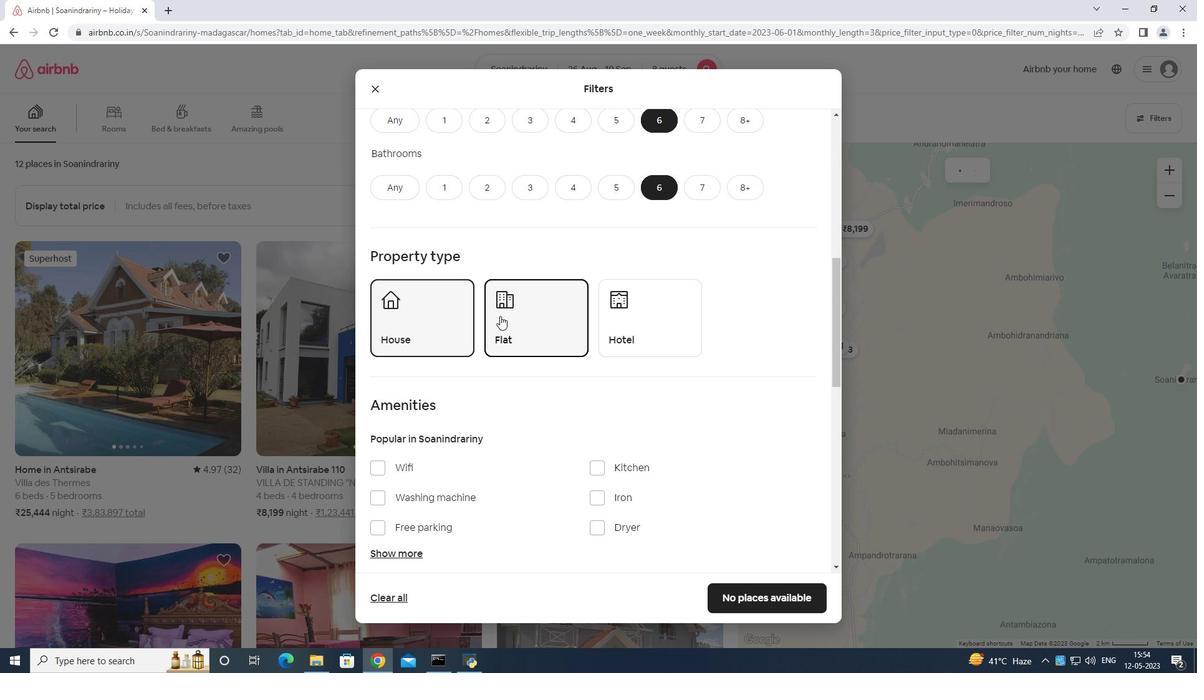 
Action: Mouse moved to (500, 316)
Screenshot: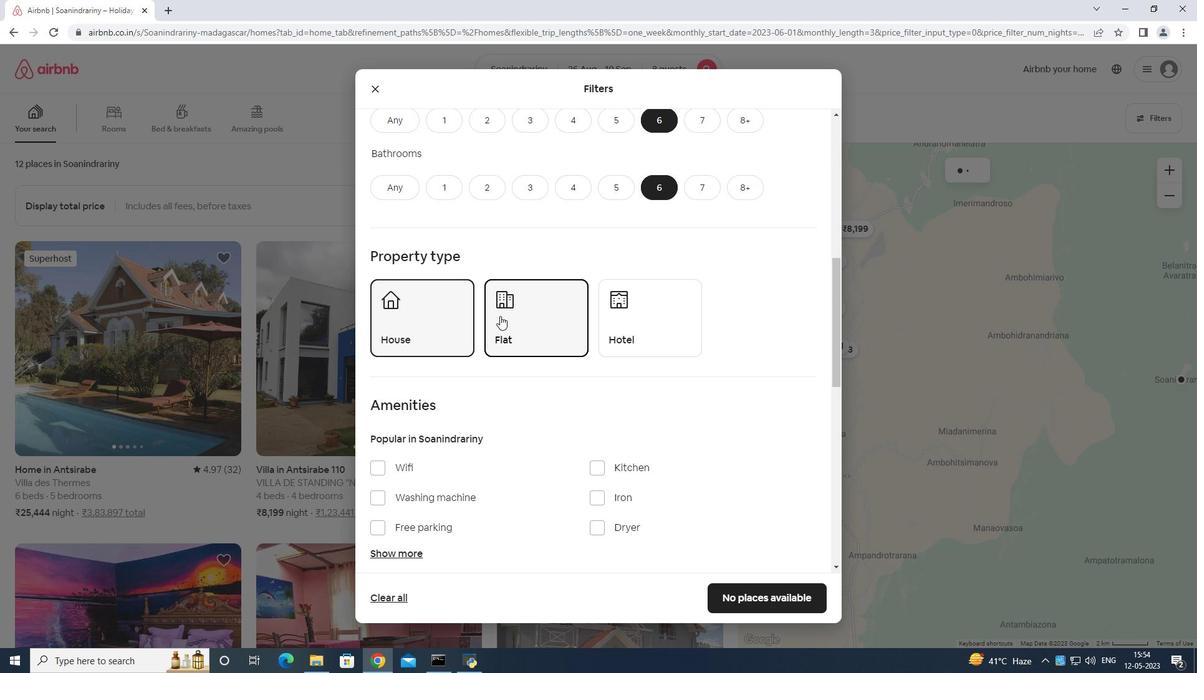 
Action: Mouse scrolled (500, 315) with delta (0, 0)
Screenshot: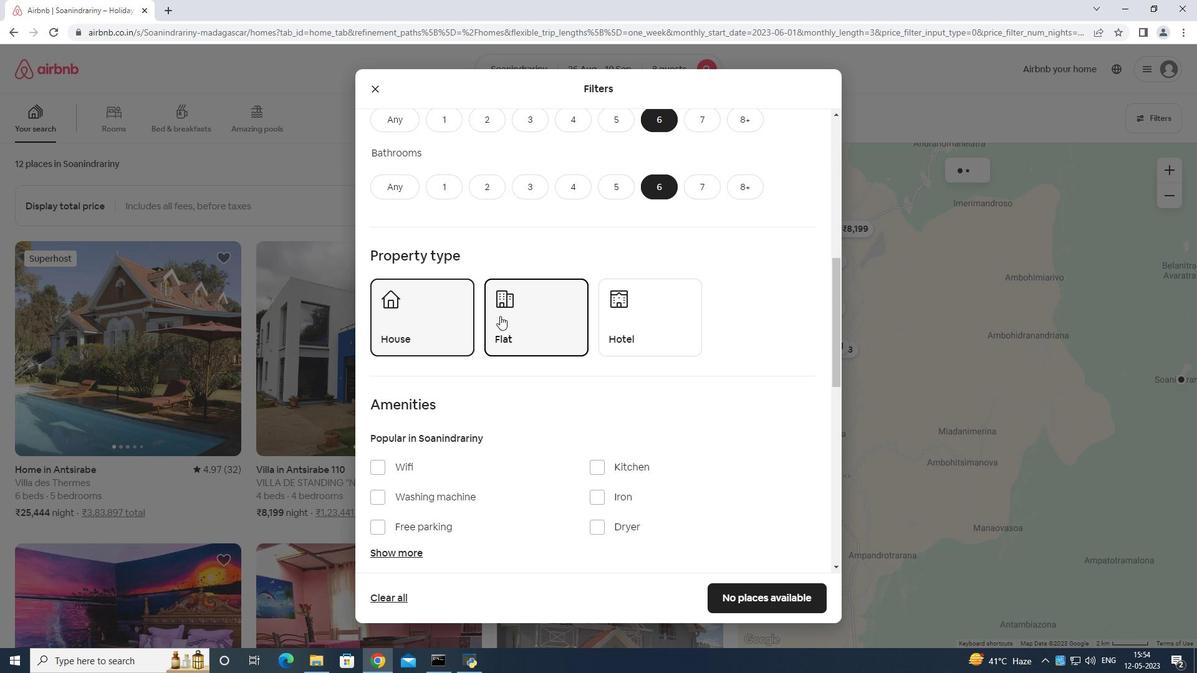
Action: Mouse moved to (381, 342)
Screenshot: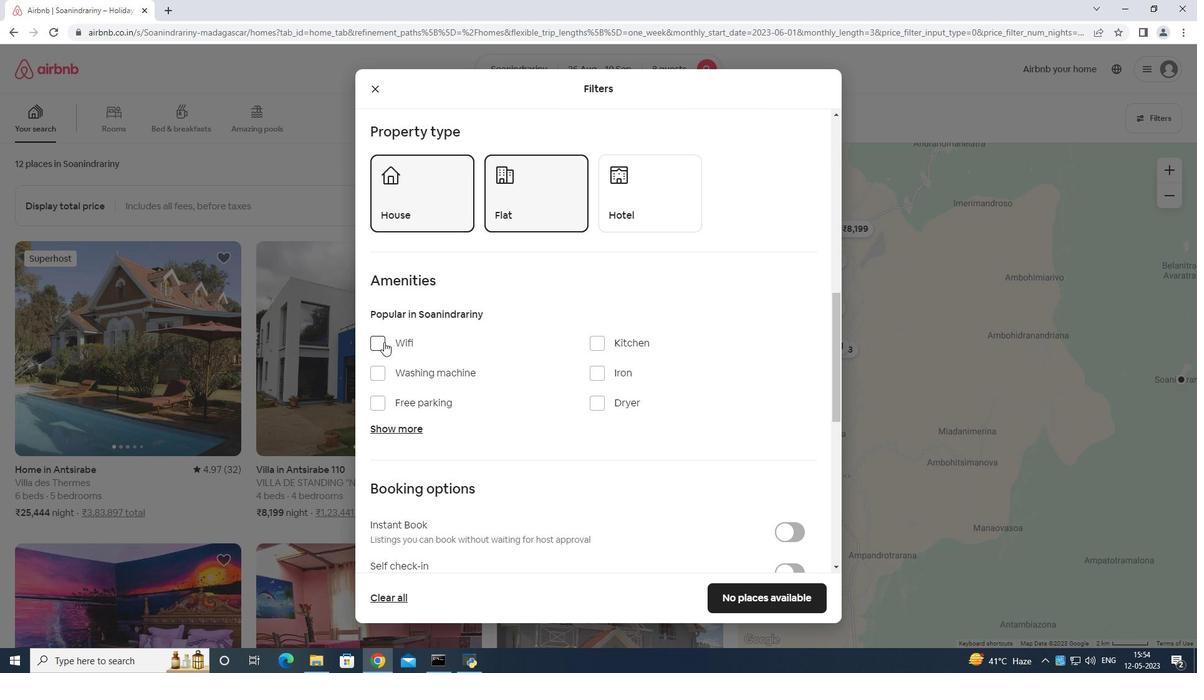 
Action: Mouse pressed left at (381, 342)
Screenshot: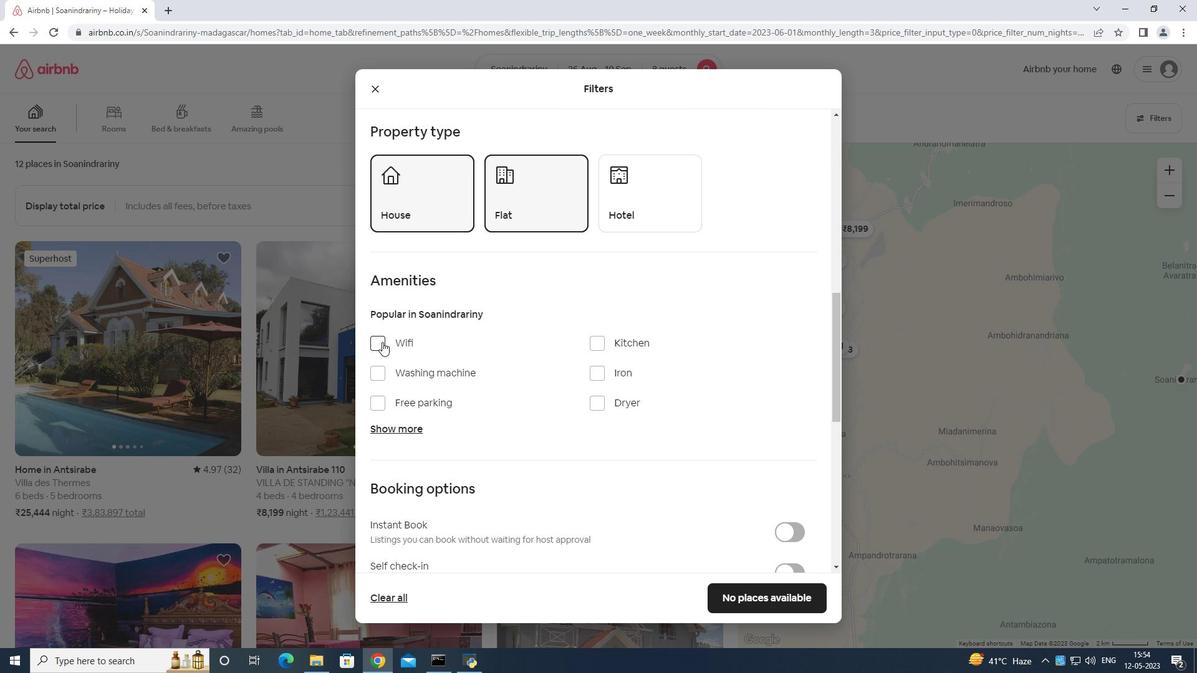 
Action: Mouse moved to (377, 401)
Screenshot: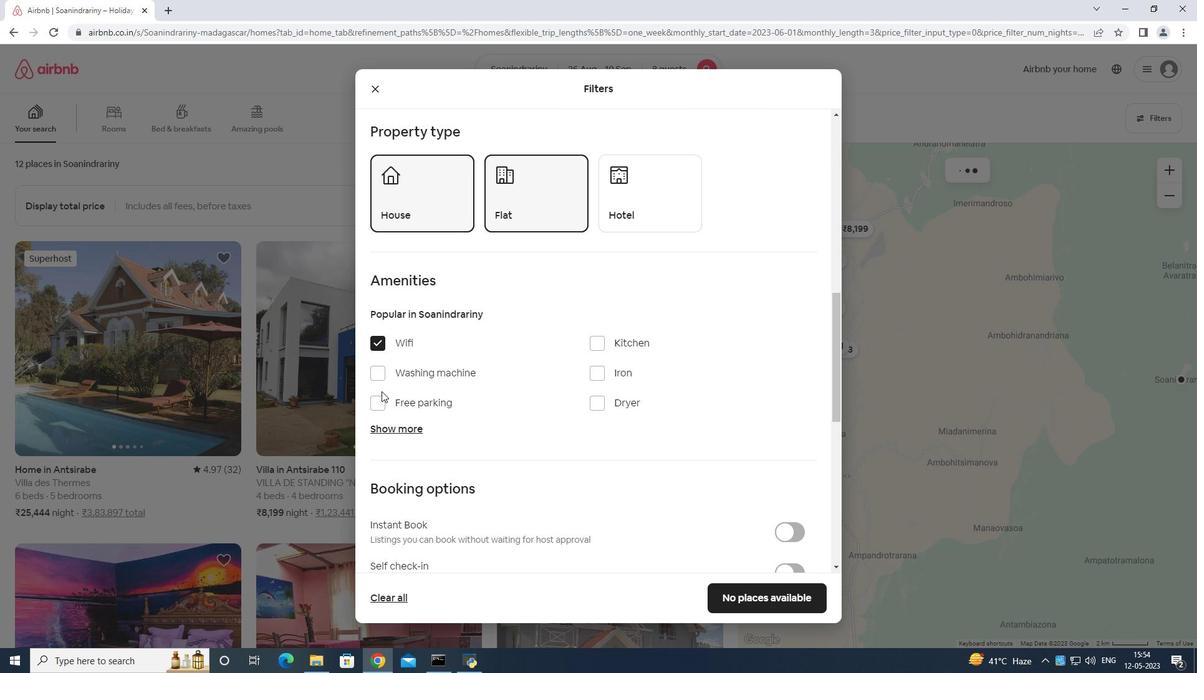 
Action: Mouse pressed left at (377, 401)
Screenshot: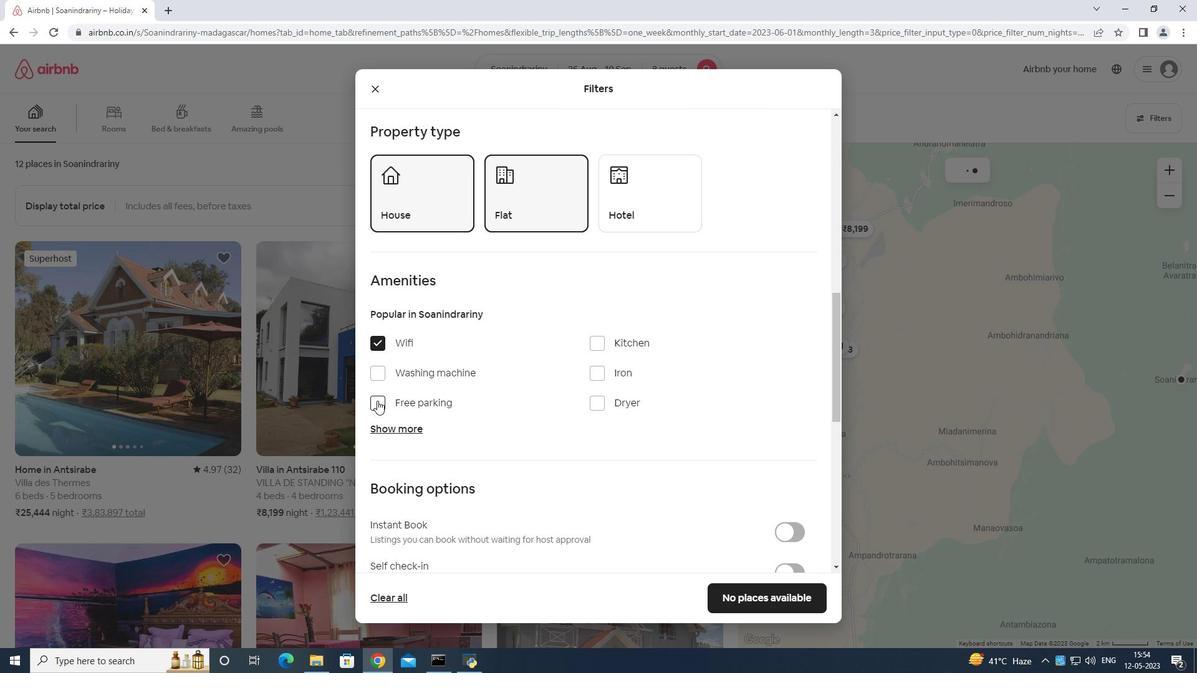 
Action: Mouse moved to (399, 432)
Screenshot: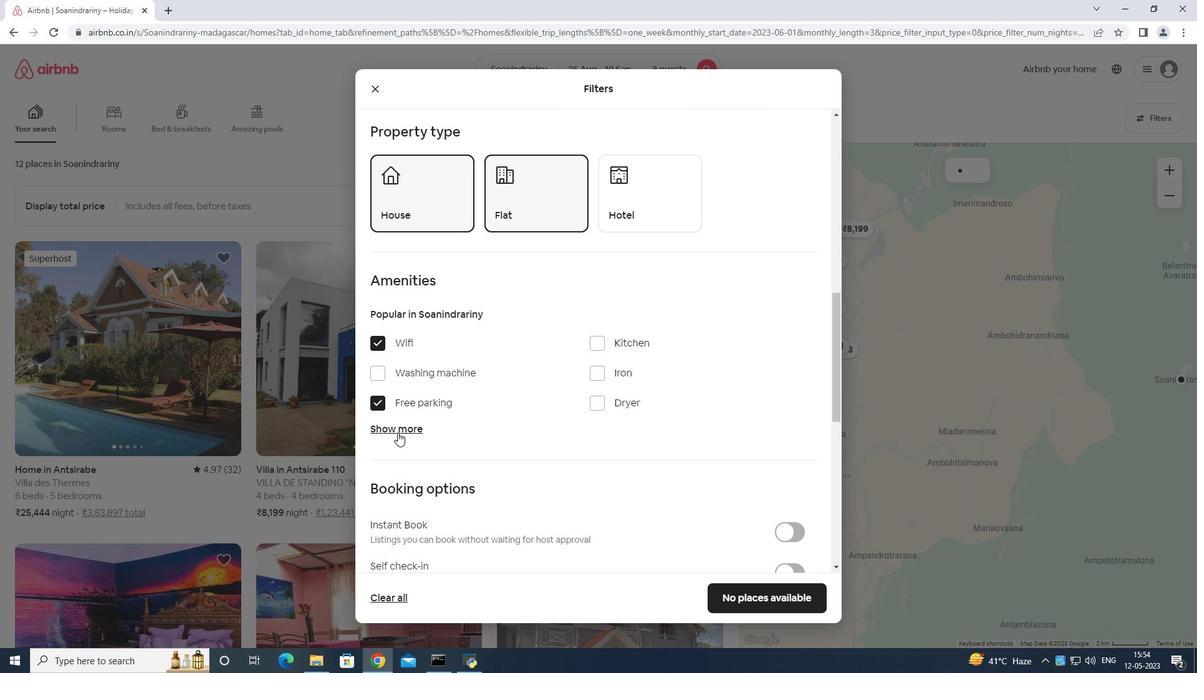 
Action: Mouse pressed left at (398, 432)
Screenshot: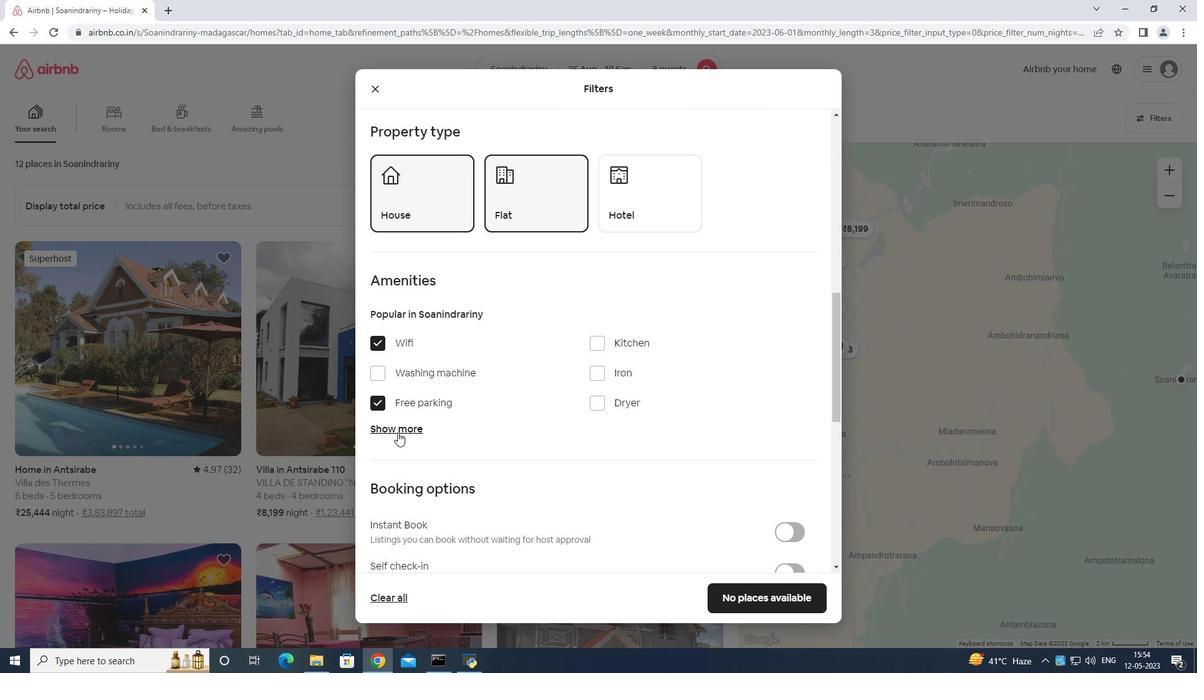 
Action: Mouse moved to (597, 501)
Screenshot: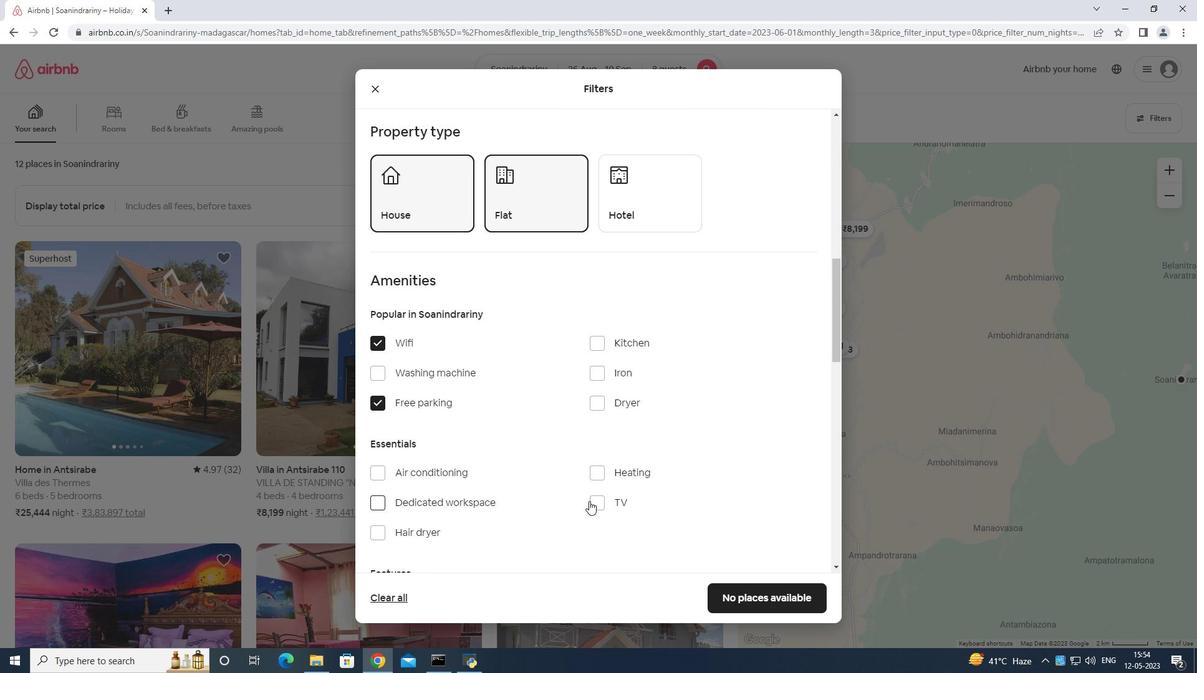 
Action: Mouse pressed left at (597, 501)
Screenshot: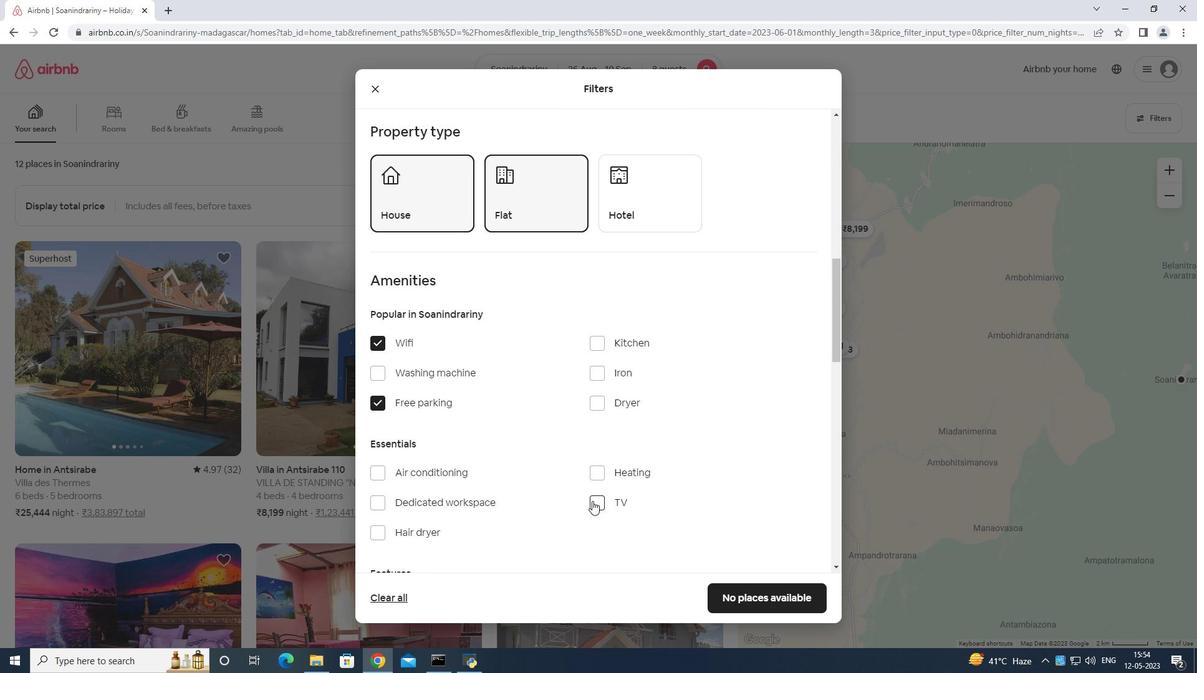 
Action: Mouse moved to (595, 485)
Screenshot: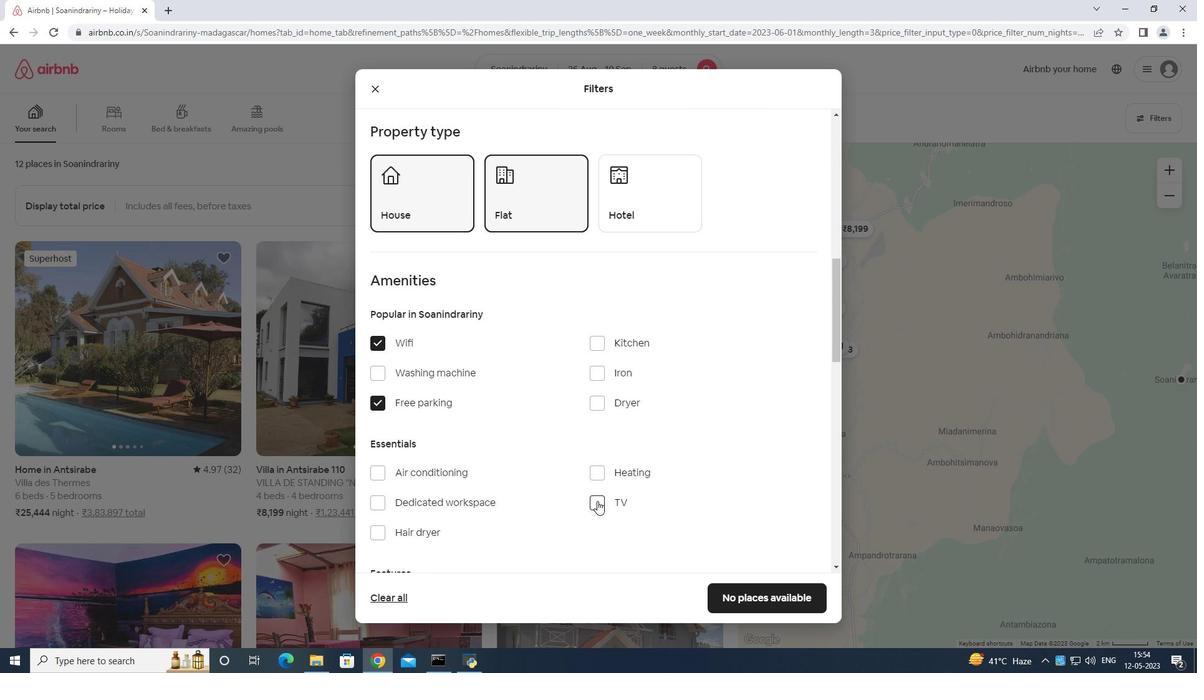 
Action: Mouse scrolled (595, 484) with delta (0, 0)
Screenshot: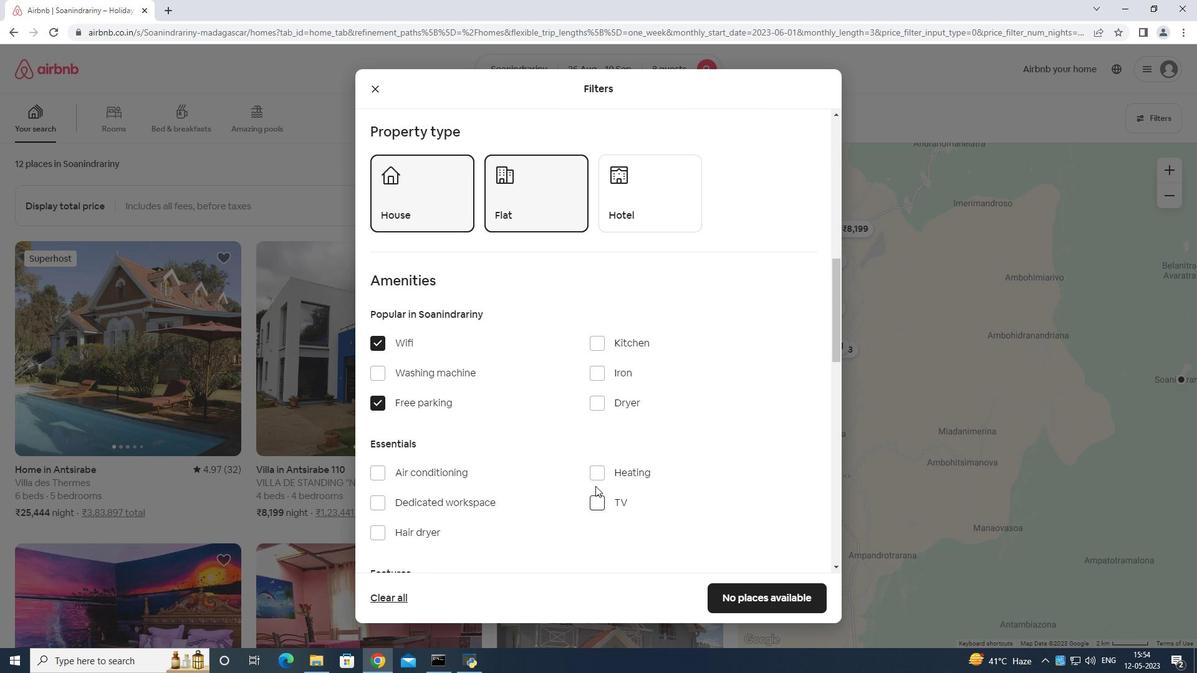 
Action: Mouse scrolled (595, 484) with delta (0, 0)
Screenshot: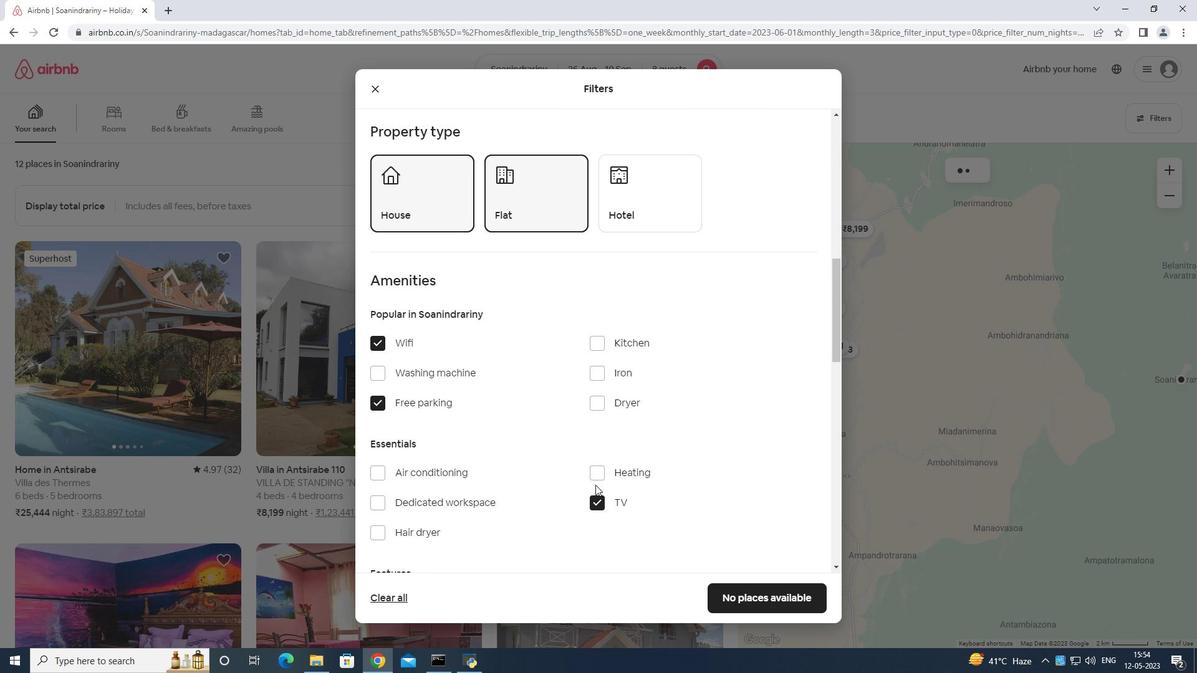 
Action: Mouse moved to (595, 485)
Screenshot: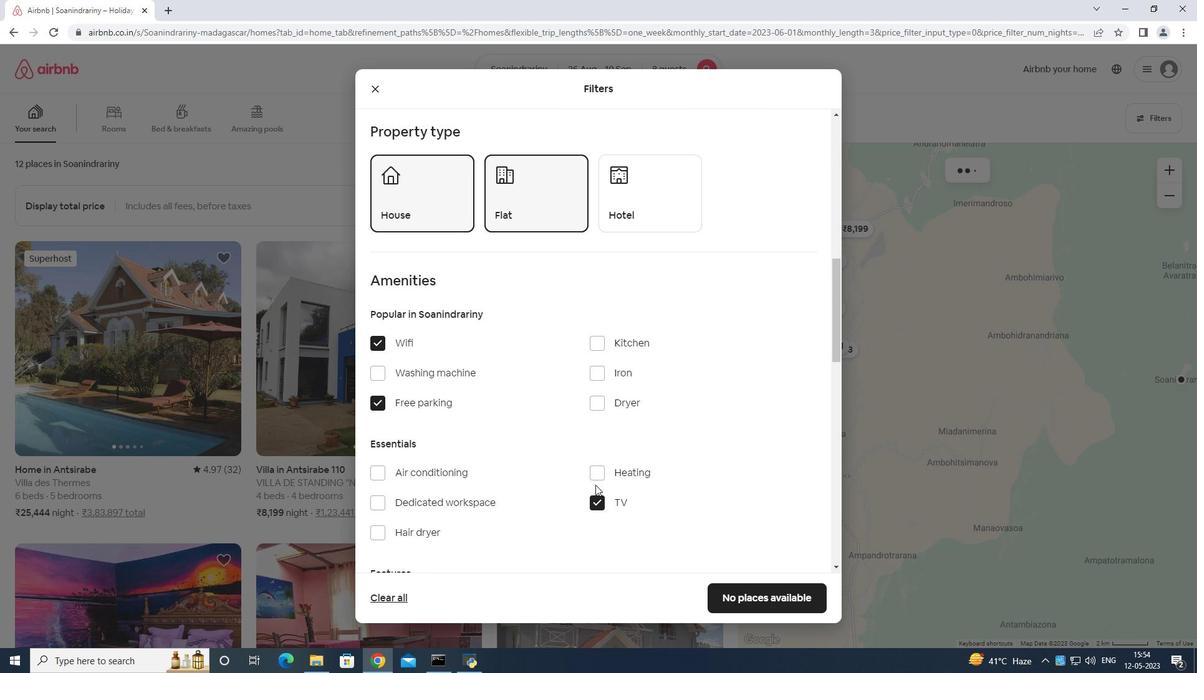 
Action: Mouse scrolled (595, 484) with delta (0, 0)
Screenshot: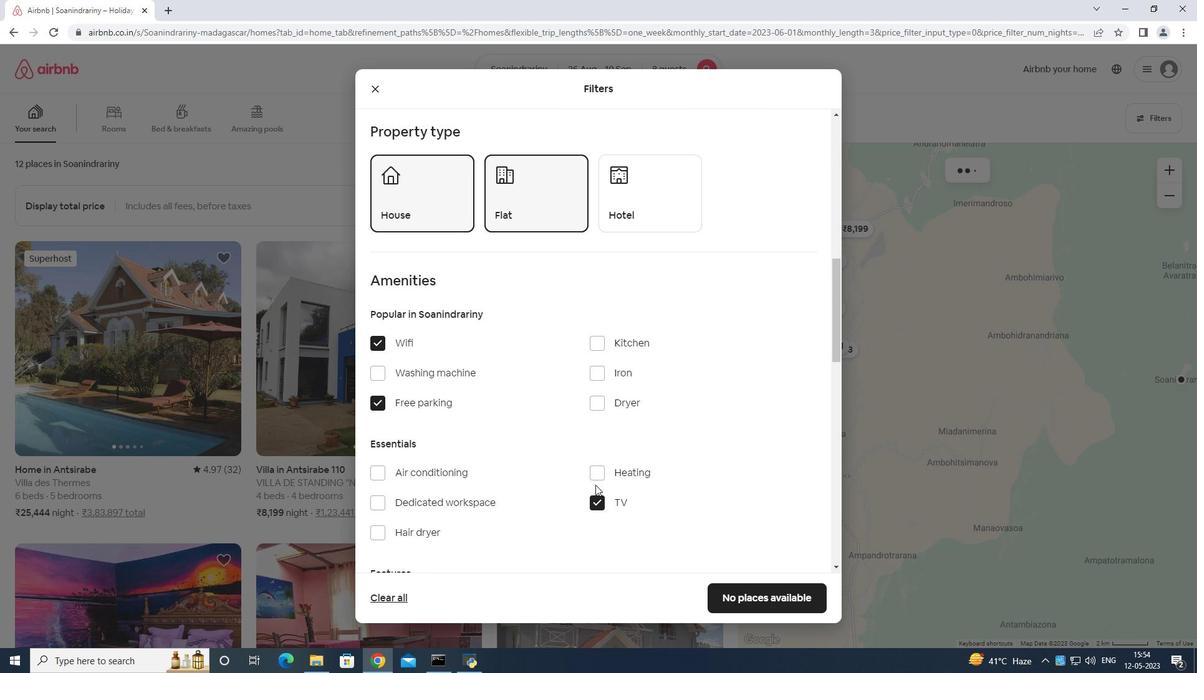 
Action: Mouse moved to (595, 485)
Screenshot: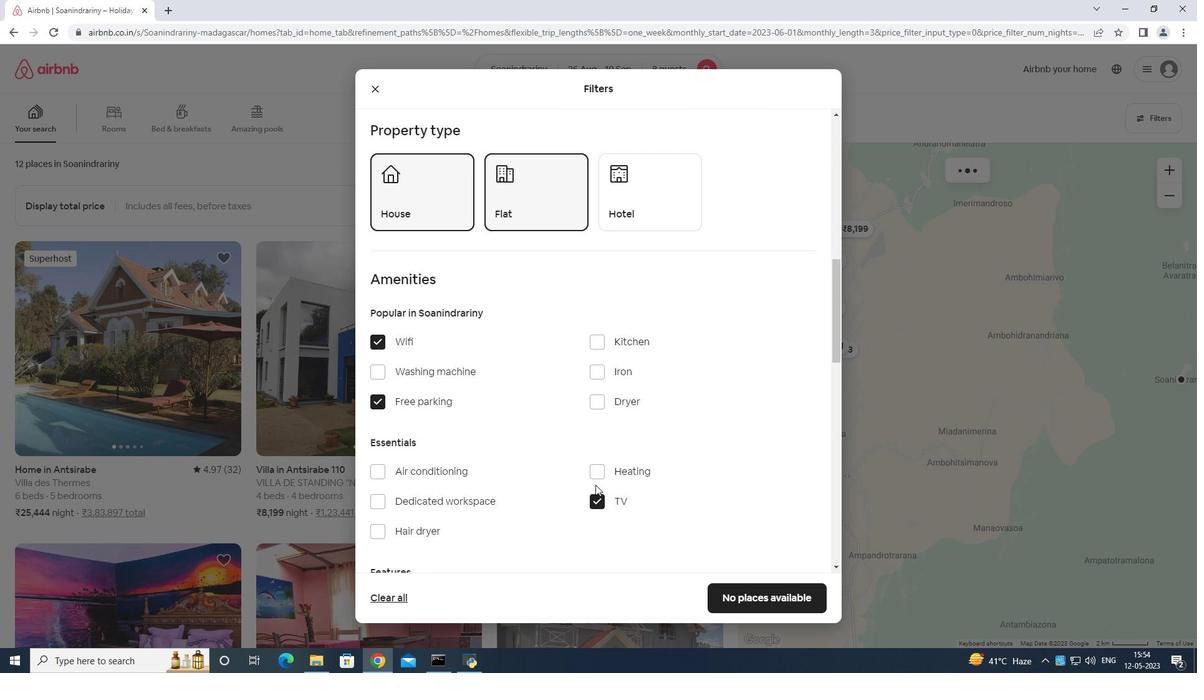 
Action: Mouse scrolled (595, 484) with delta (0, 0)
Screenshot: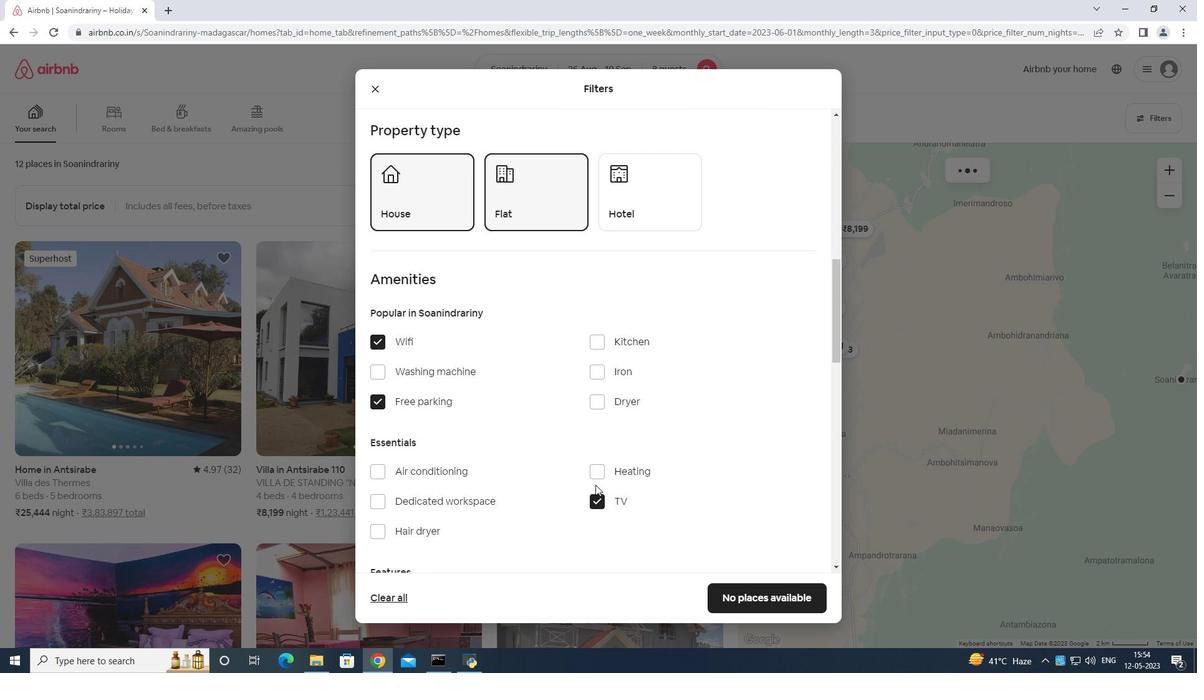 
Action: Mouse moved to (594, 475)
Screenshot: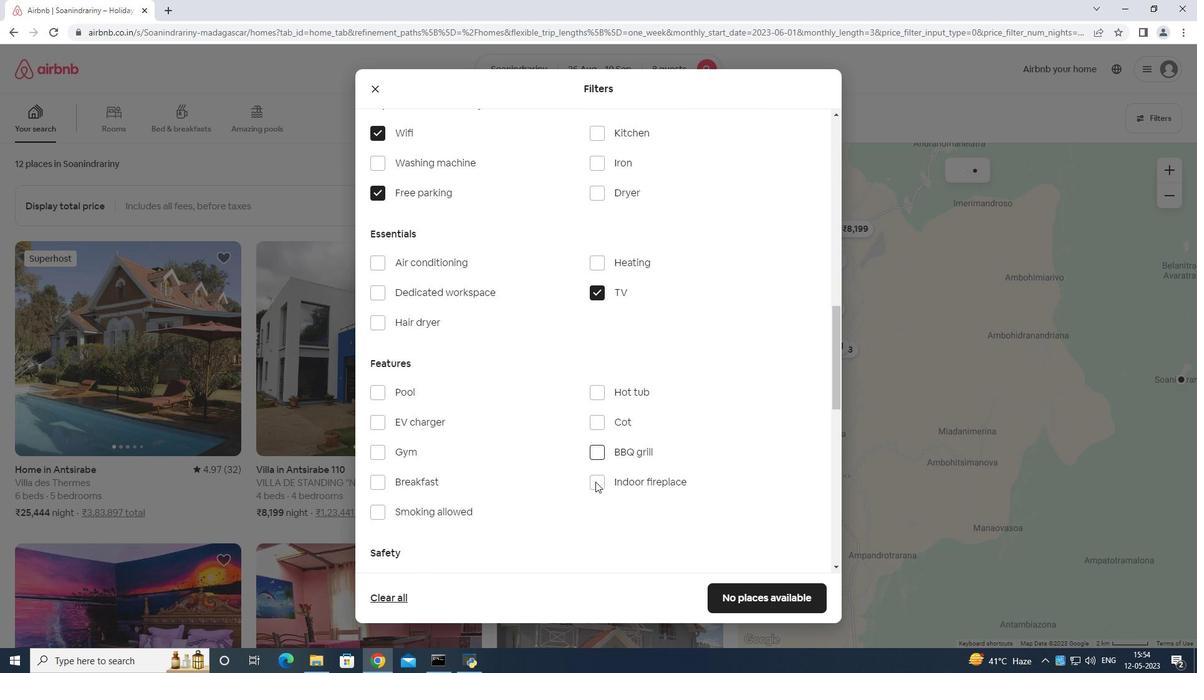 
Action: Mouse scrolled (594, 475) with delta (0, 0)
Screenshot: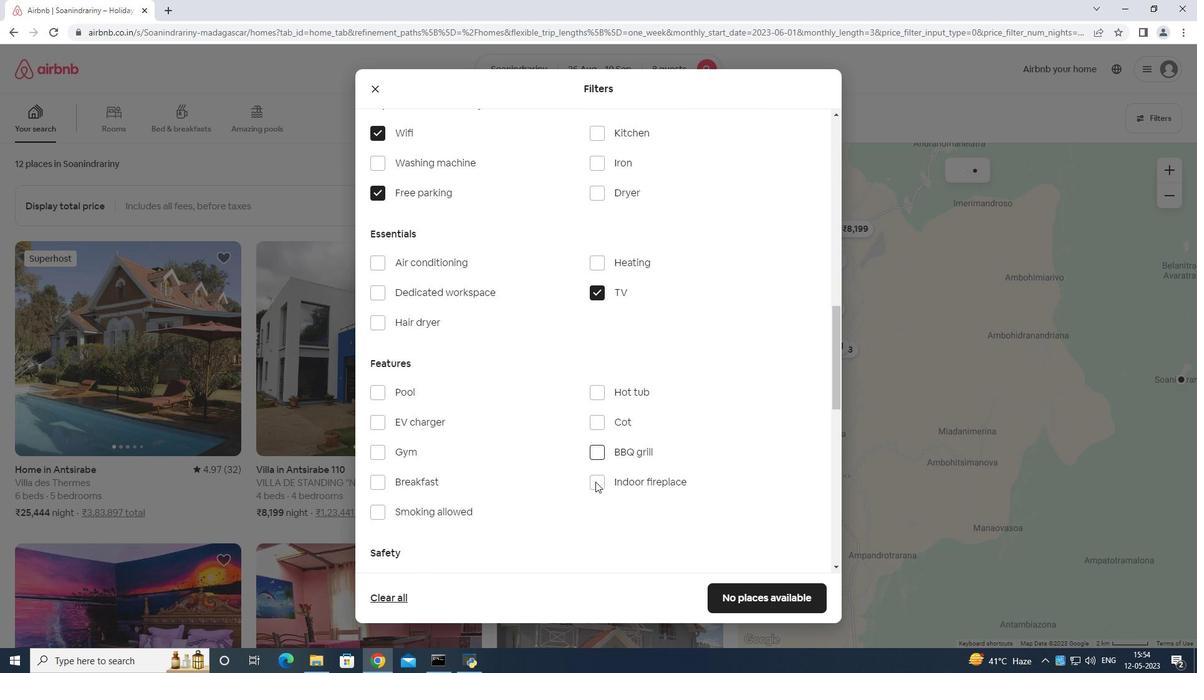 
Action: Mouse moved to (376, 349)
Screenshot: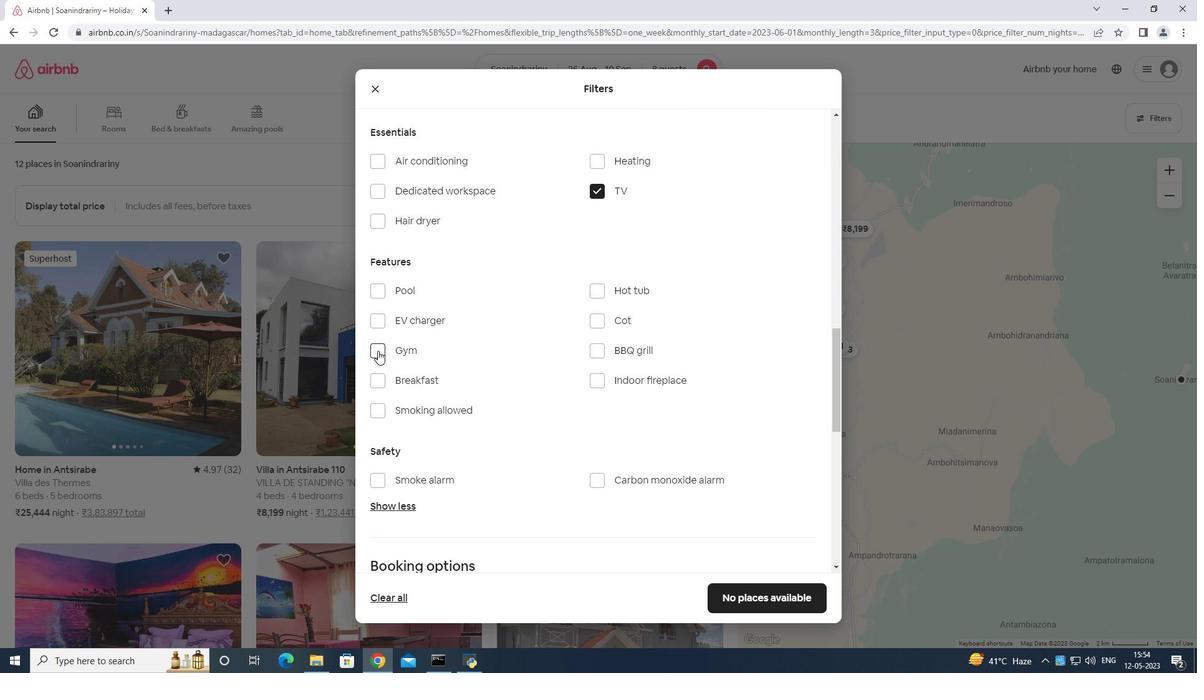 
Action: Mouse pressed left at (376, 349)
Screenshot: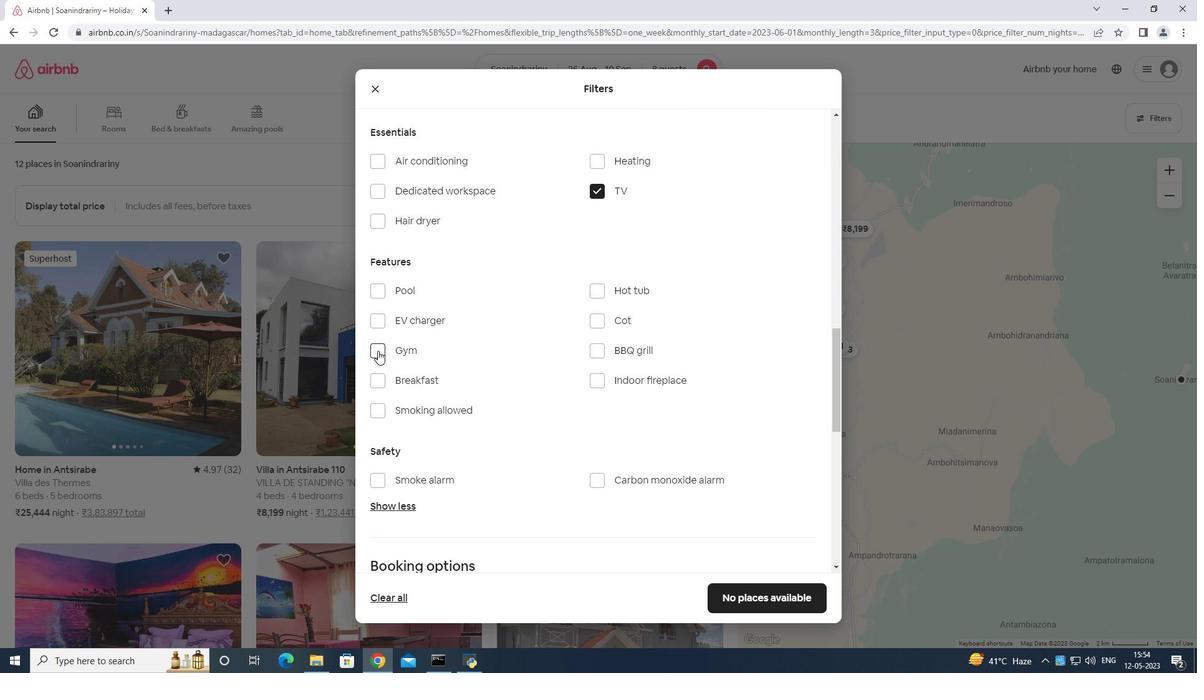 
Action: Mouse moved to (374, 378)
Screenshot: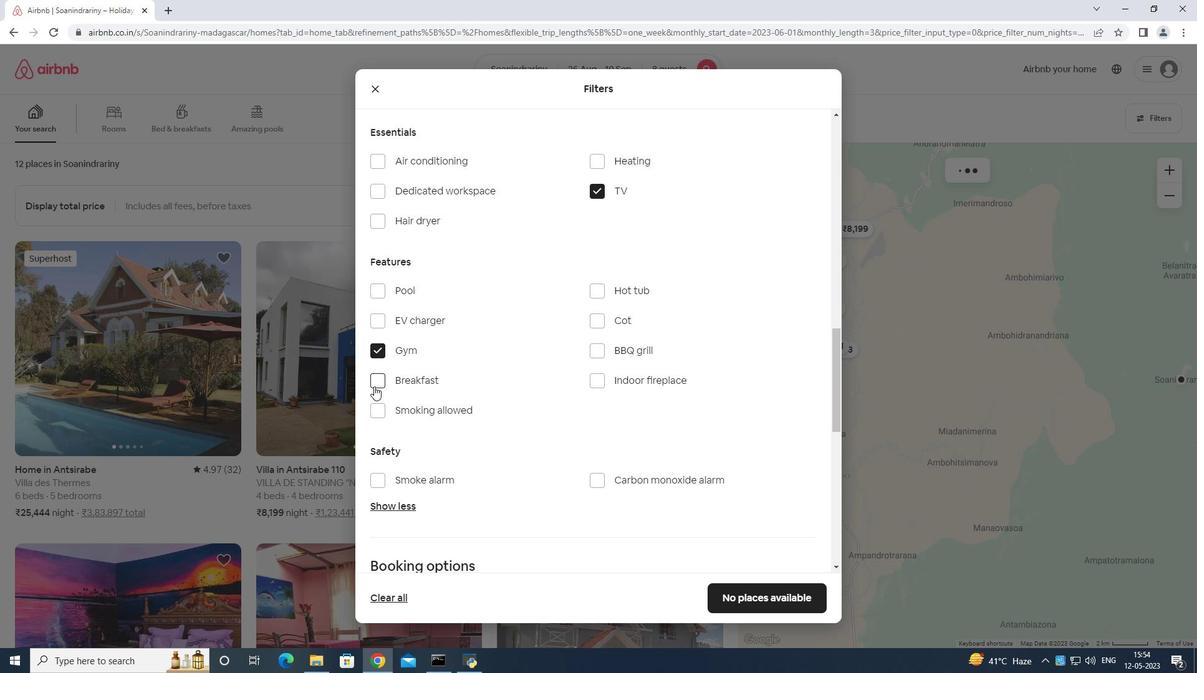 
Action: Mouse pressed left at (374, 378)
Screenshot: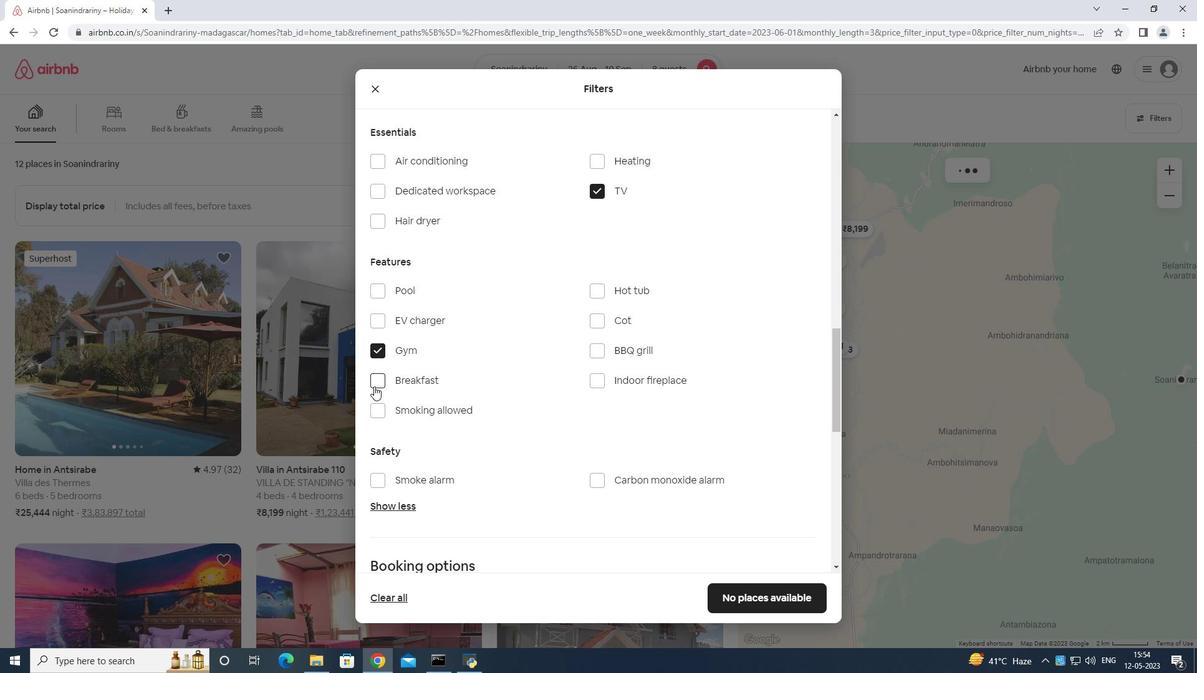 
Action: Mouse moved to (468, 394)
Screenshot: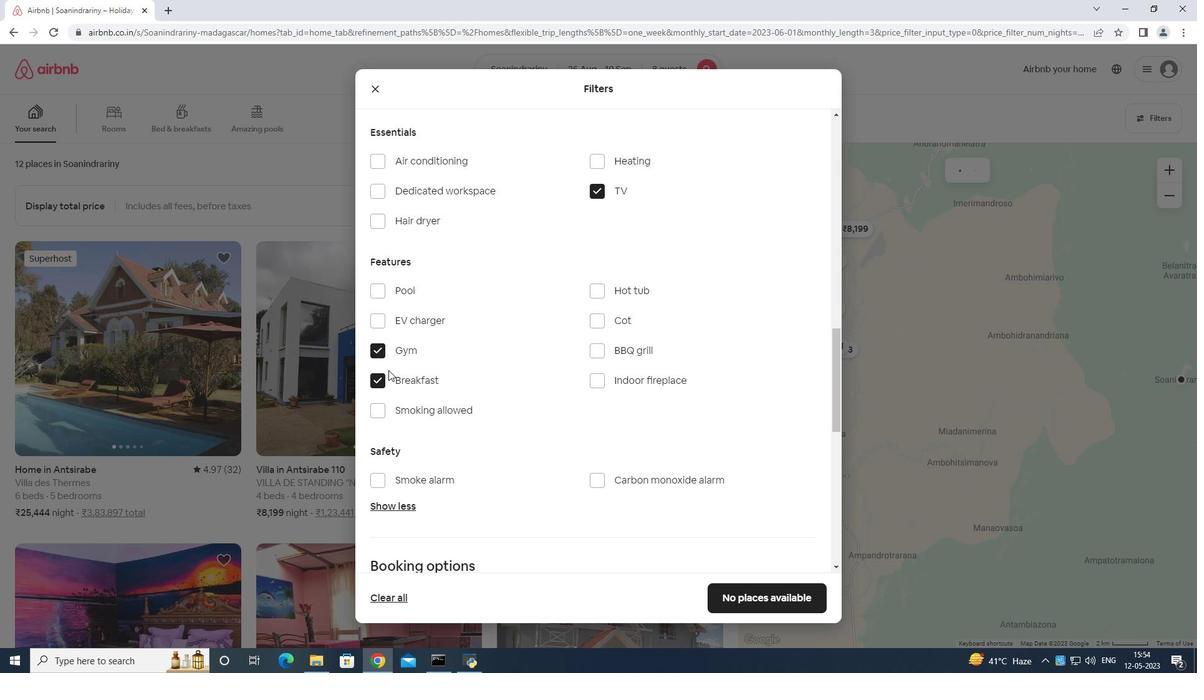 
Action: Mouse scrolled (468, 394) with delta (0, 0)
Screenshot: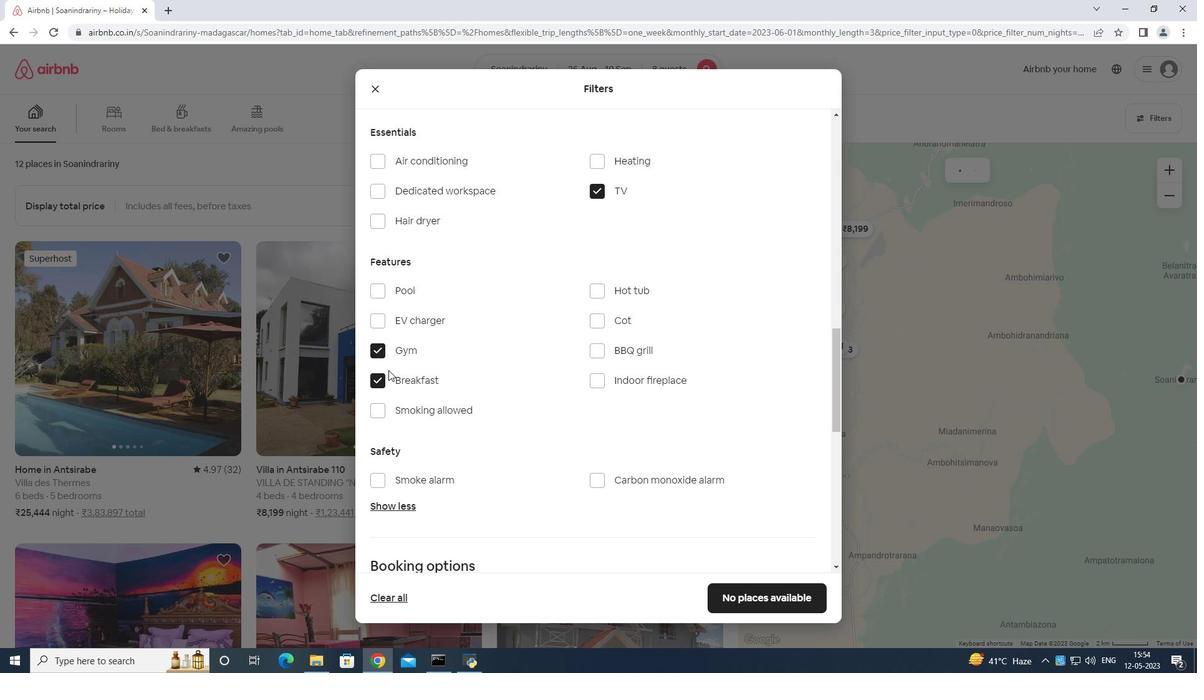 
Action: Mouse moved to (506, 407)
Screenshot: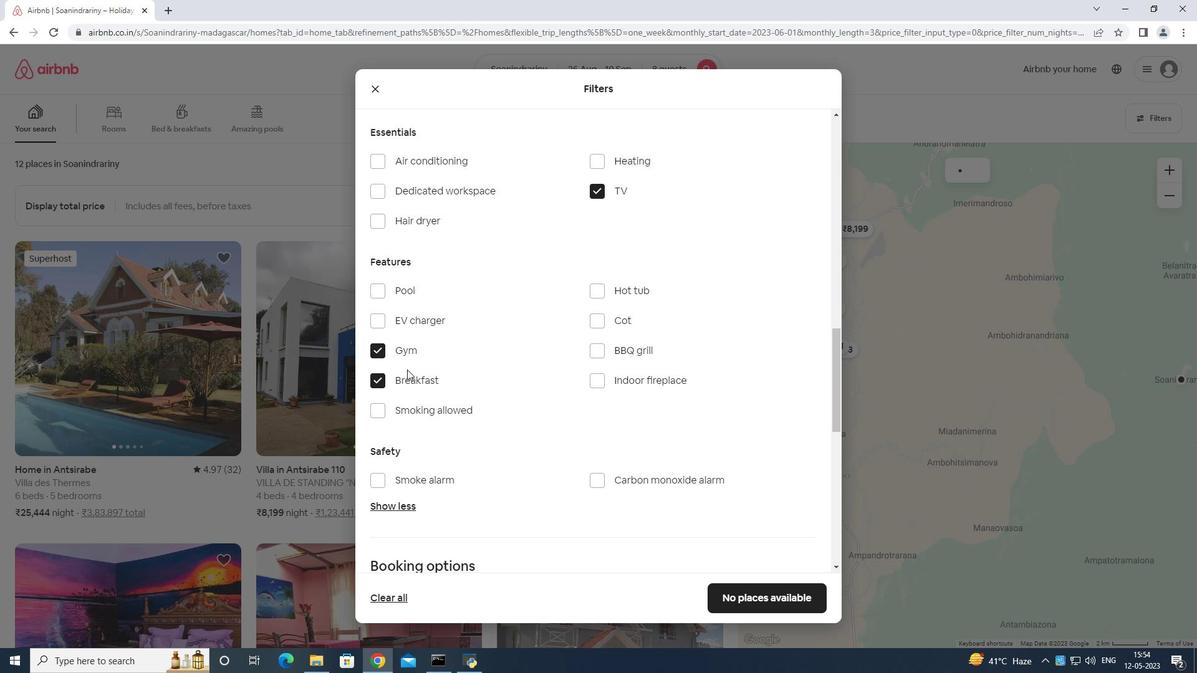
Action: Mouse scrolled (506, 407) with delta (0, 0)
Screenshot: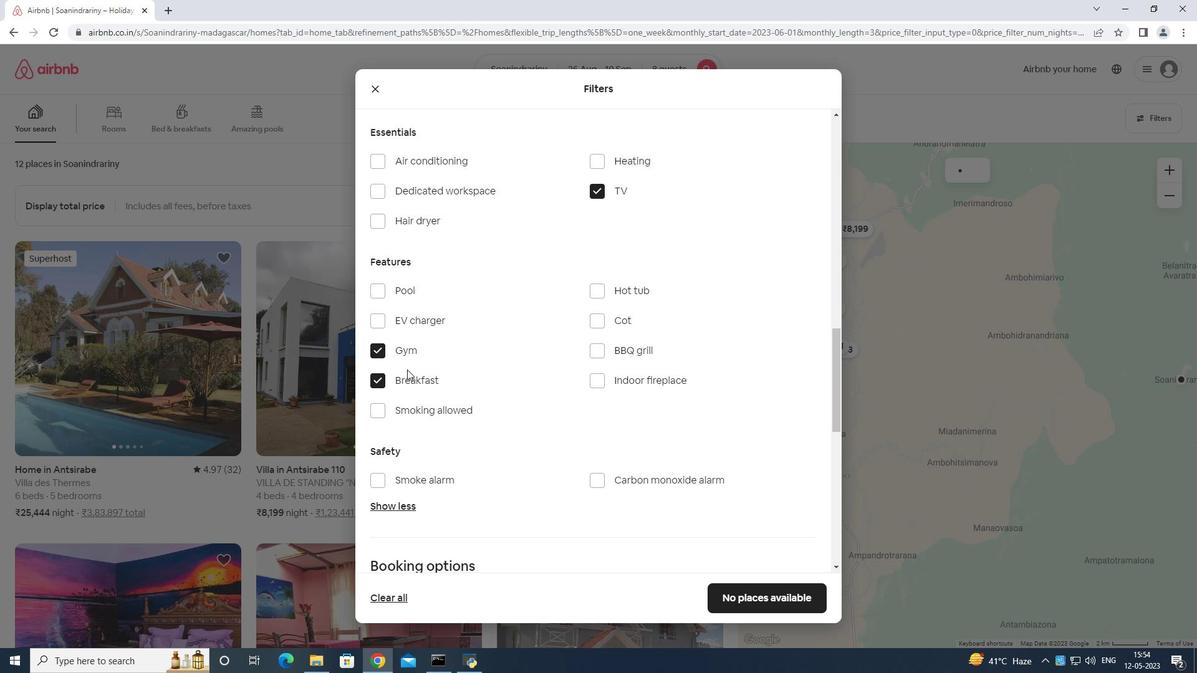 
Action: Mouse moved to (536, 409)
Screenshot: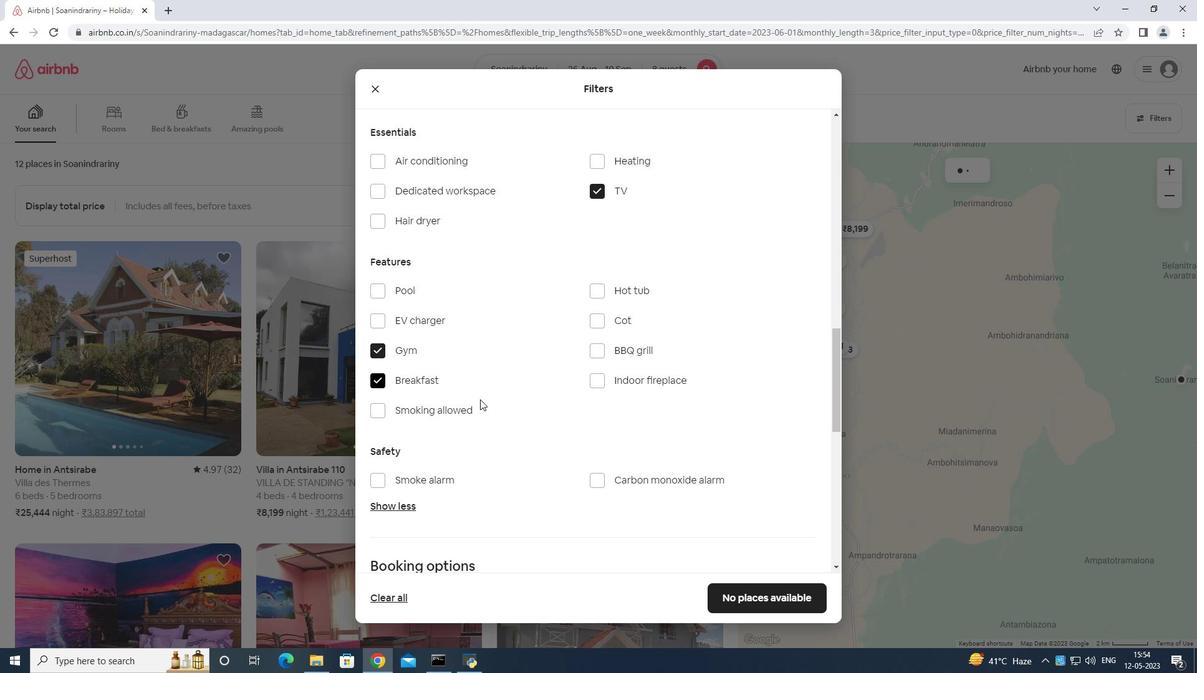 
Action: Mouse scrolled (536, 409) with delta (0, 0)
Screenshot: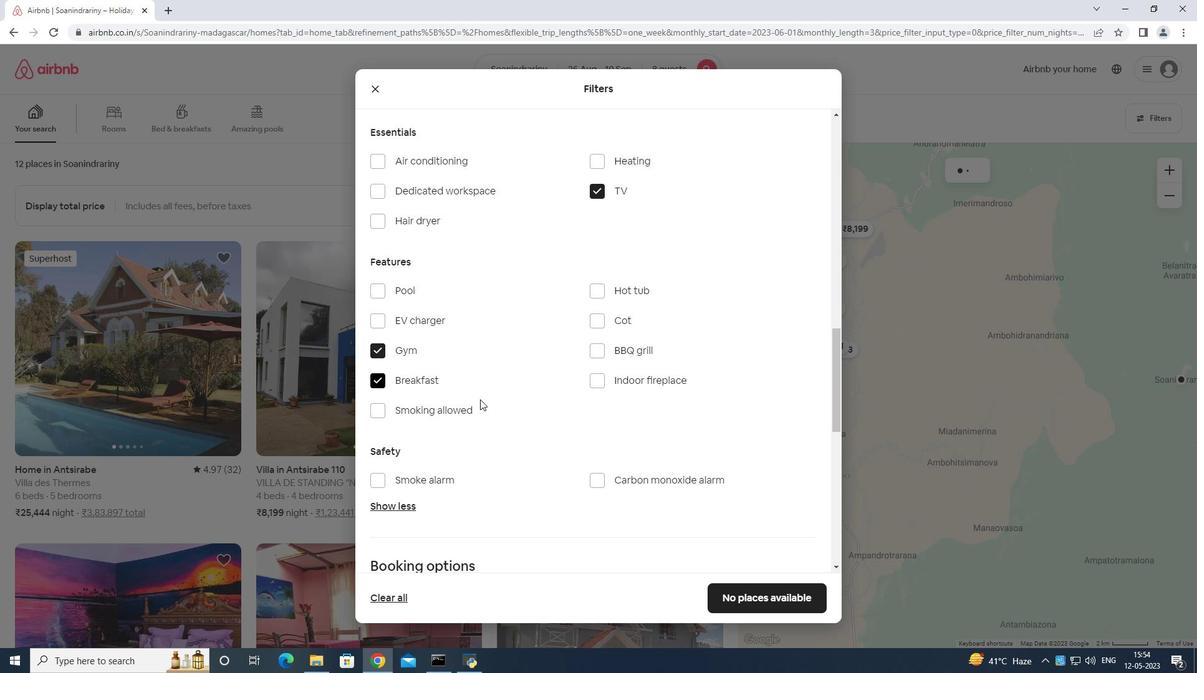 
Action: Mouse moved to (559, 409)
Screenshot: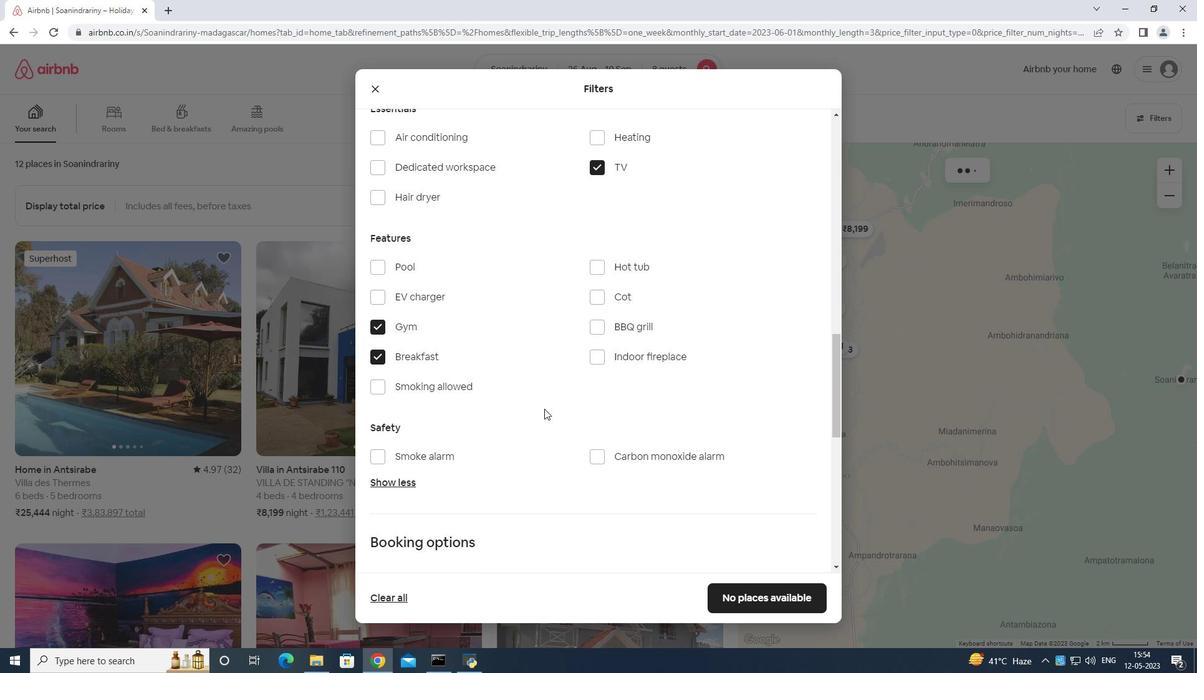 
Action: Mouse scrolled (559, 408) with delta (0, 0)
Screenshot: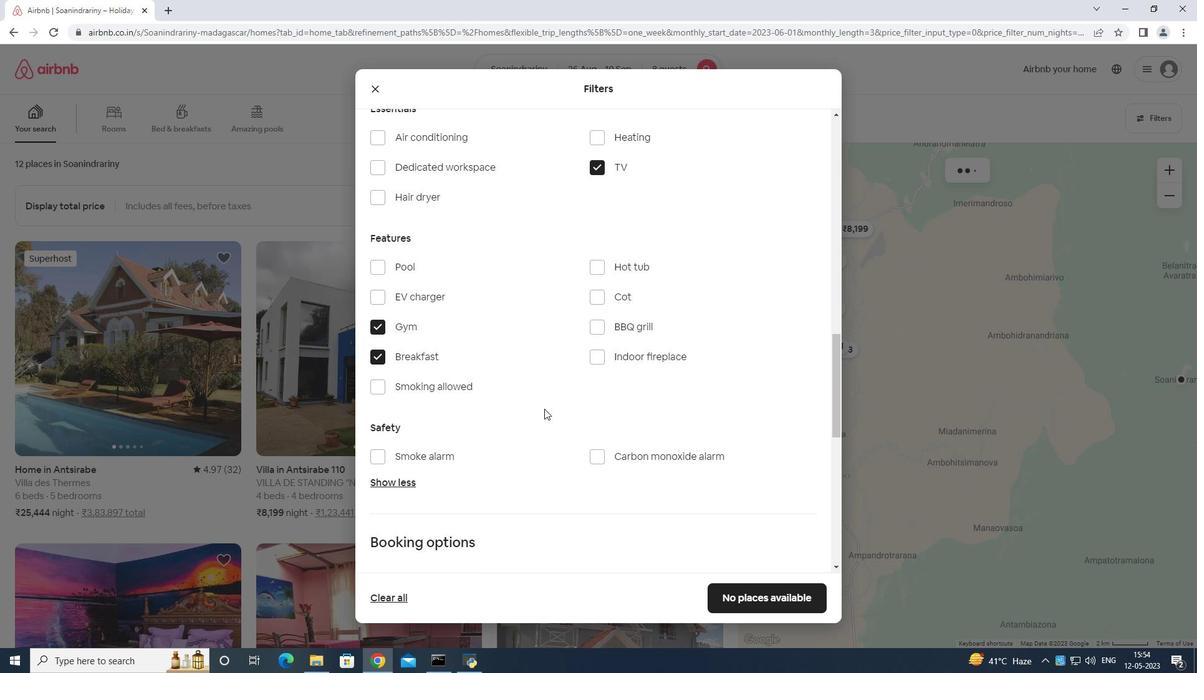 
Action: Mouse moved to (782, 397)
Screenshot: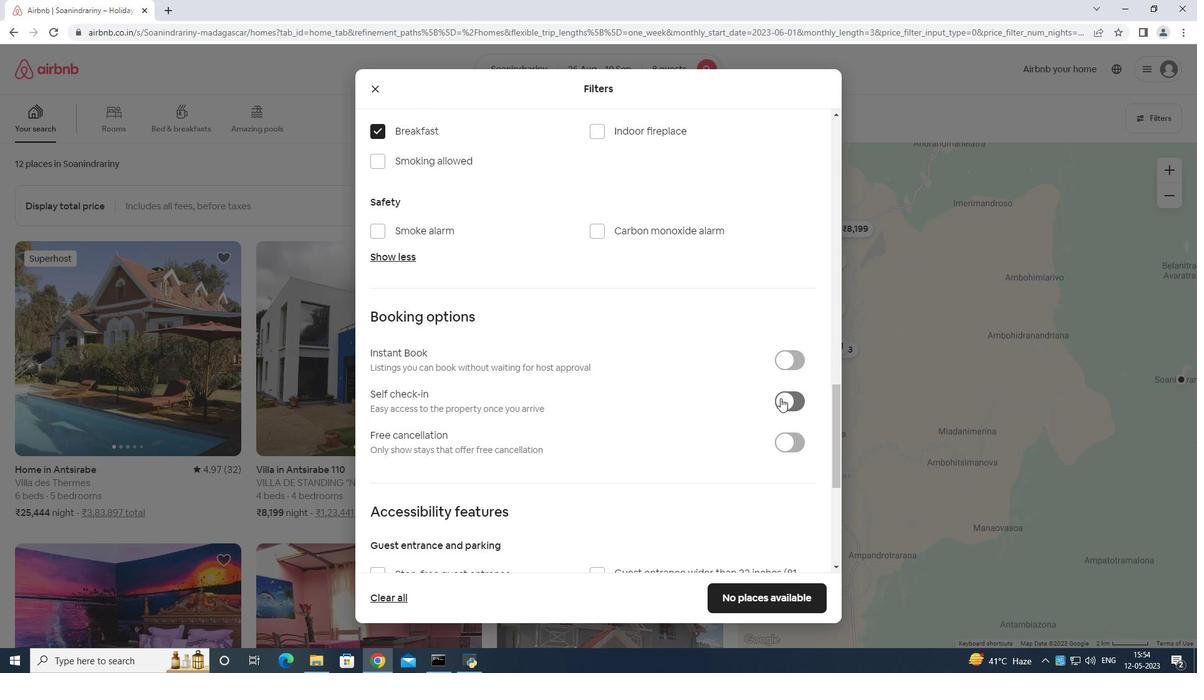
Action: Mouse pressed left at (782, 397)
Screenshot: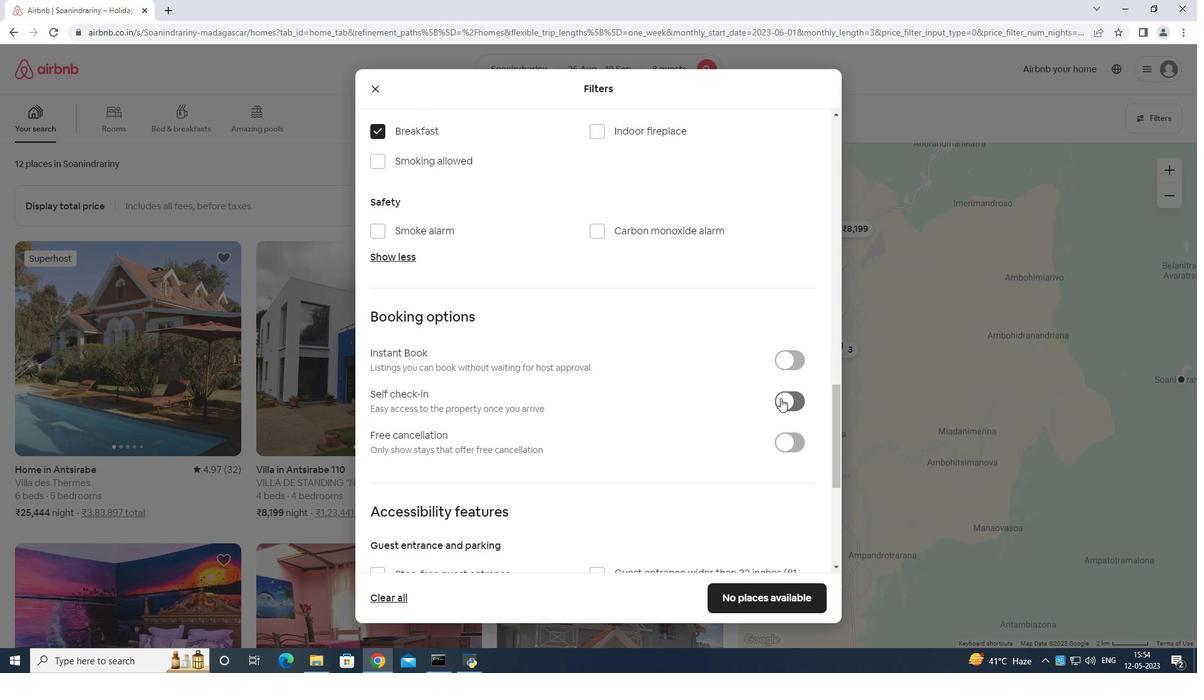 
Action: Mouse moved to (769, 394)
Screenshot: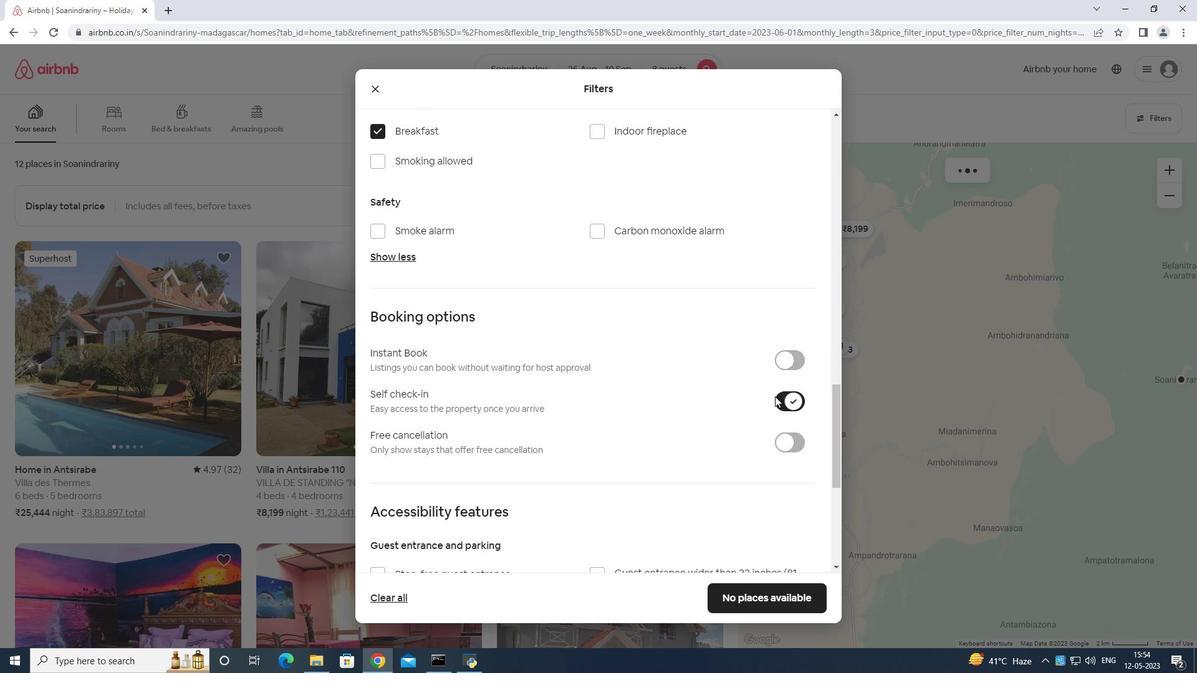
Action: Mouse scrolled (769, 394) with delta (0, 0)
Screenshot: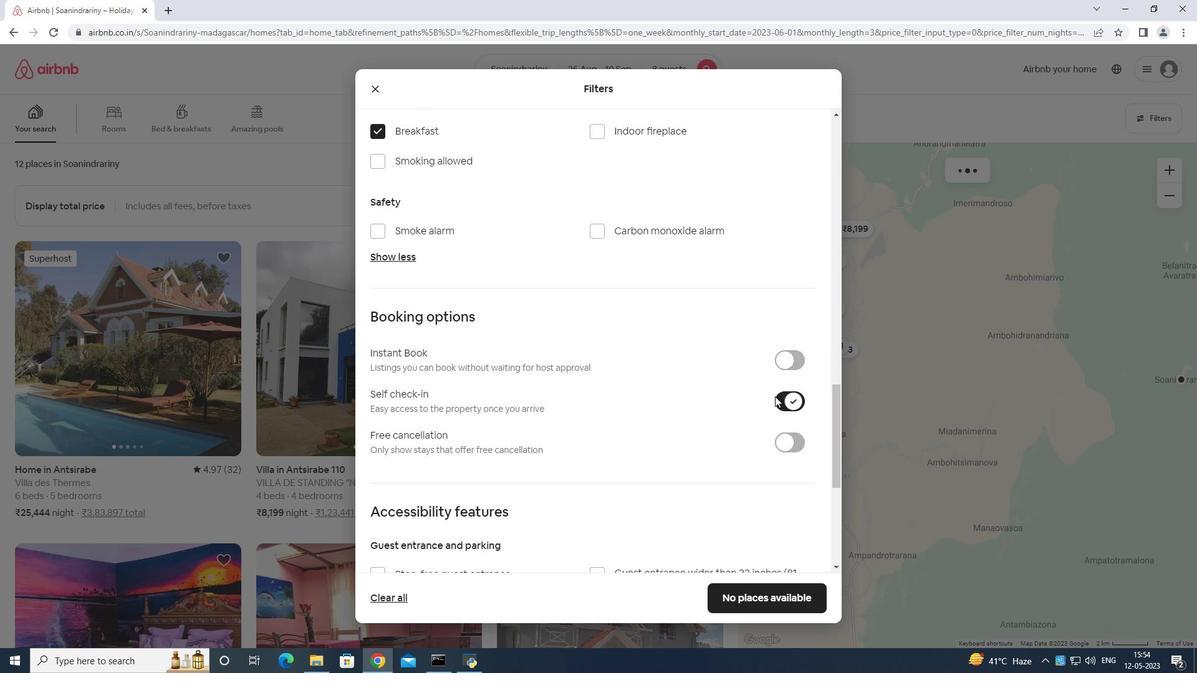 
Action: Mouse moved to (768, 394)
Screenshot: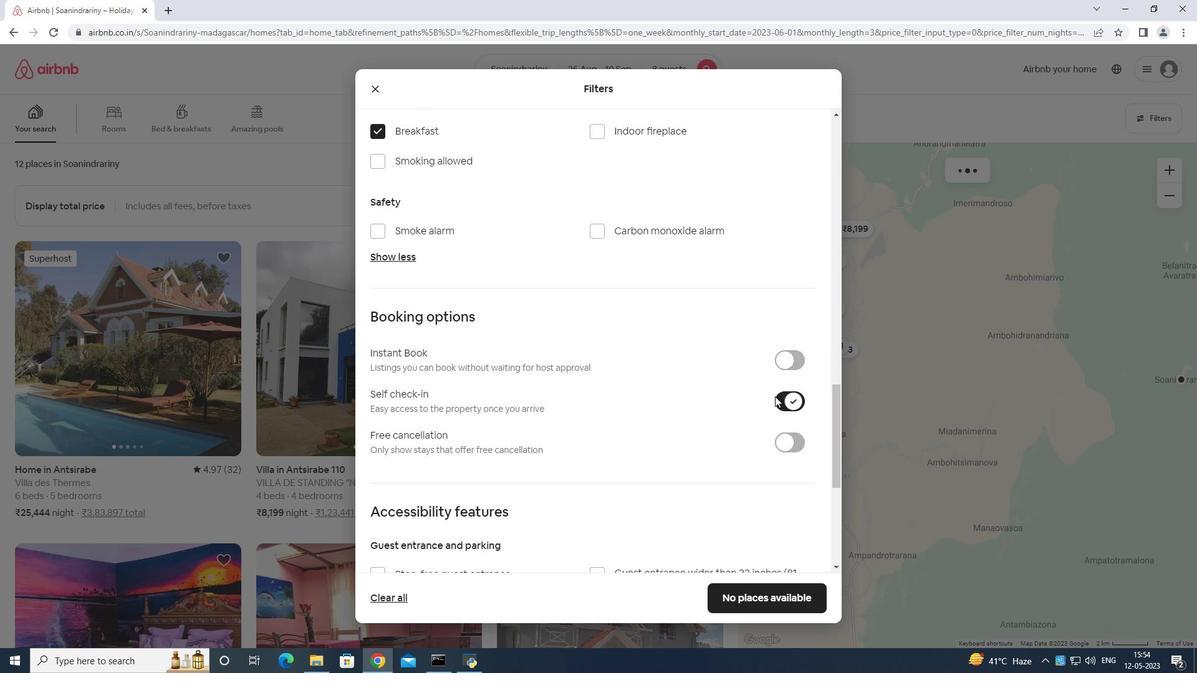 
Action: Mouse scrolled (768, 394) with delta (0, 0)
Screenshot: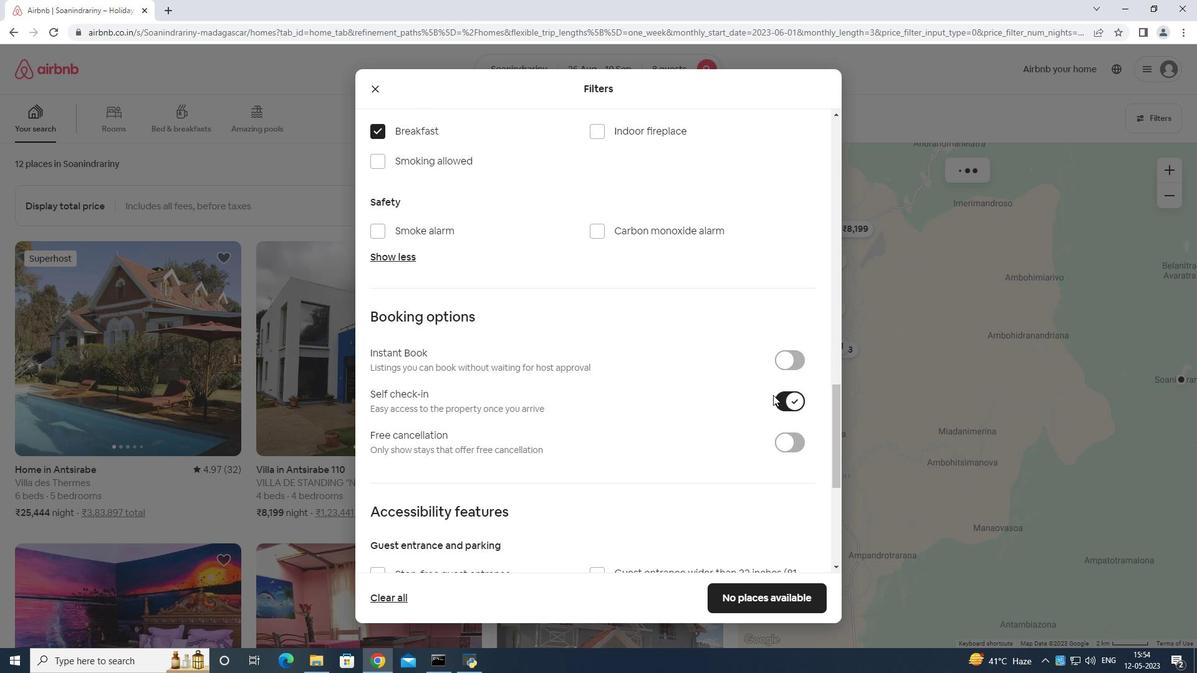 
Action: Mouse moved to (768, 395)
Screenshot: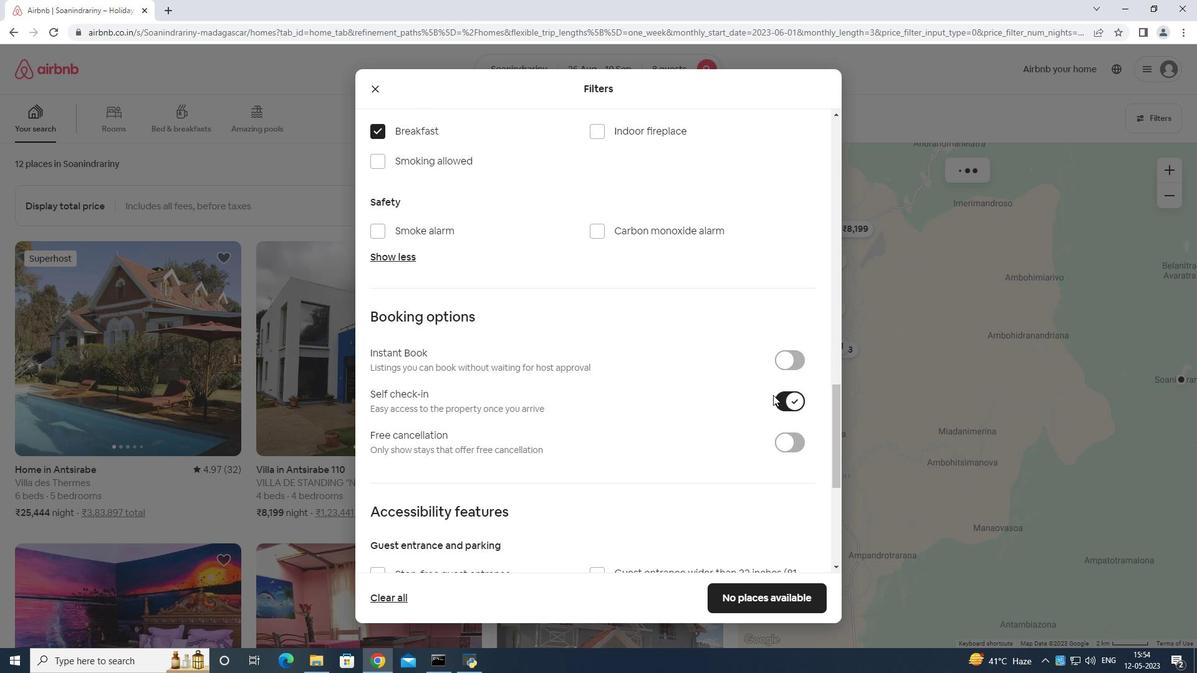 
Action: Mouse scrolled (768, 394) with delta (0, 0)
Screenshot: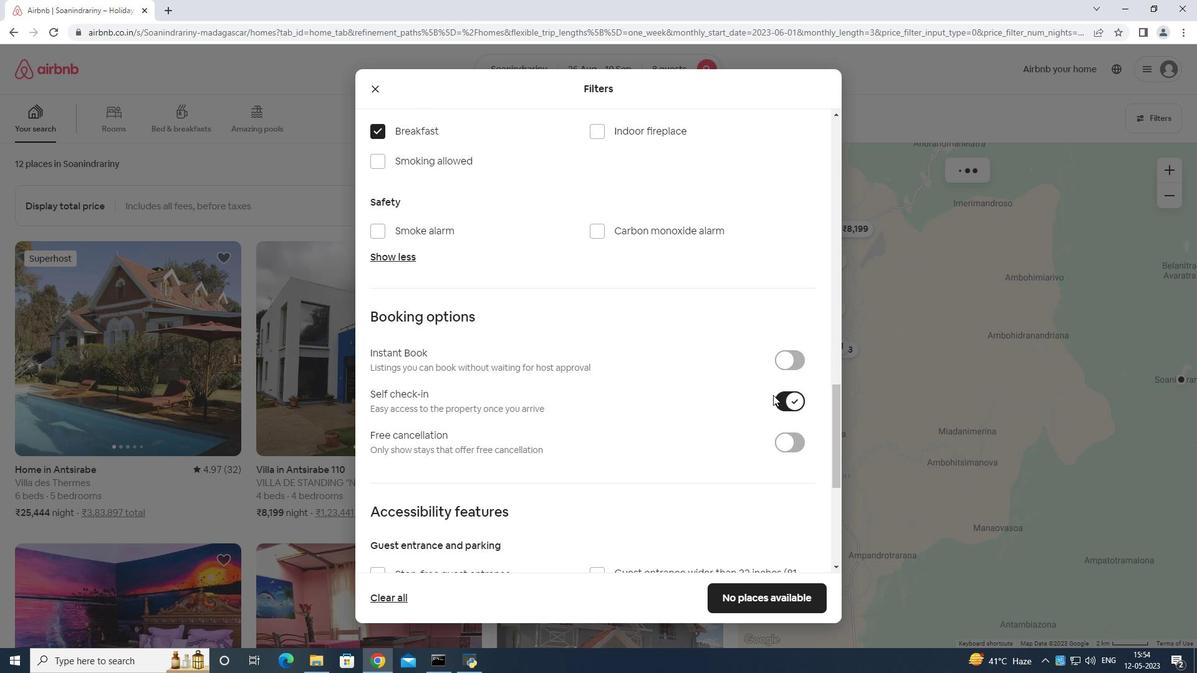 
Action: Mouse scrolled (768, 394) with delta (0, 0)
Screenshot: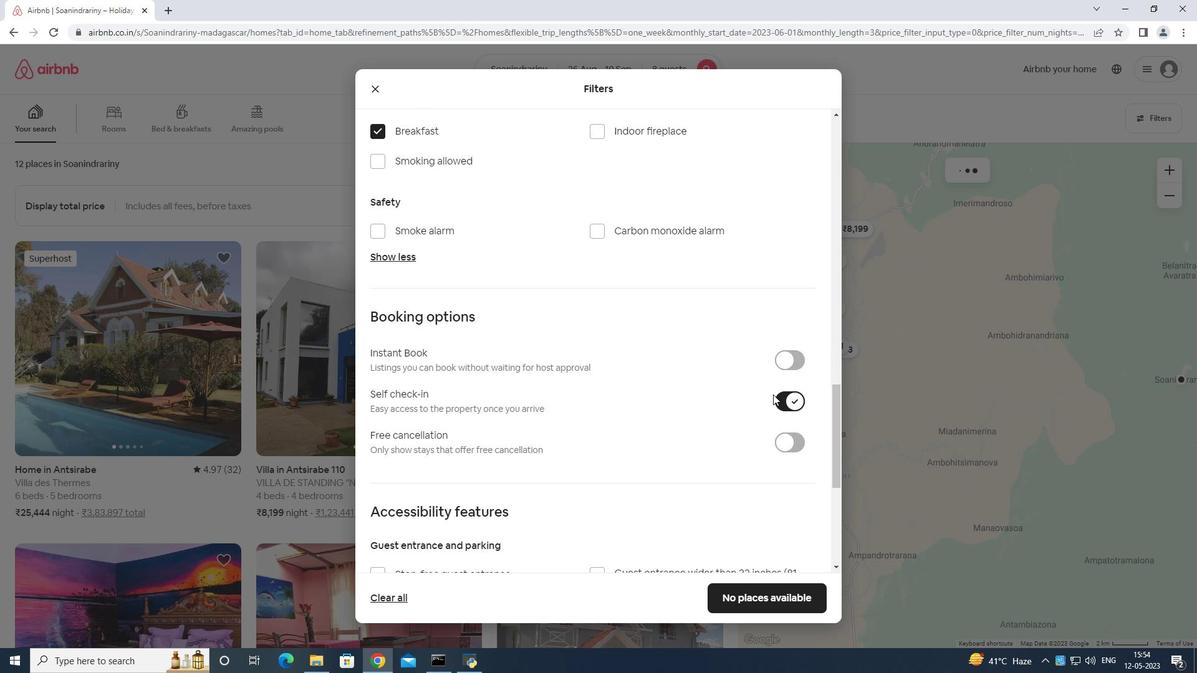 
Action: Mouse moved to (765, 395)
Screenshot: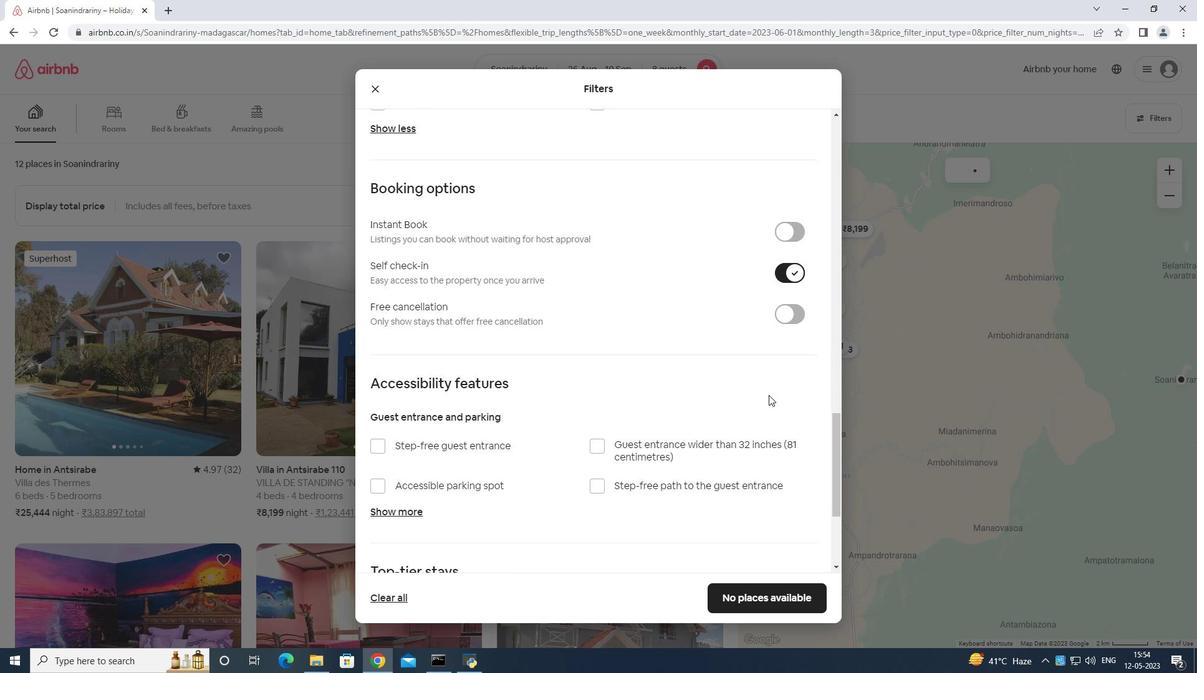 
Action: Mouse scrolled (765, 394) with delta (0, 0)
Screenshot: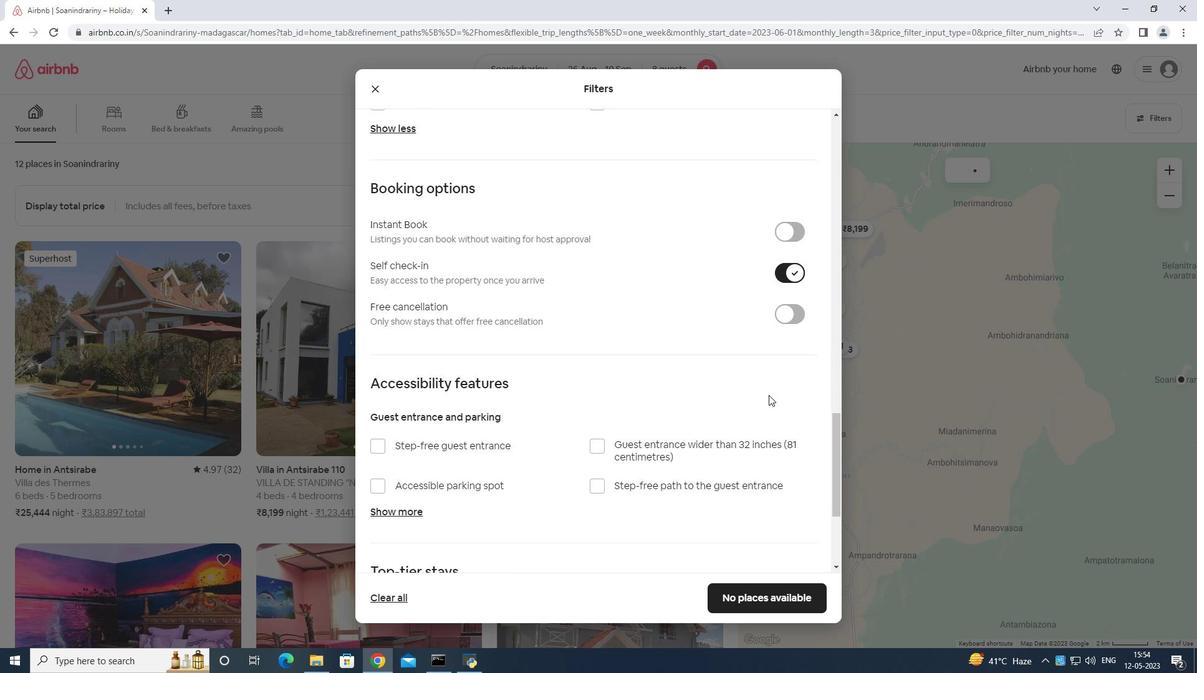 
Action: Mouse scrolled (765, 394) with delta (0, 0)
Screenshot: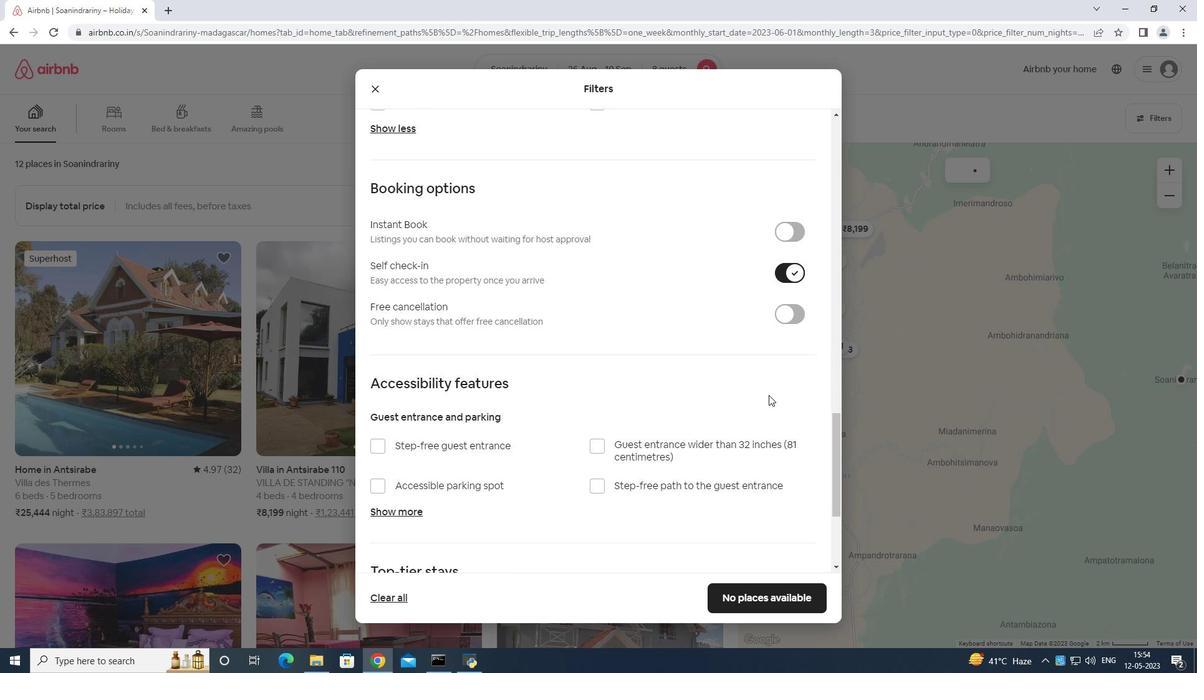 
Action: Mouse scrolled (765, 394) with delta (0, 0)
Screenshot: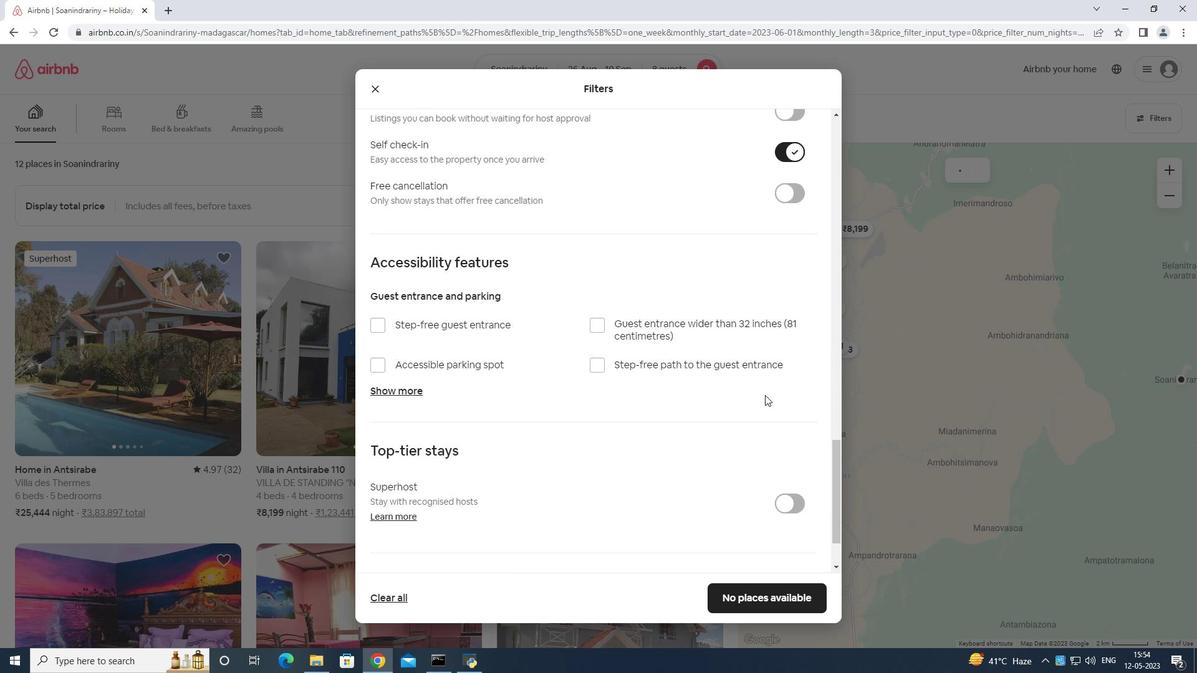 
Action: Mouse moved to (763, 395)
Screenshot: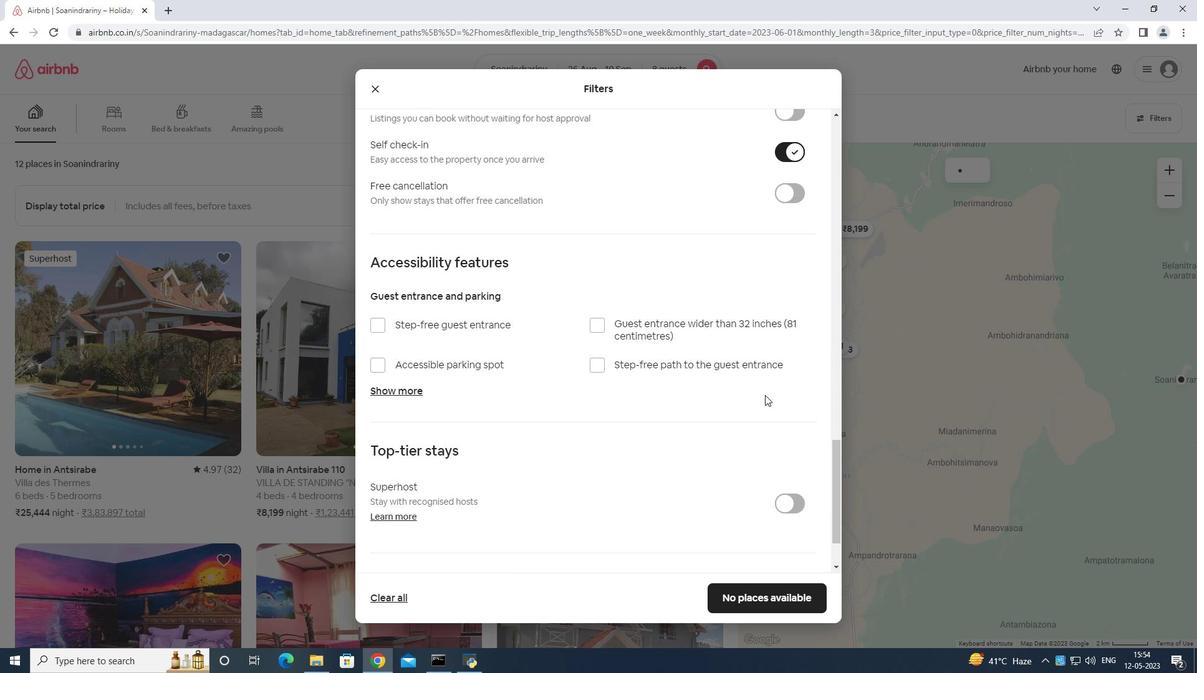 
Action: Mouse scrolled (763, 394) with delta (0, 0)
Screenshot: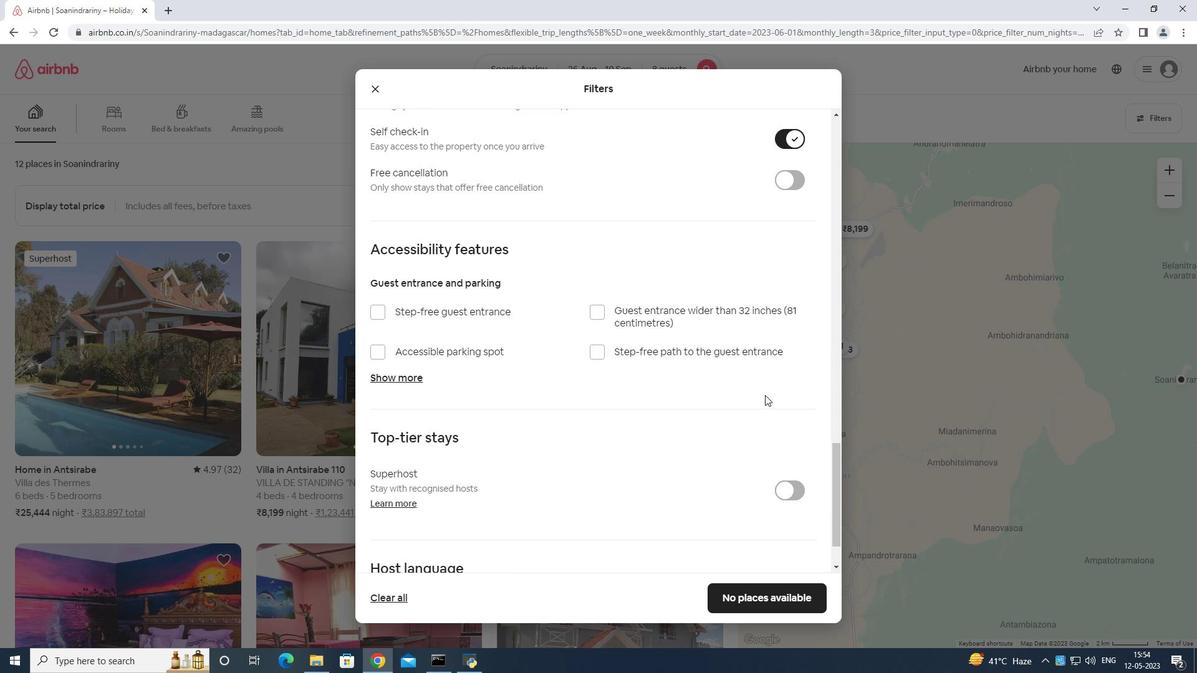 
Action: Mouse scrolled (763, 394) with delta (0, 0)
Screenshot: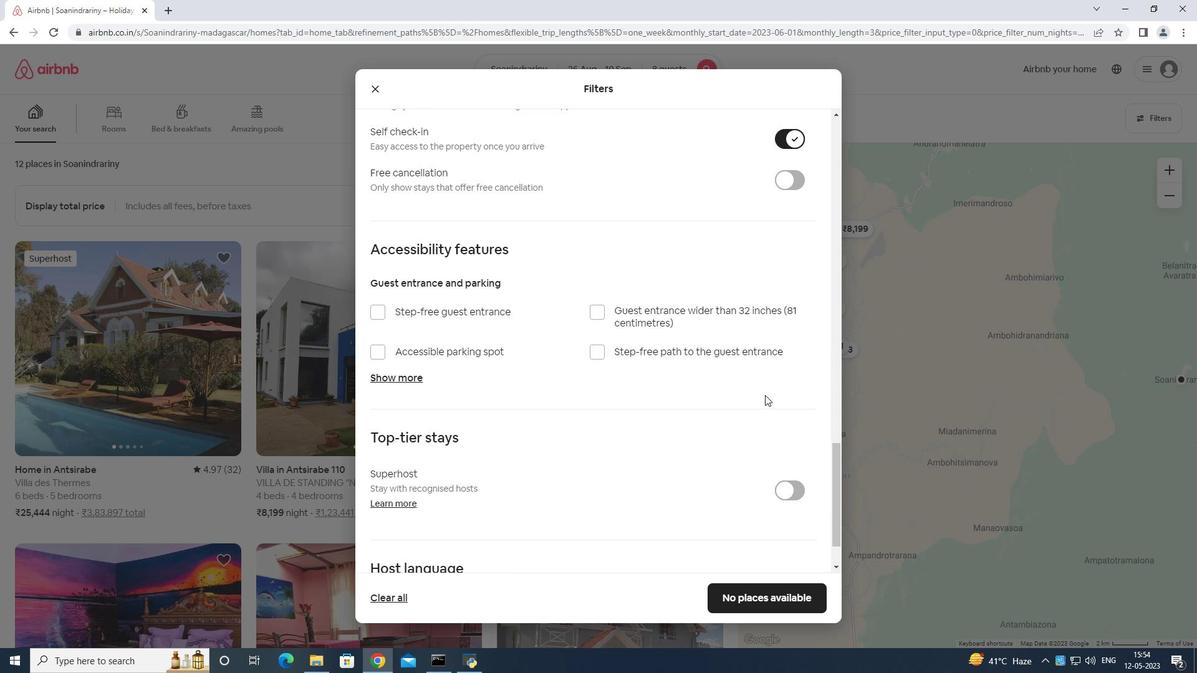 
Action: Mouse scrolled (763, 394) with delta (0, 0)
Screenshot: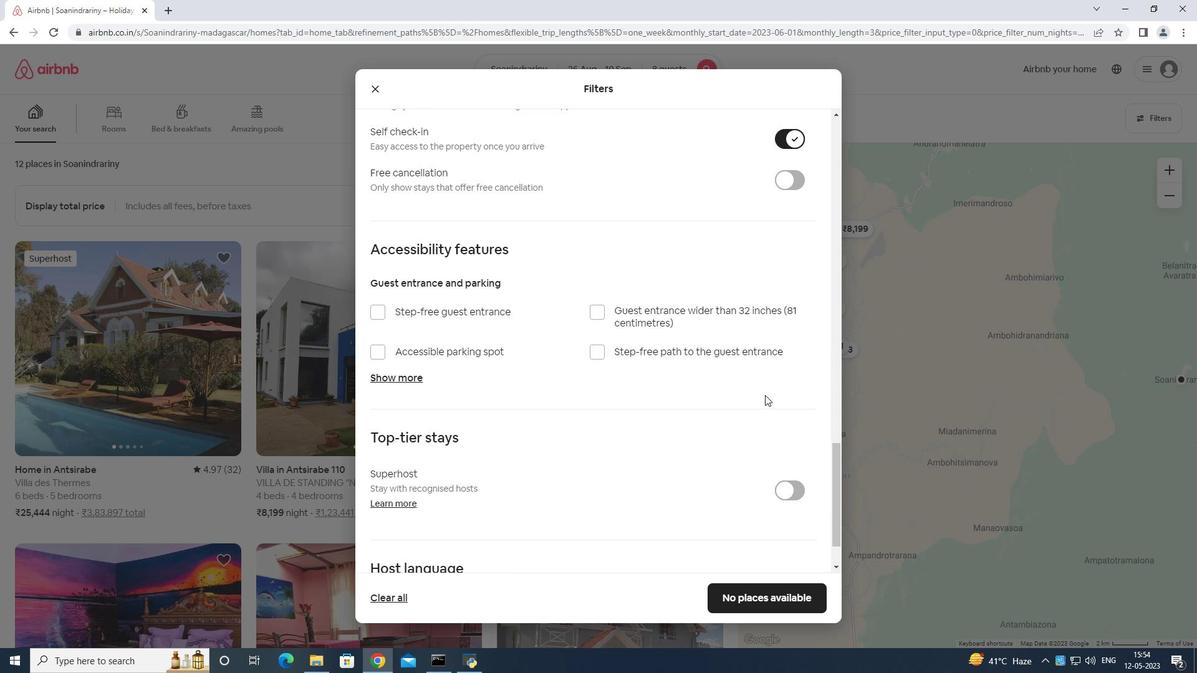 
Action: Mouse scrolled (763, 394) with delta (0, 0)
Screenshot: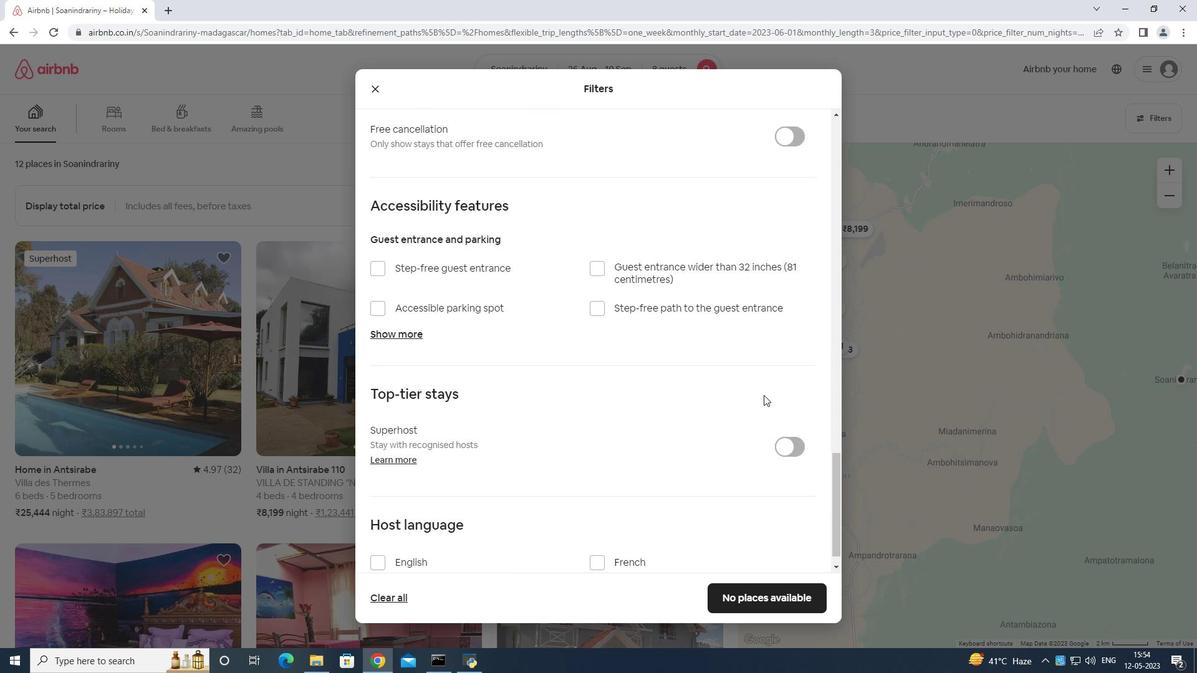 
Action: Mouse scrolled (763, 394) with delta (0, 0)
Screenshot: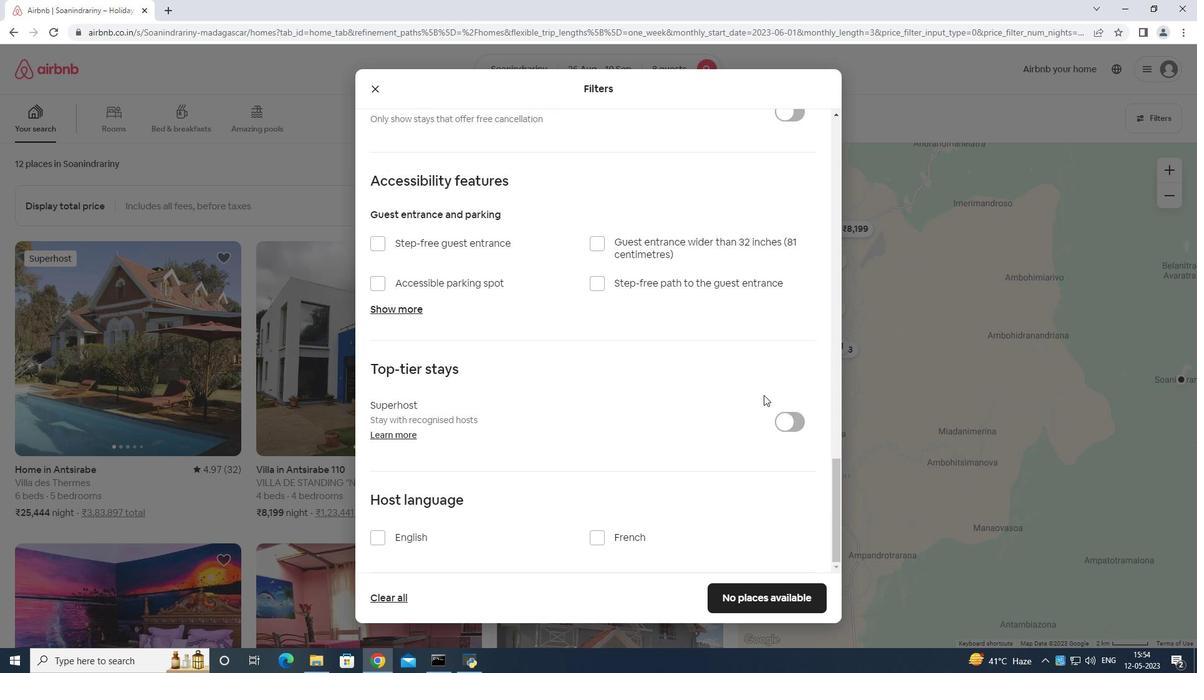 
Action: Mouse moved to (763, 395)
Screenshot: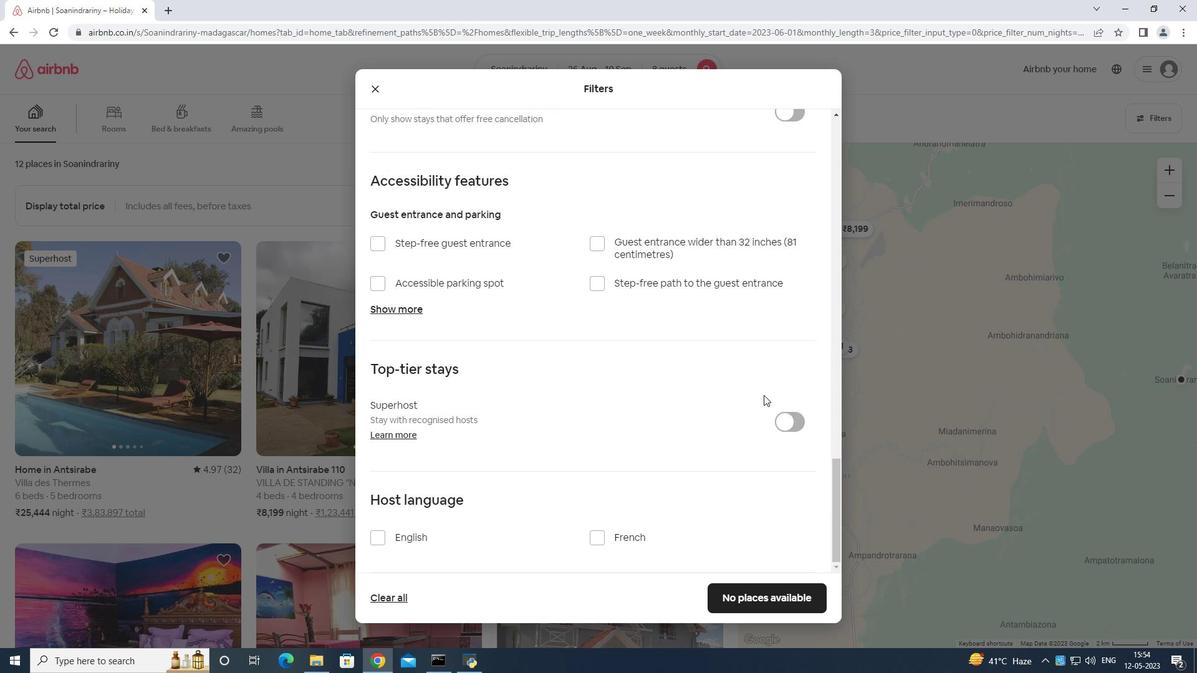 
Action: Mouse scrolled (763, 394) with delta (0, 0)
Screenshot: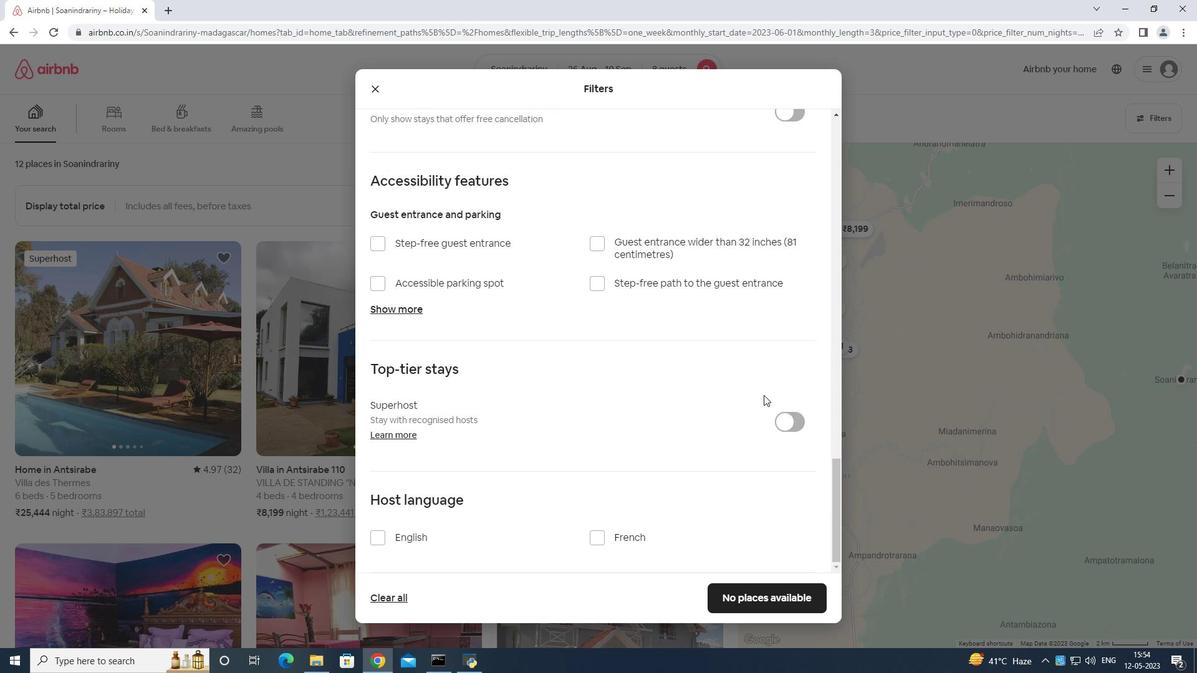 
Action: Mouse scrolled (763, 394) with delta (0, 0)
Screenshot: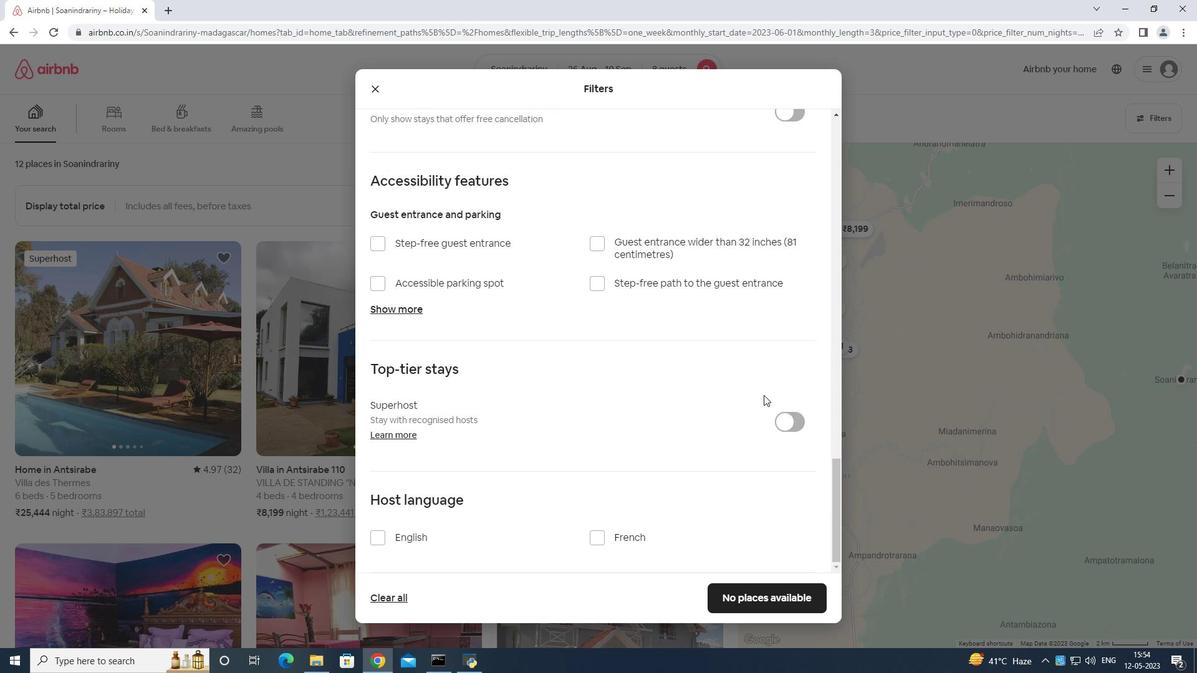 
Action: Mouse moved to (756, 399)
Screenshot: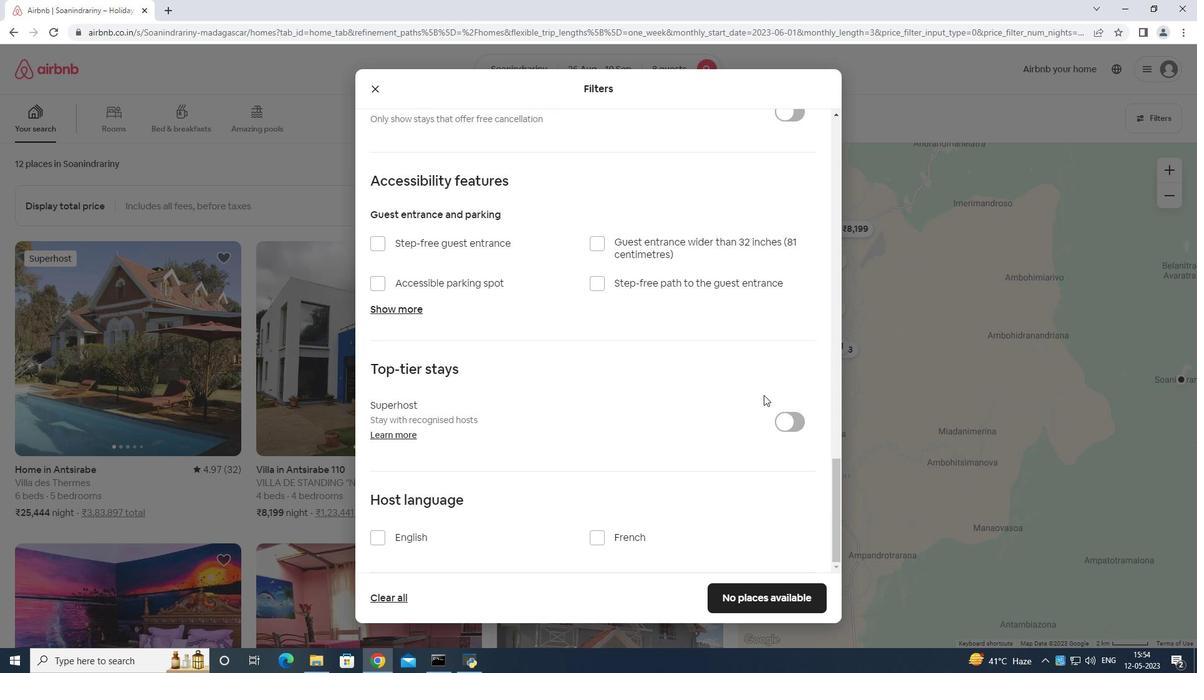 
Action: Mouse scrolled (756, 399) with delta (0, 0)
Screenshot: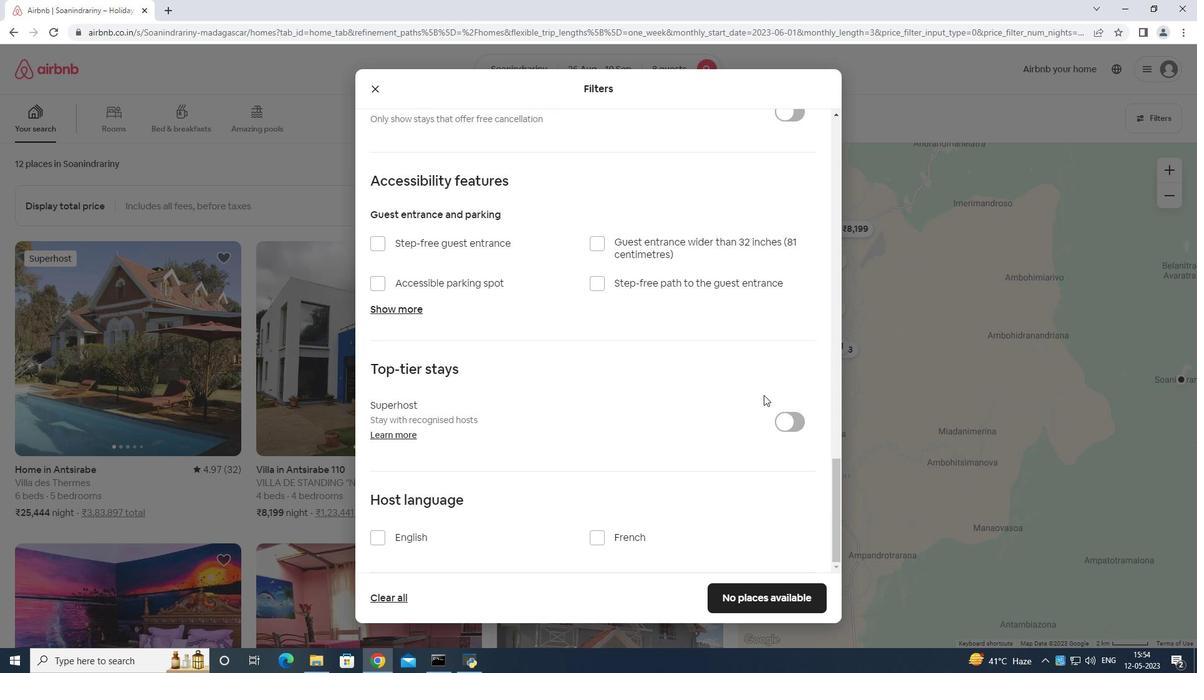 
Action: Mouse moved to (375, 537)
Screenshot: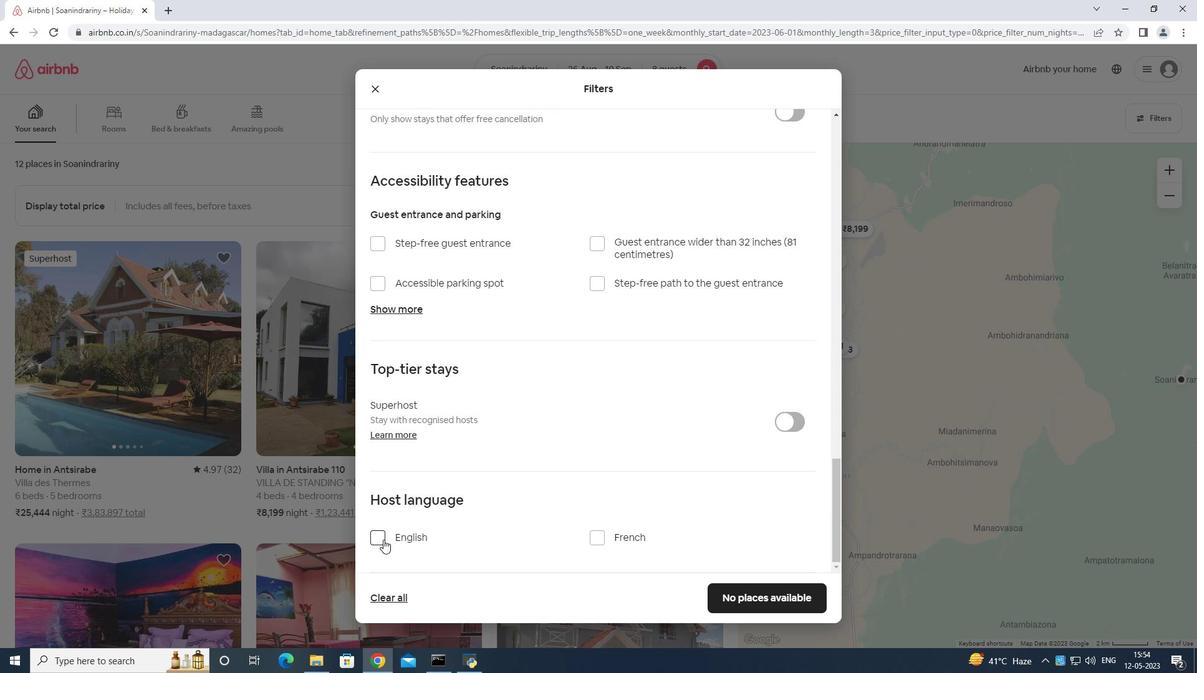 
Action: Mouse pressed left at (375, 537)
Screenshot: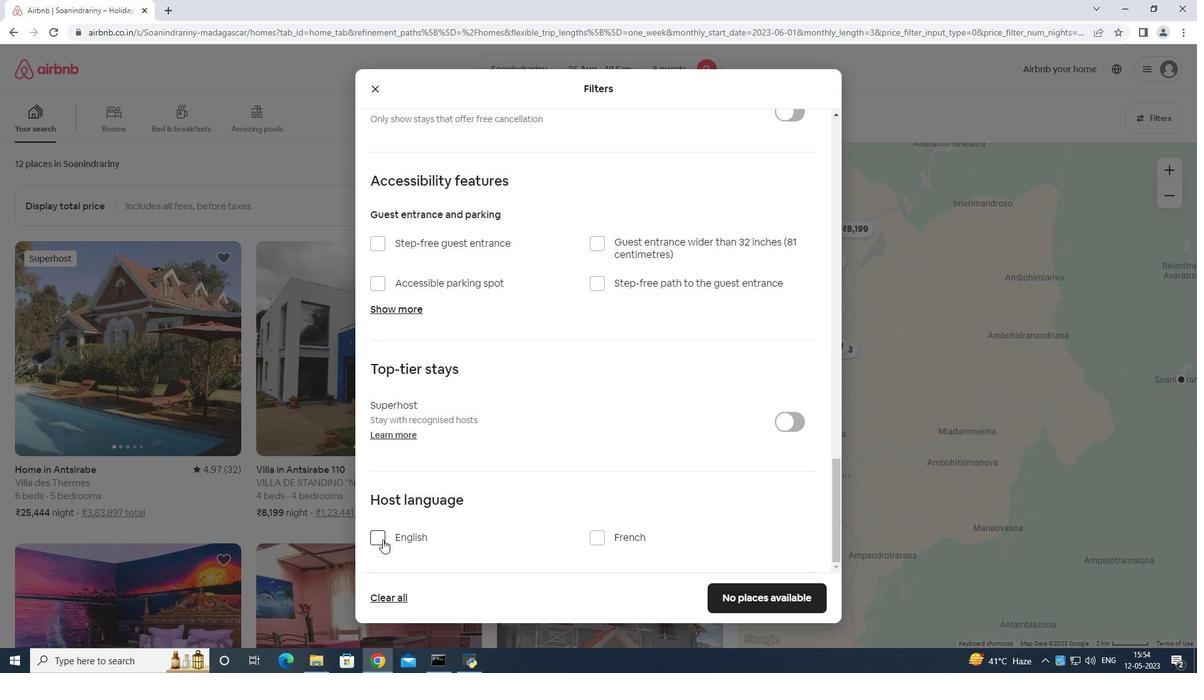 
Action: Mouse moved to (755, 590)
Screenshot: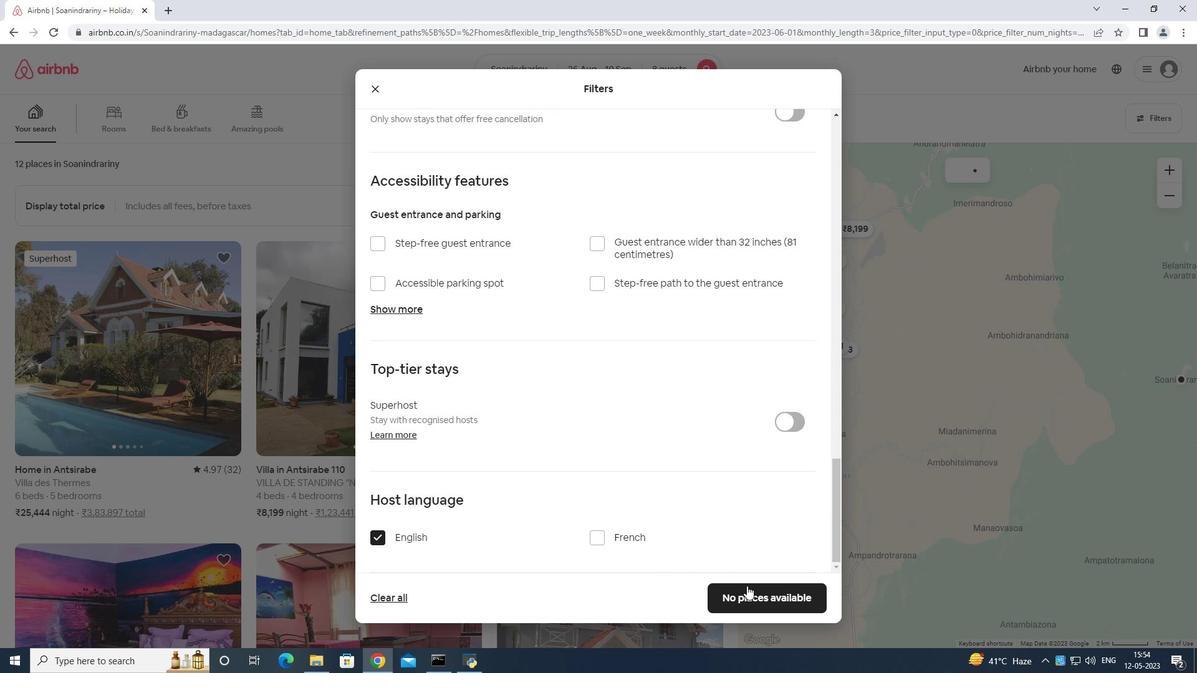 
Action: Mouse pressed left at (755, 590)
Screenshot: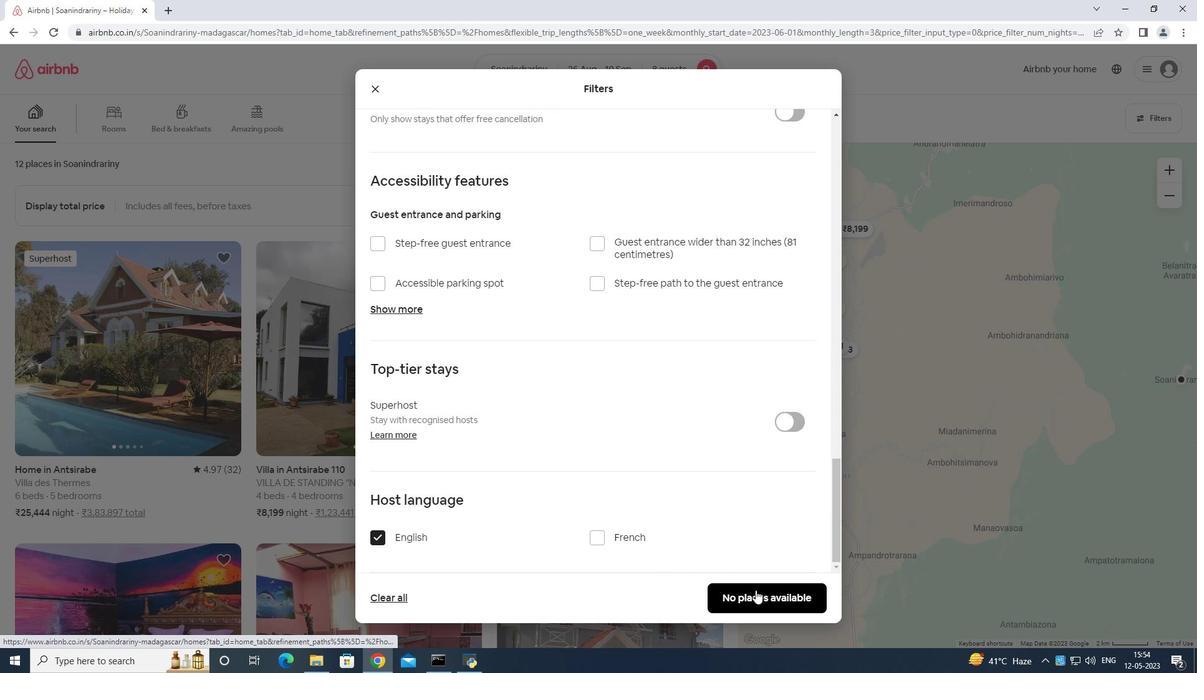 
